 Task: Find connections with filter location Saint Neots with filter topic #Interviewingwith filter profile language Potuguese with filter current company Bajaj Housing Finance Limited with filter school REVA University with filter industry Historical Sites with filter service category Leadership Development with filter keywords title Operations Professional
Action: Mouse moved to (606, 85)
Screenshot: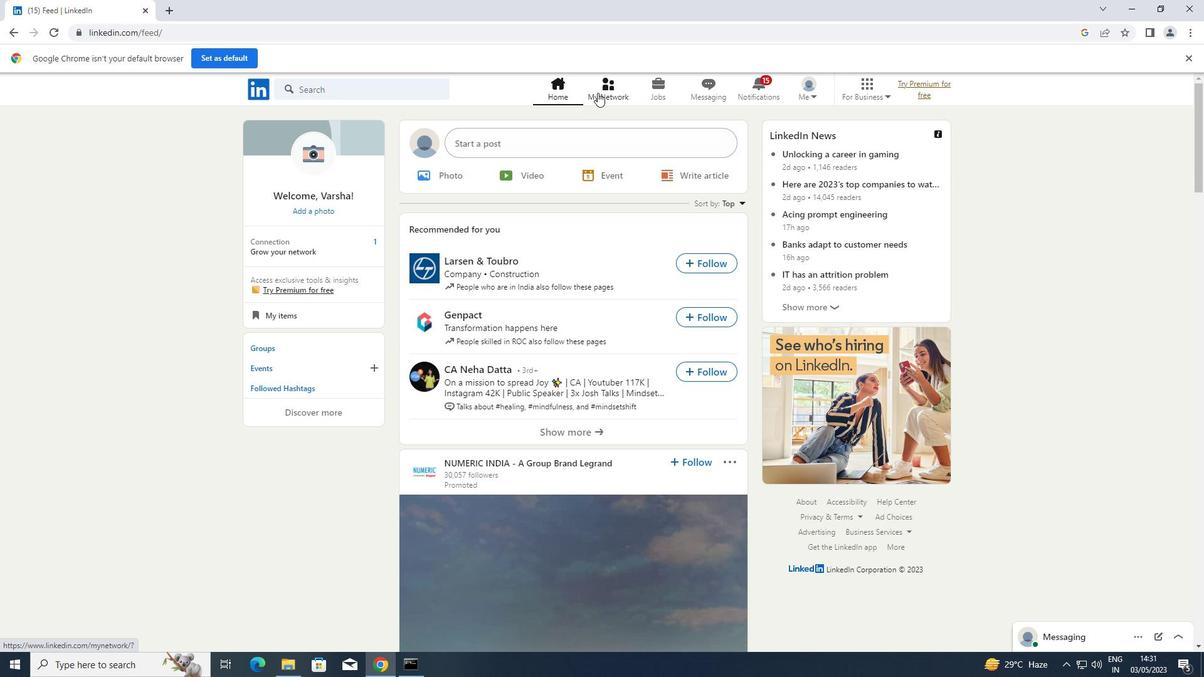 
Action: Mouse pressed left at (606, 85)
Screenshot: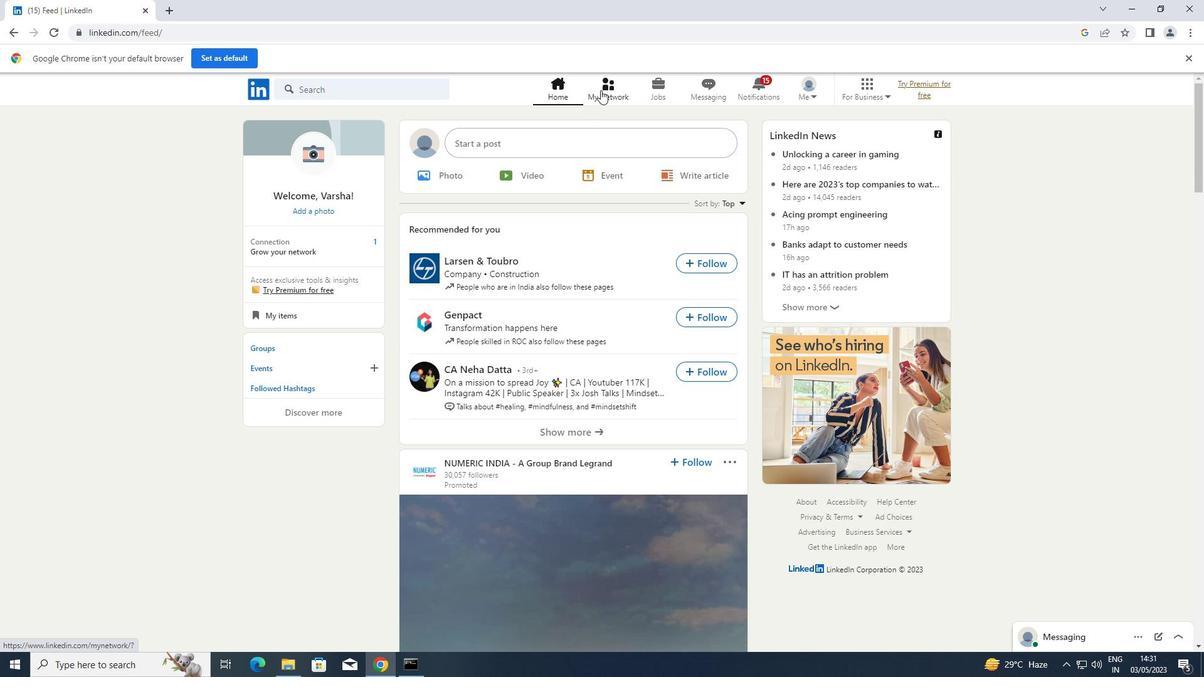 
Action: Mouse moved to (375, 160)
Screenshot: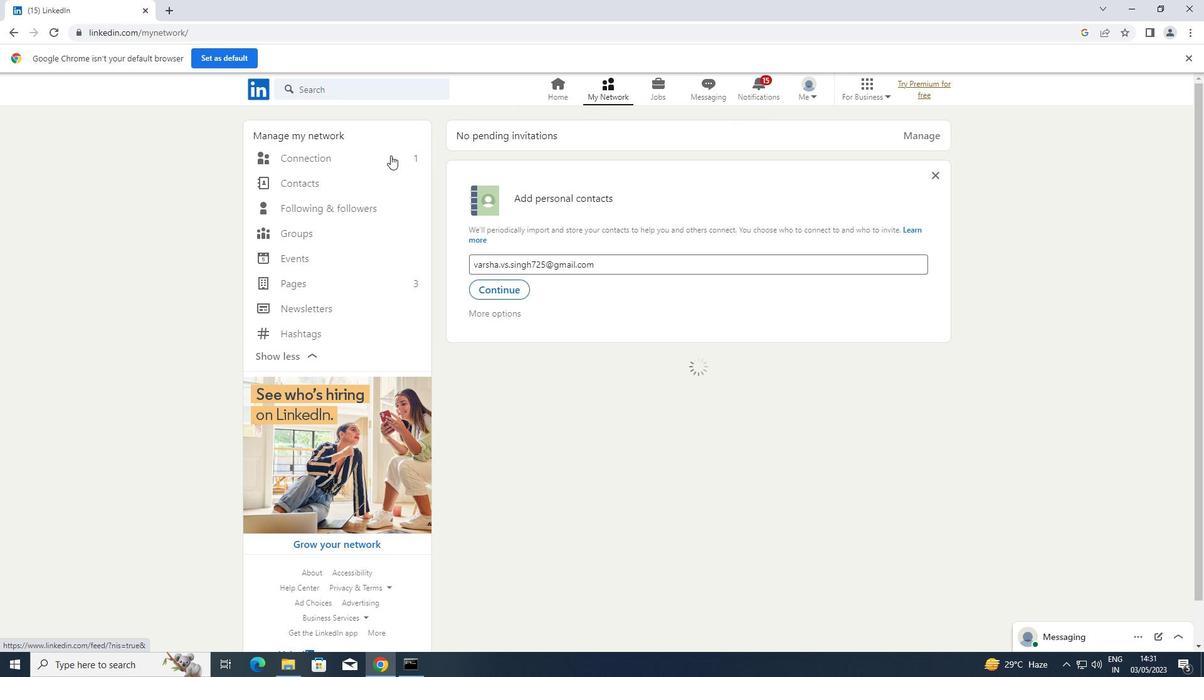 
Action: Mouse pressed left at (375, 160)
Screenshot: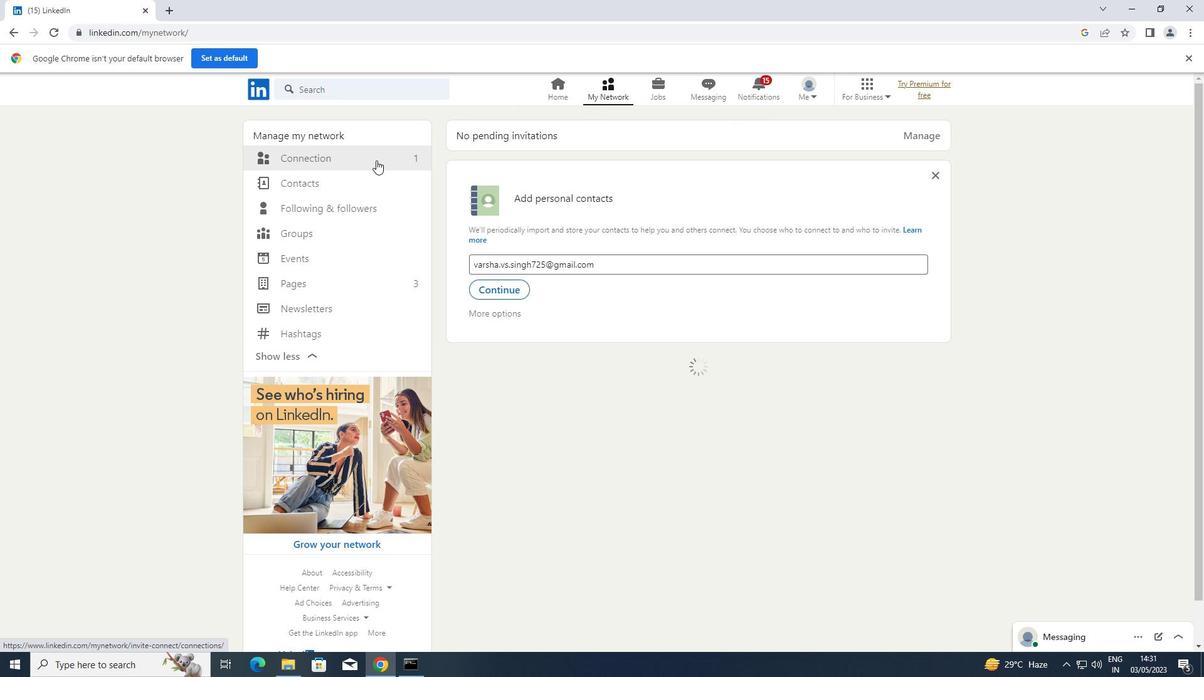 
Action: Mouse moved to (692, 160)
Screenshot: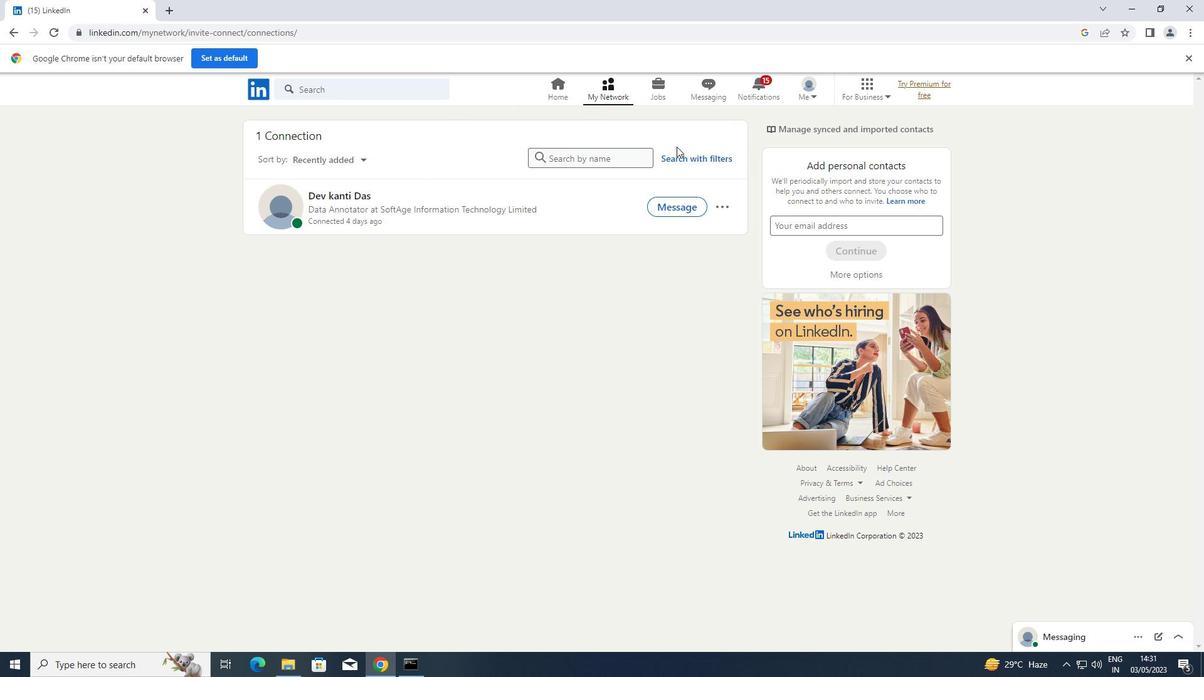 
Action: Mouse pressed left at (692, 160)
Screenshot: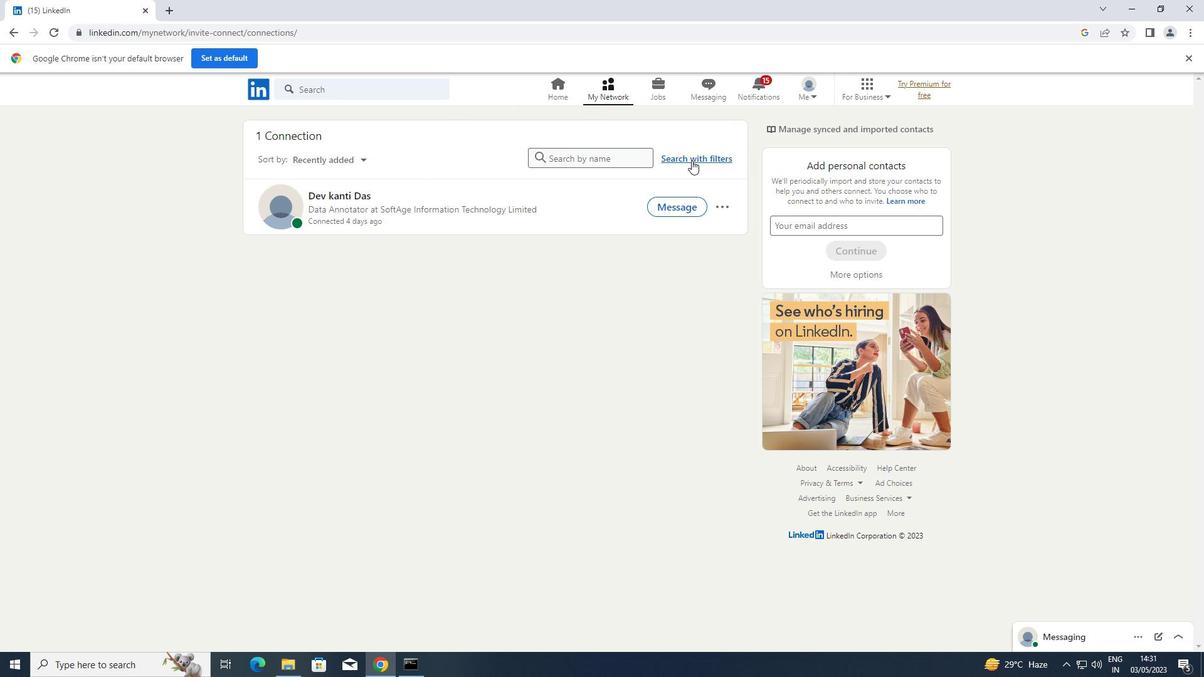 
Action: Mouse moved to (644, 124)
Screenshot: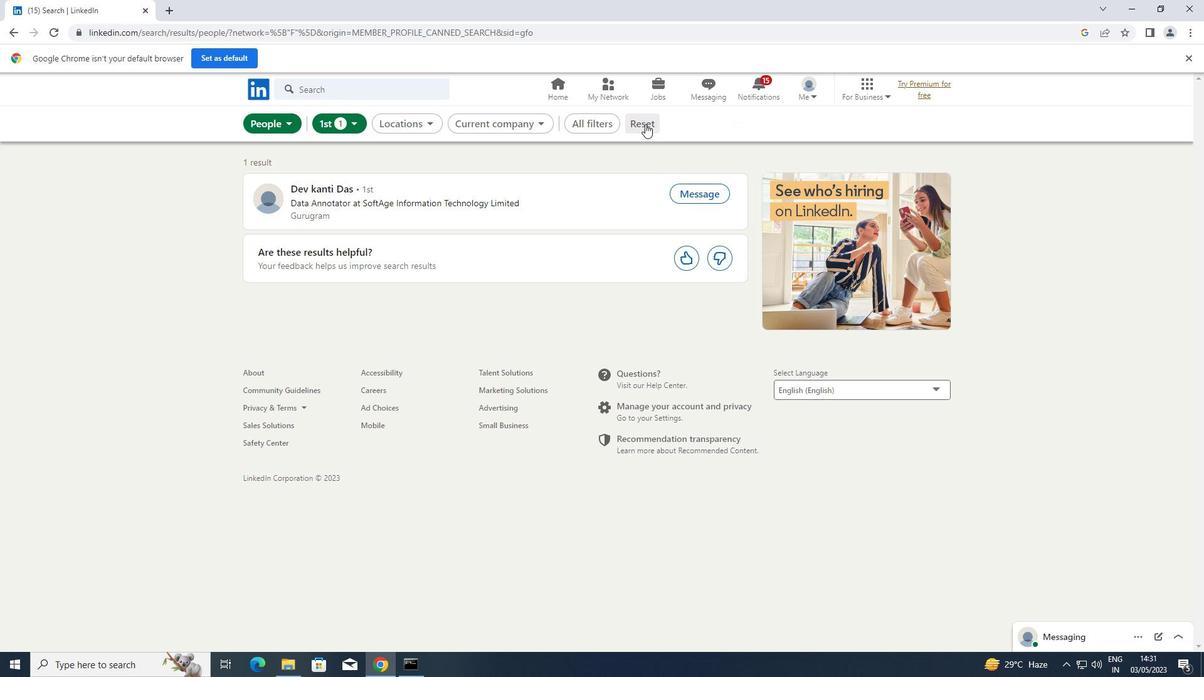 
Action: Mouse pressed left at (644, 124)
Screenshot: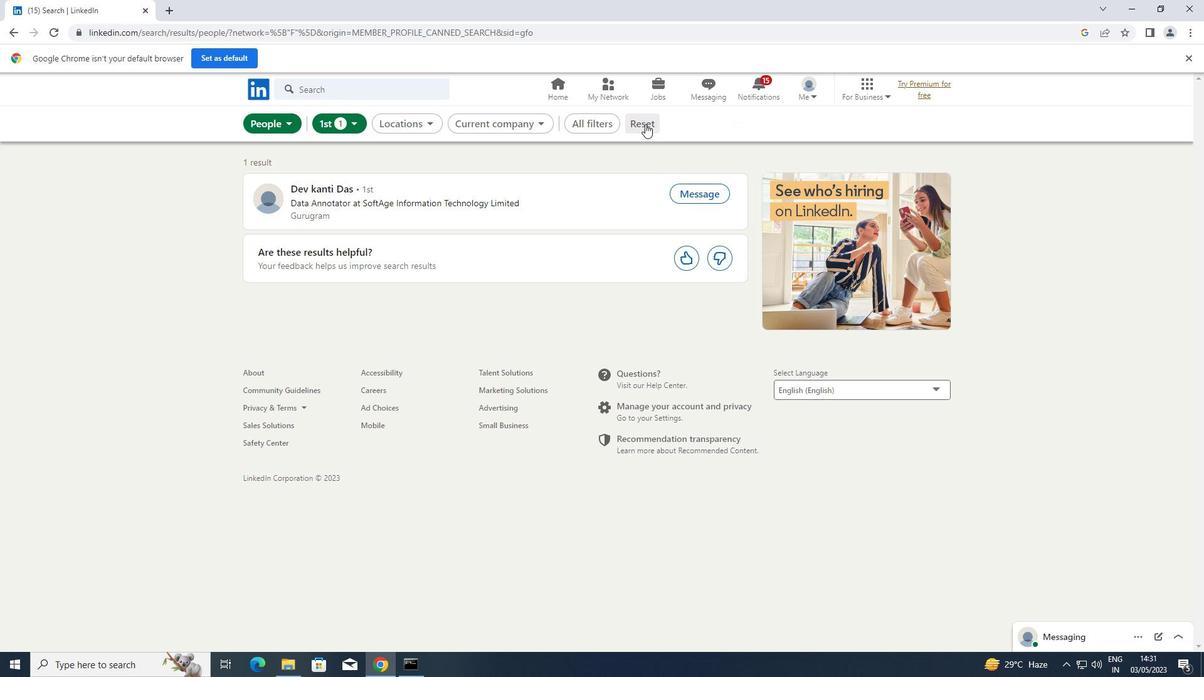 
Action: Mouse moved to (626, 126)
Screenshot: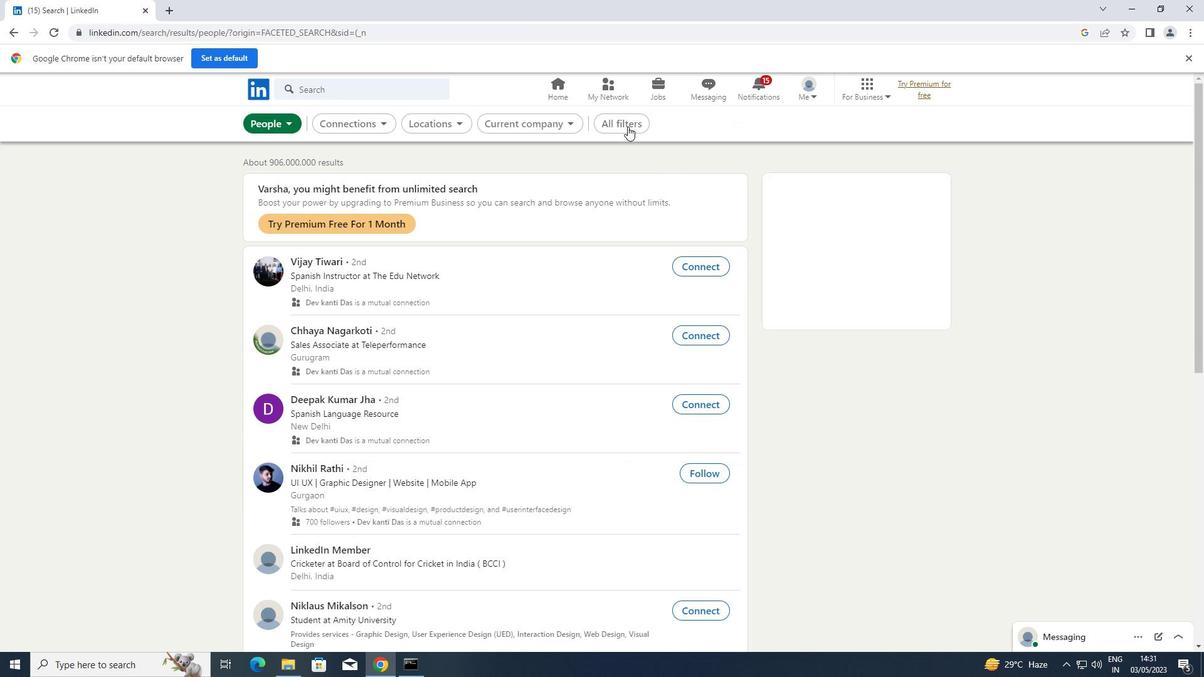 
Action: Mouse pressed left at (626, 126)
Screenshot: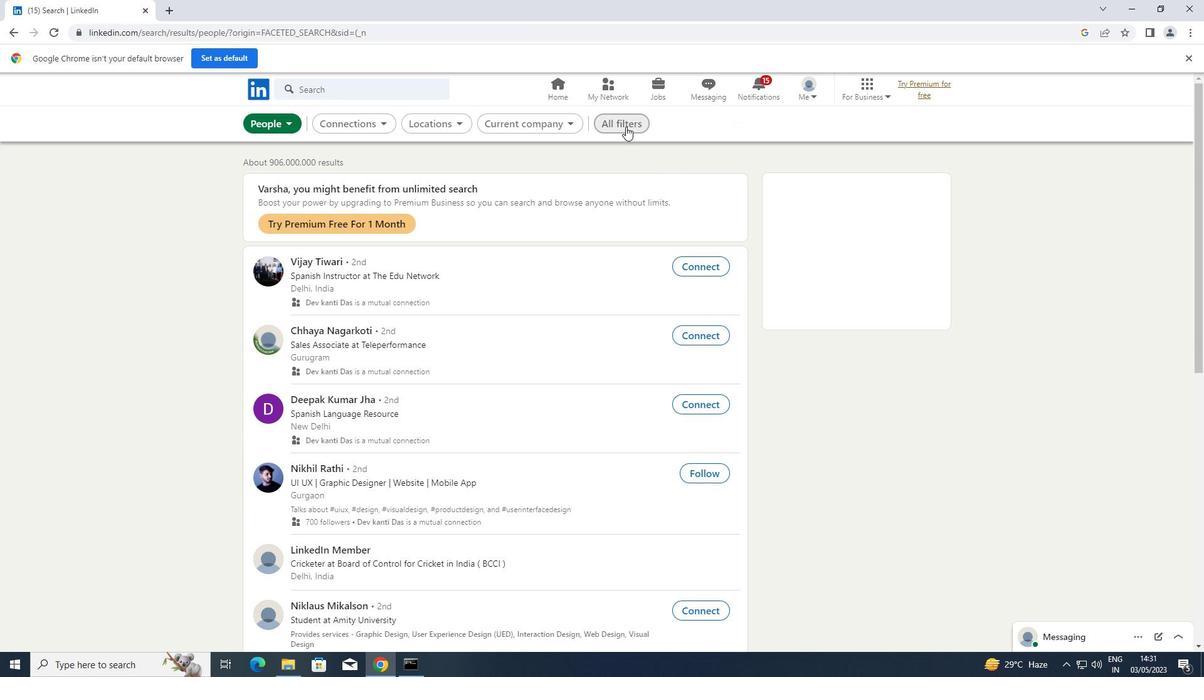 
Action: Mouse moved to (988, 279)
Screenshot: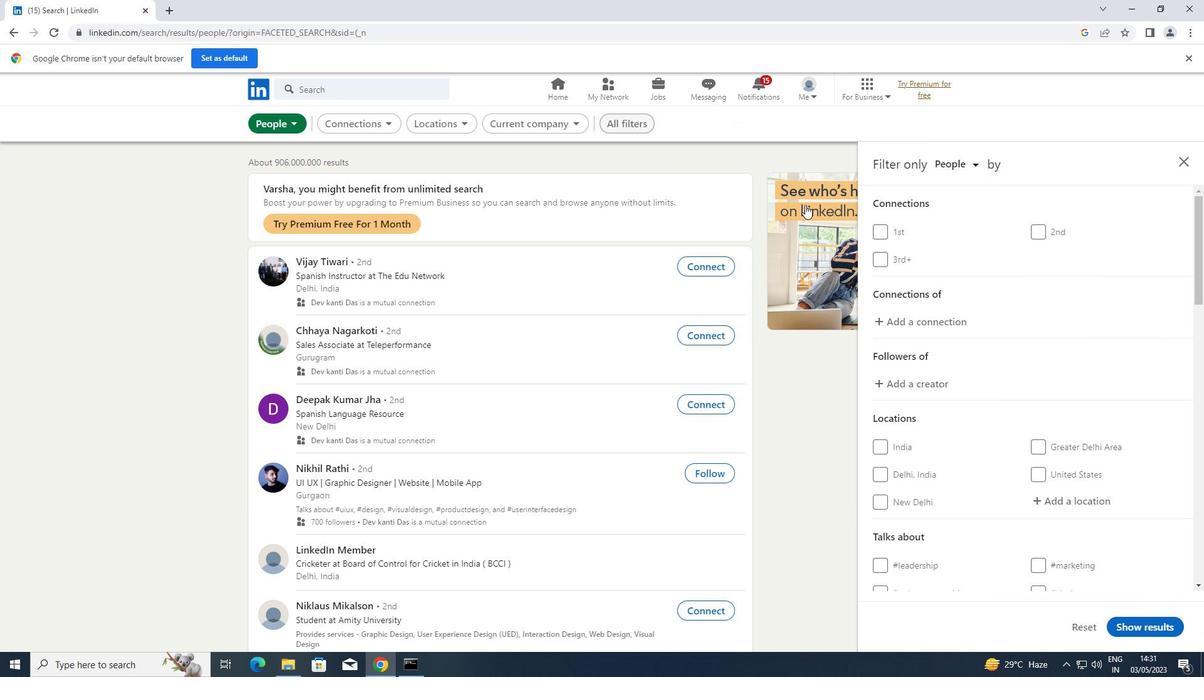 
Action: Mouse scrolled (988, 279) with delta (0, 0)
Screenshot: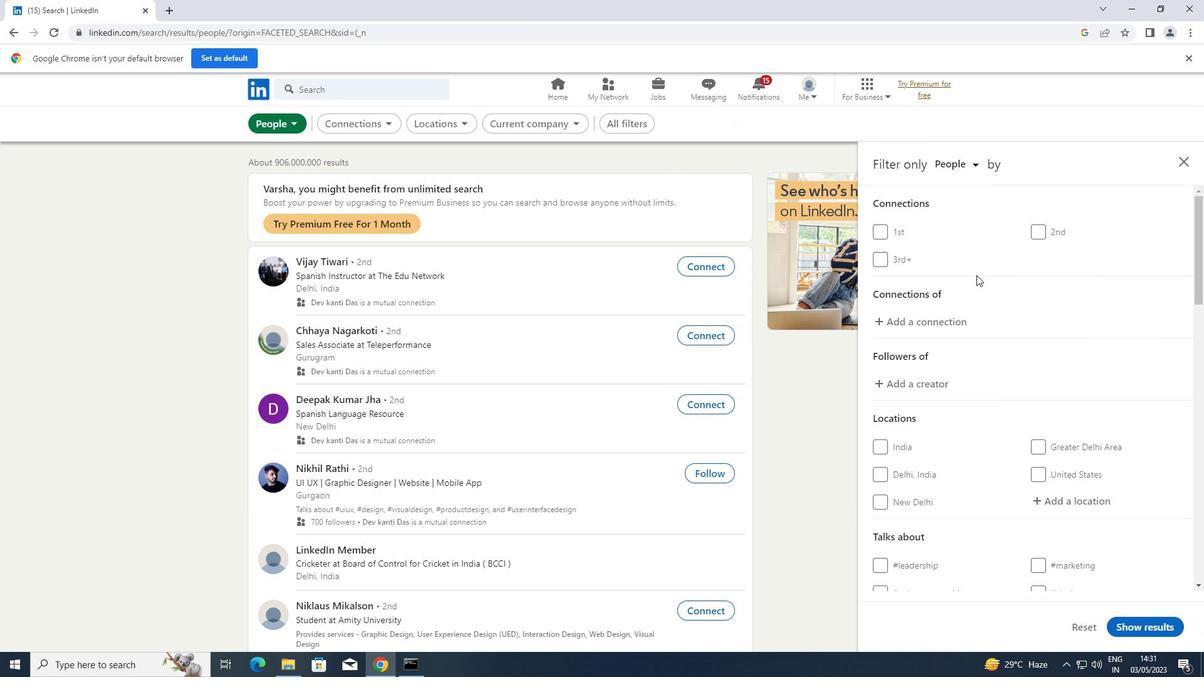 
Action: Mouse scrolled (988, 279) with delta (0, 0)
Screenshot: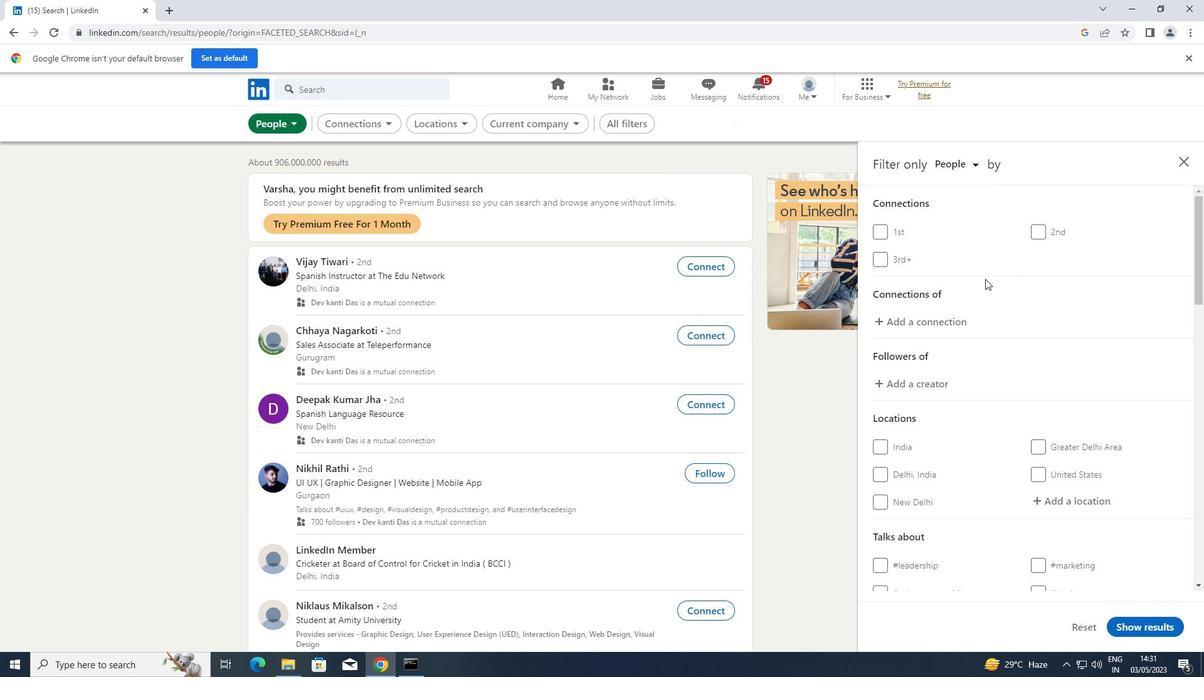 
Action: Mouse moved to (1072, 374)
Screenshot: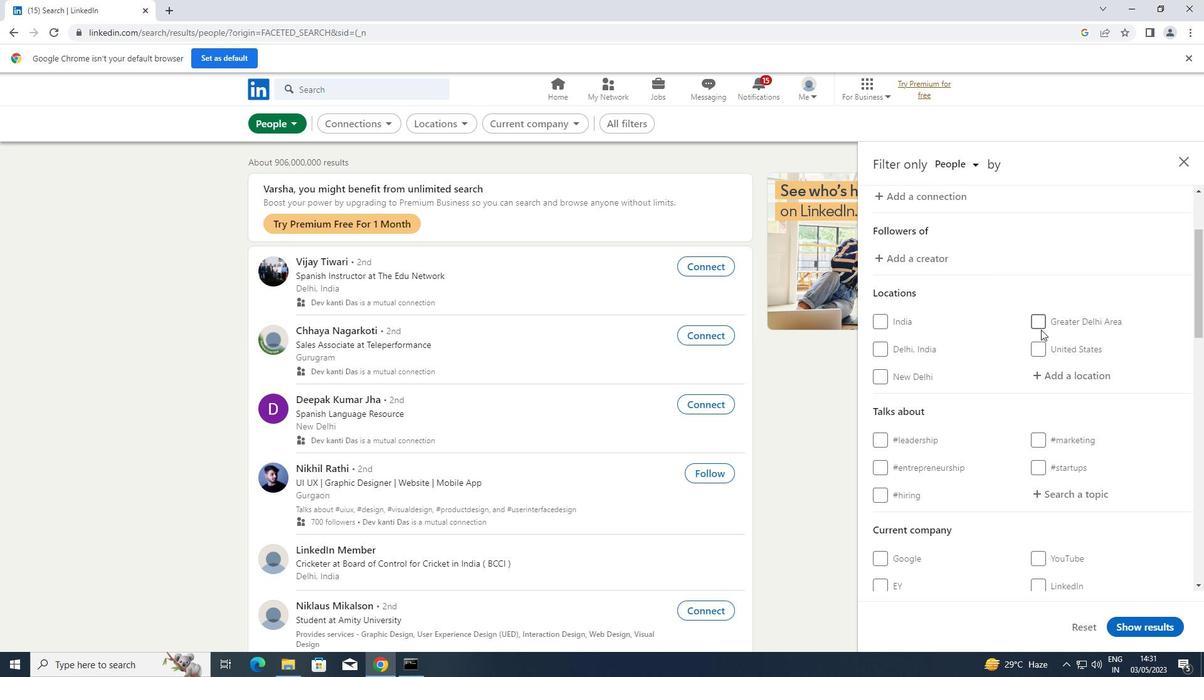 
Action: Mouse pressed left at (1072, 374)
Screenshot: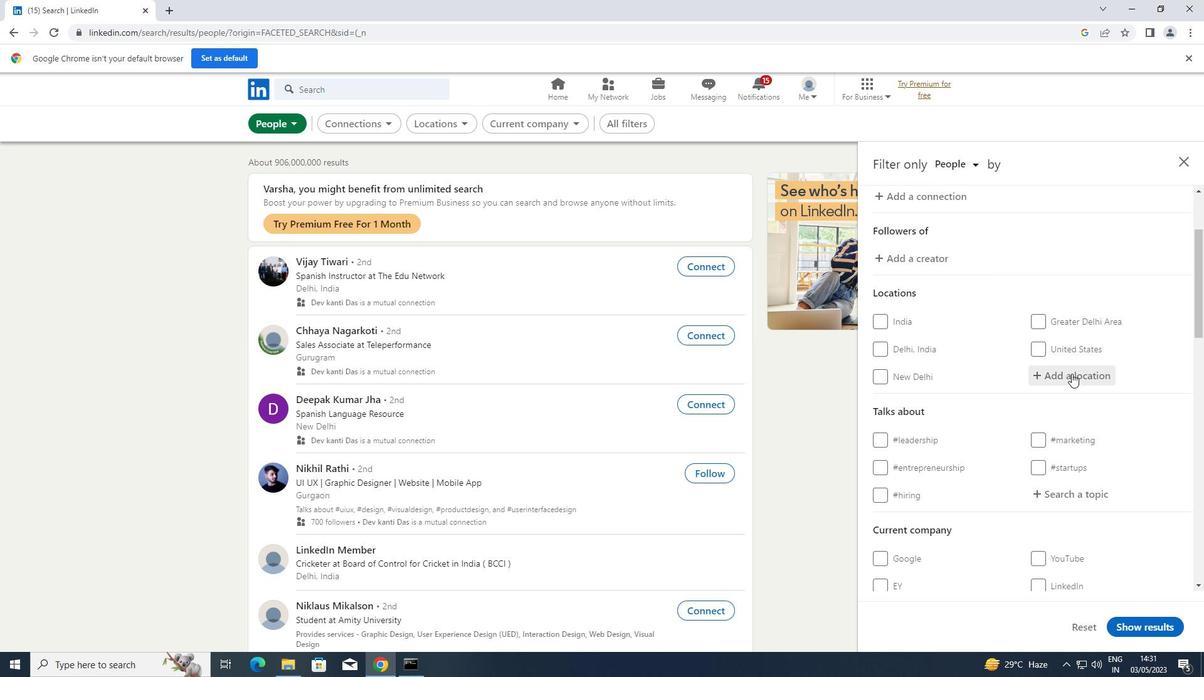 
Action: Key pressed <Key.shift>SAINT<Key.space><Key.shift>NEOTS
Screenshot: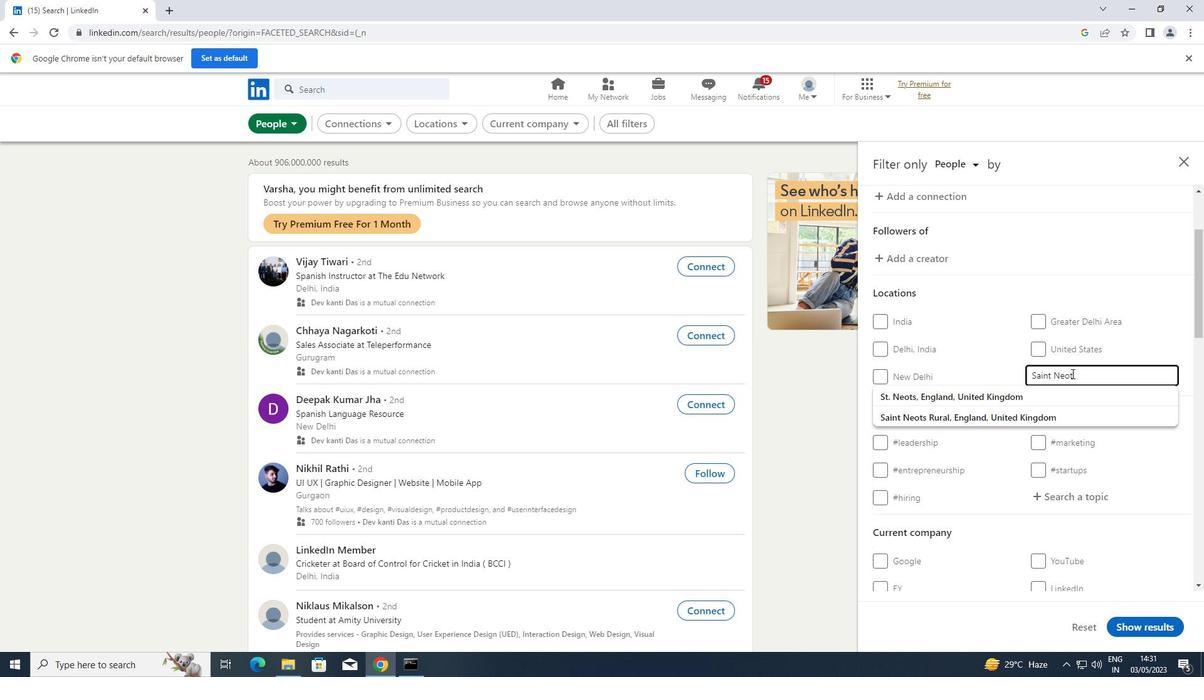 
Action: Mouse moved to (1063, 495)
Screenshot: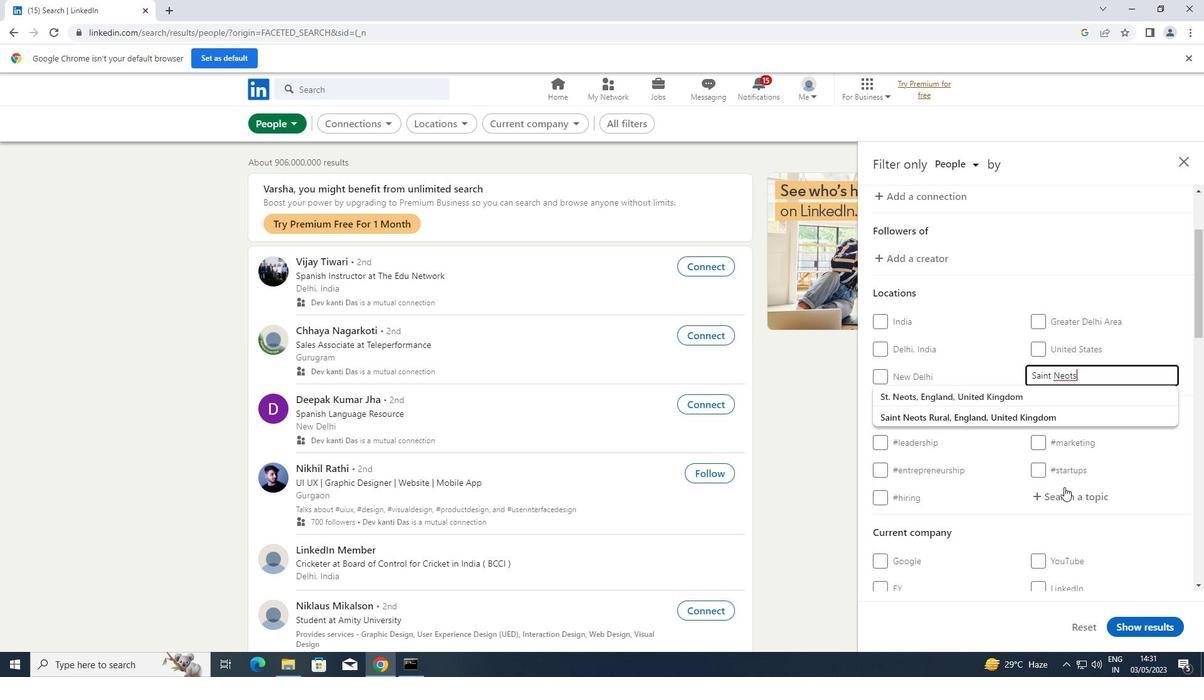 
Action: Mouse pressed left at (1063, 495)
Screenshot: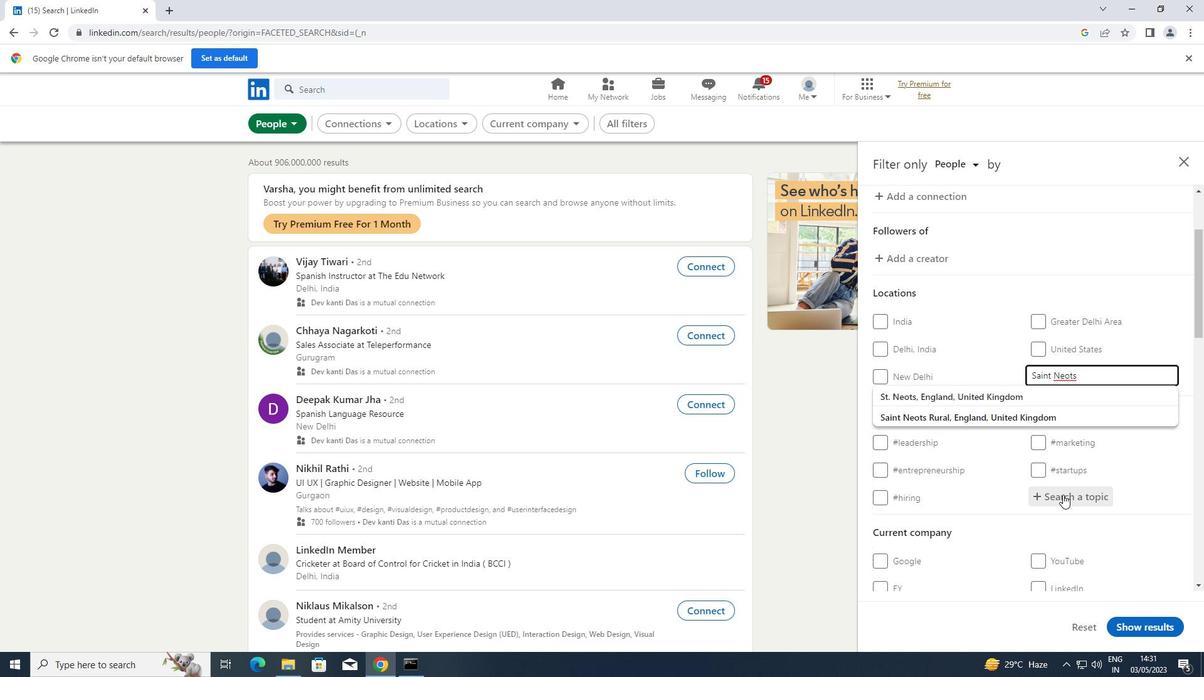 
Action: Key pressed <Key.shift>INTERVIEW
Screenshot: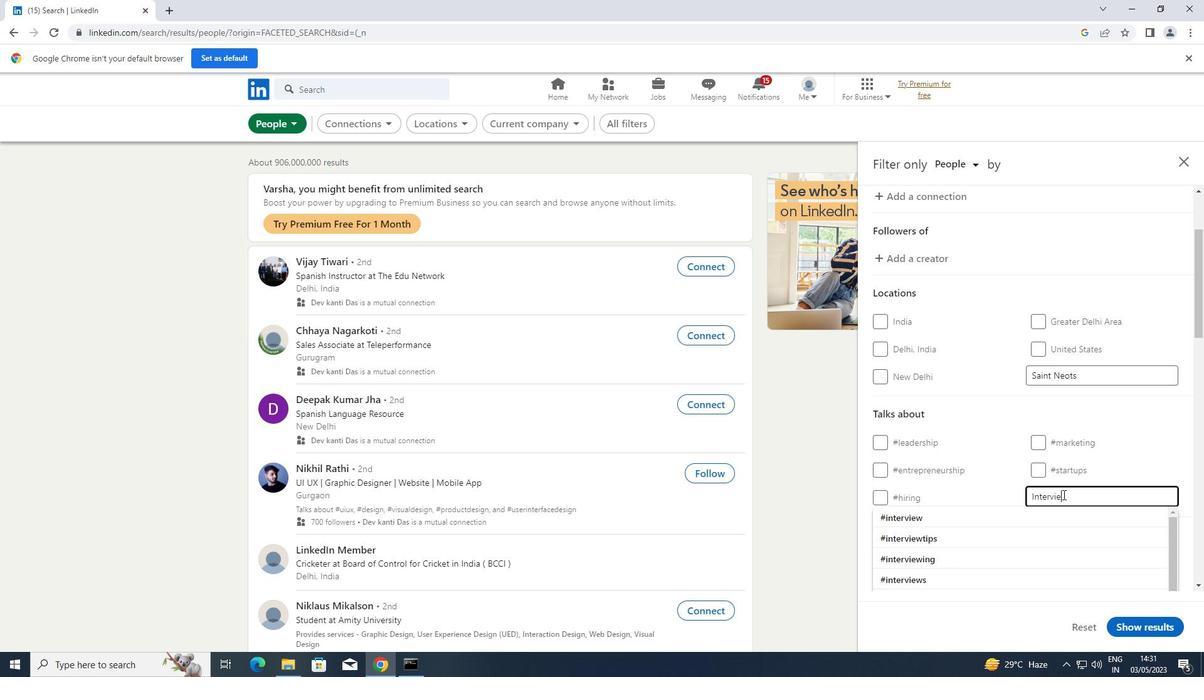 
Action: Mouse moved to (965, 523)
Screenshot: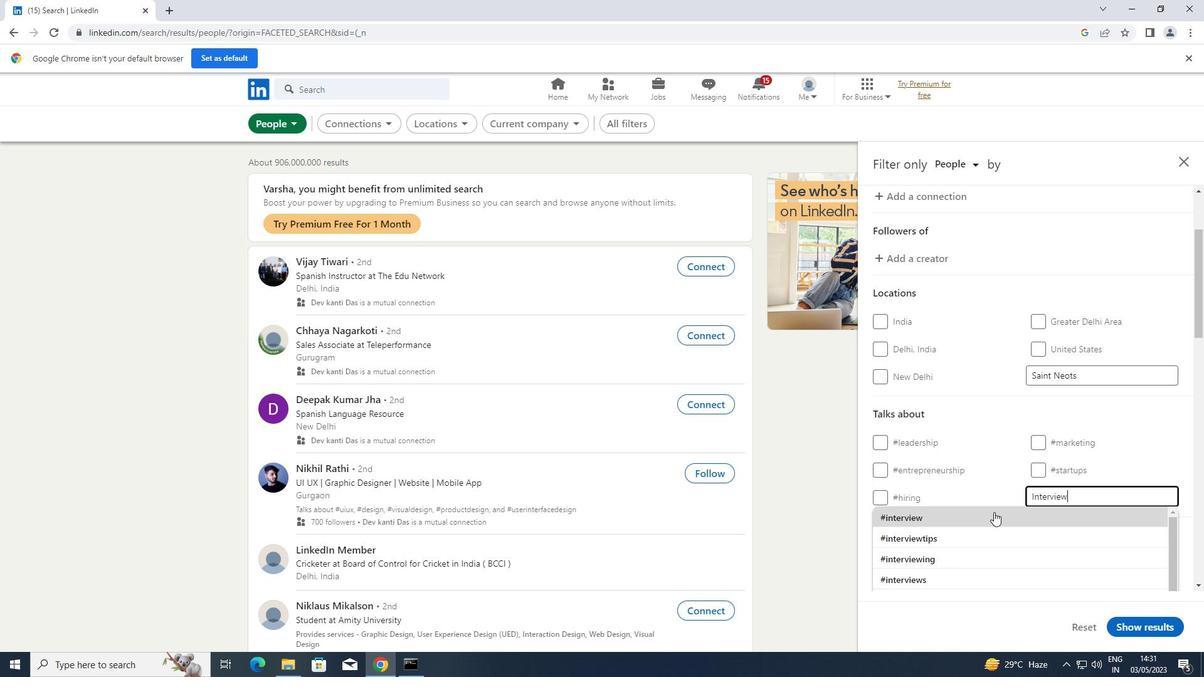 
Action: Mouse pressed left at (965, 523)
Screenshot: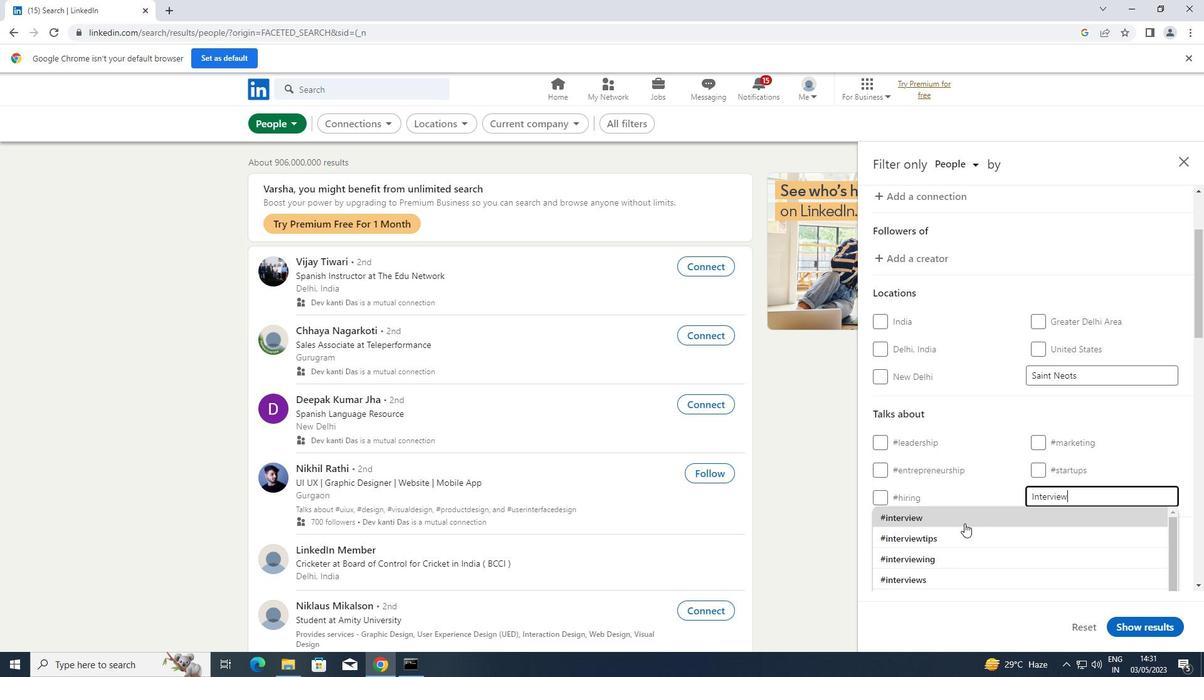 
Action: Mouse scrolled (965, 523) with delta (0, 0)
Screenshot: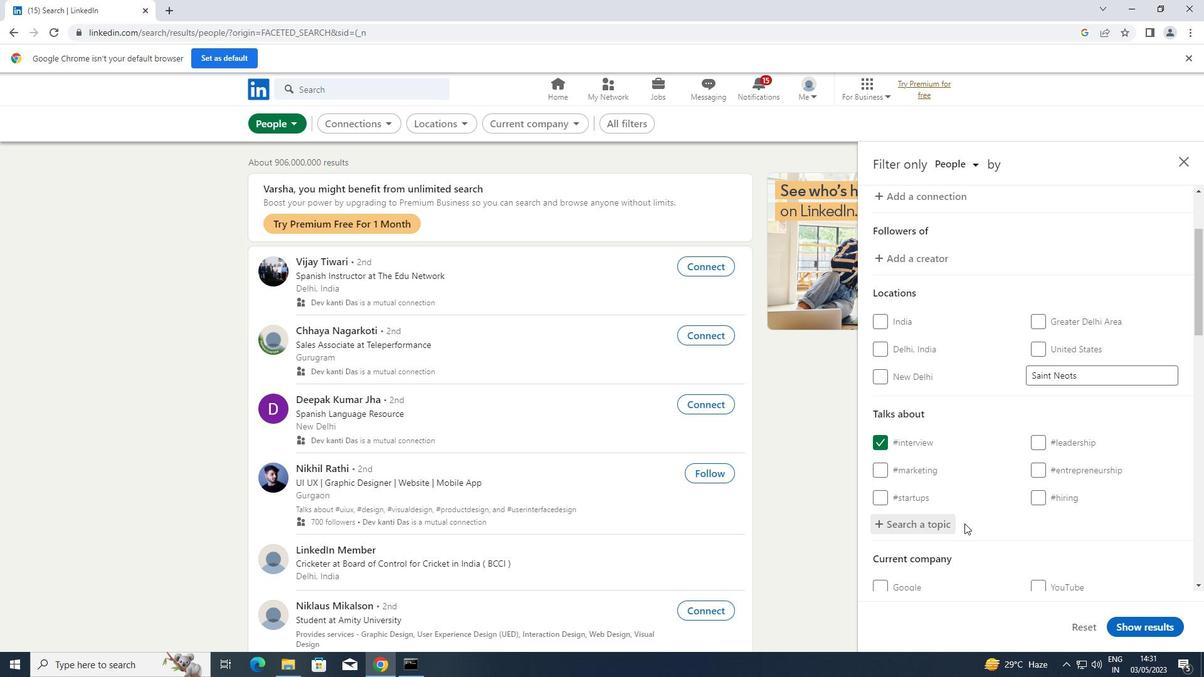 
Action: Mouse scrolled (965, 523) with delta (0, 0)
Screenshot: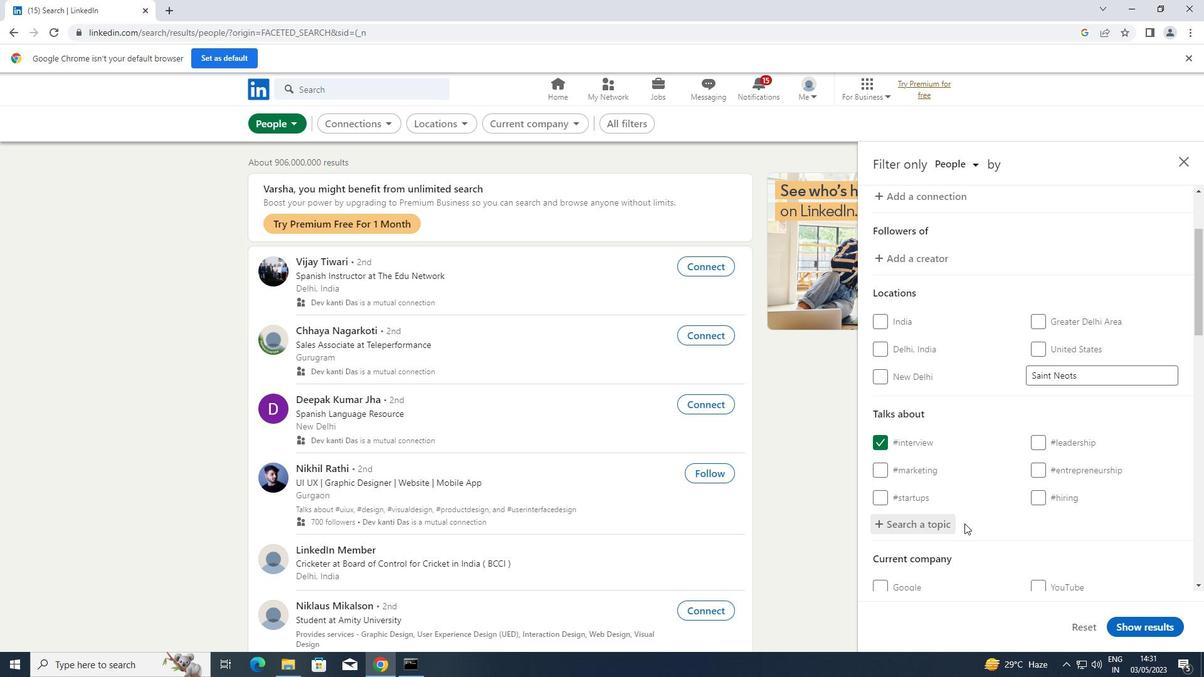 
Action: Mouse scrolled (965, 523) with delta (0, 0)
Screenshot: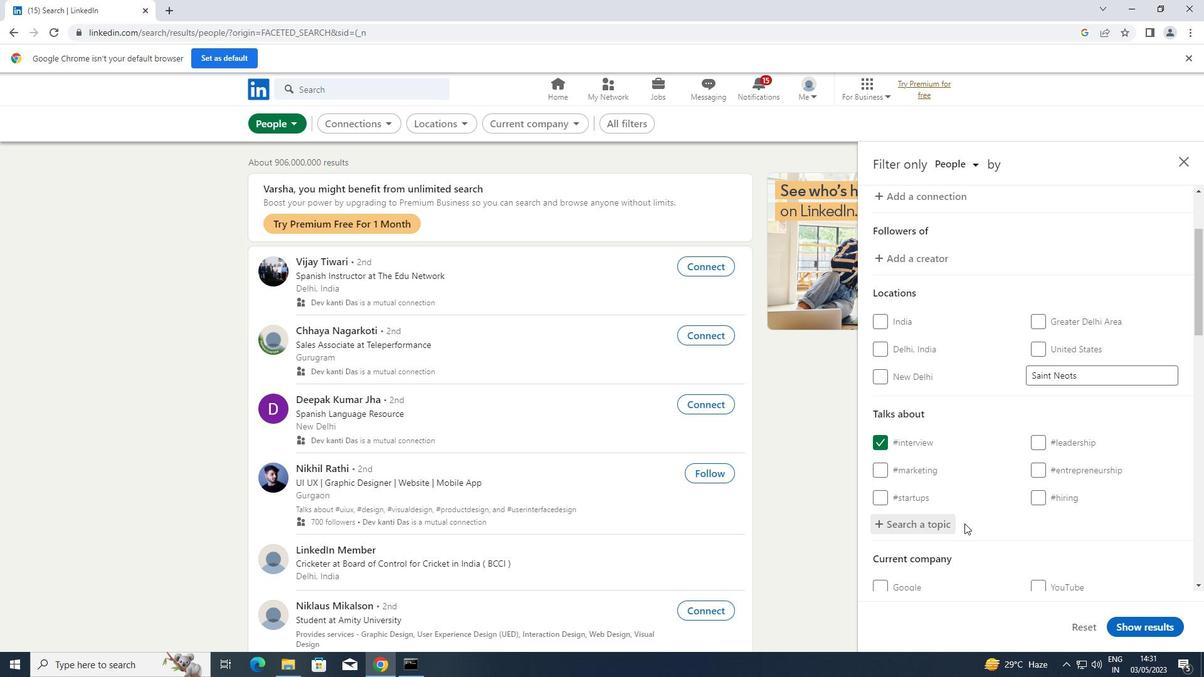 
Action: Mouse scrolled (965, 523) with delta (0, 0)
Screenshot: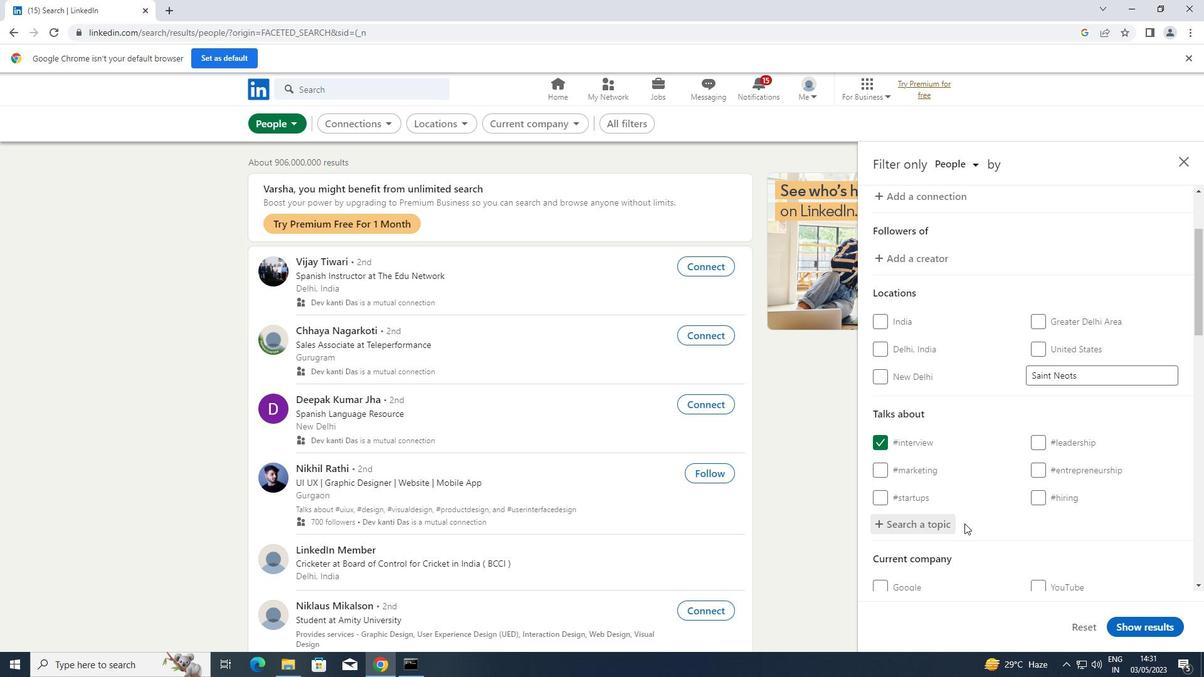 
Action: Mouse moved to (967, 521)
Screenshot: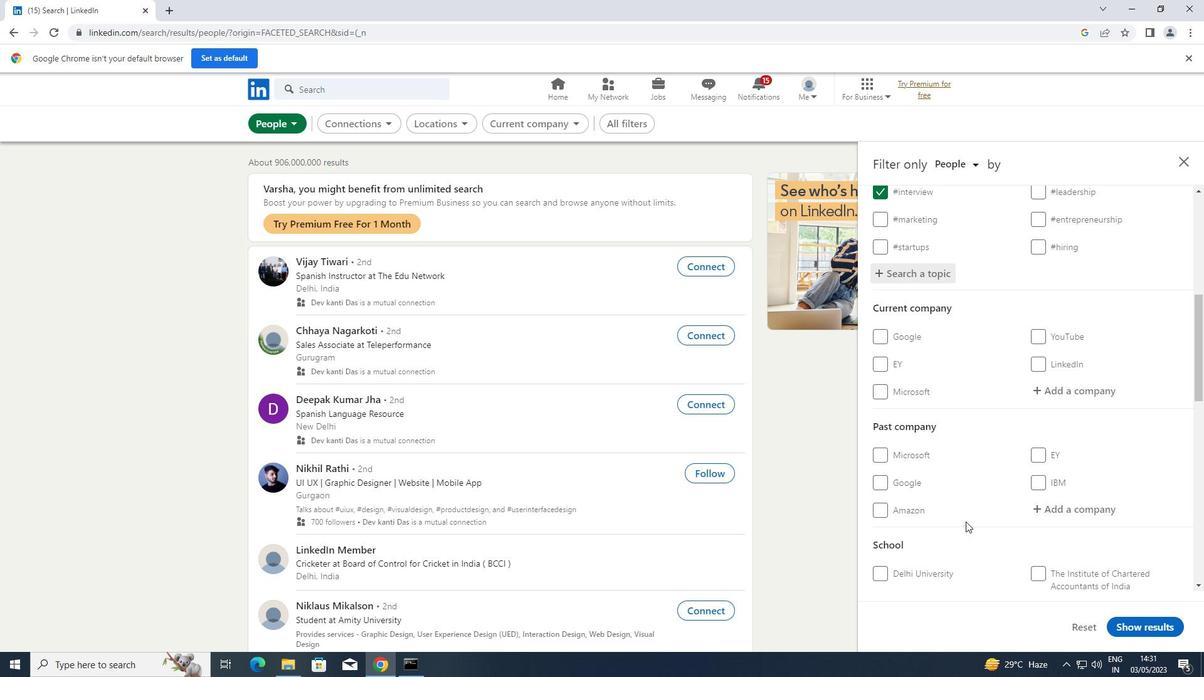 
Action: Mouse scrolled (967, 520) with delta (0, 0)
Screenshot: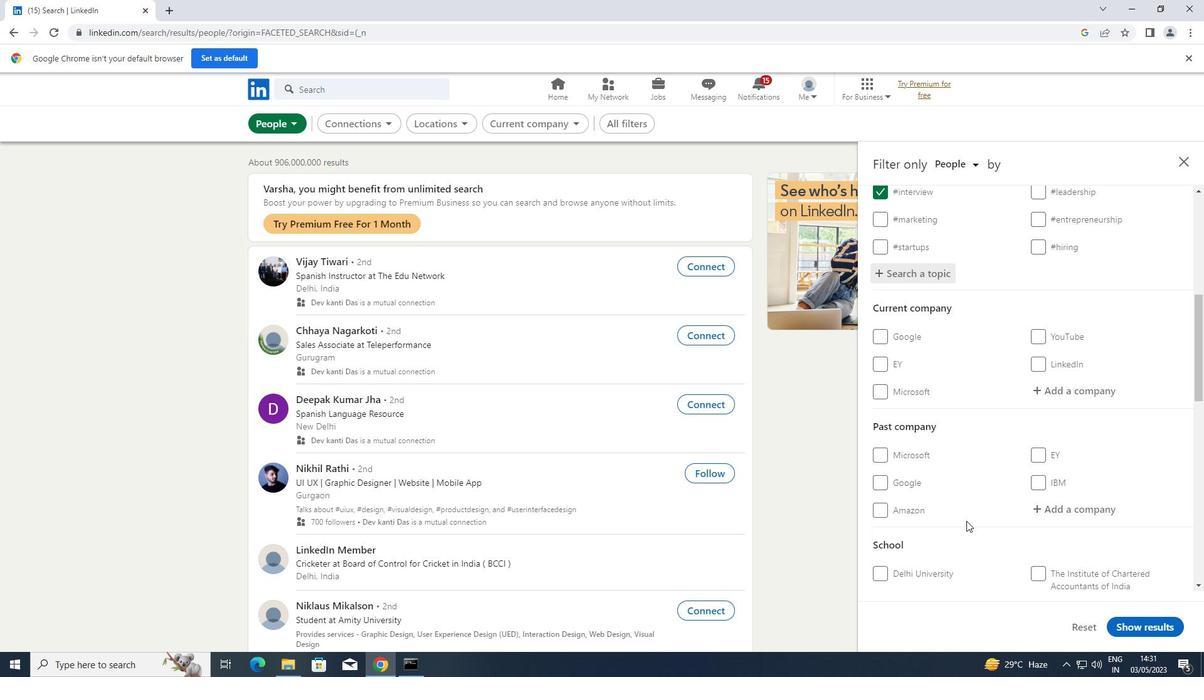 
Action: Mouse scrolled (967, 520) with delta (0, 0)
Screenshot: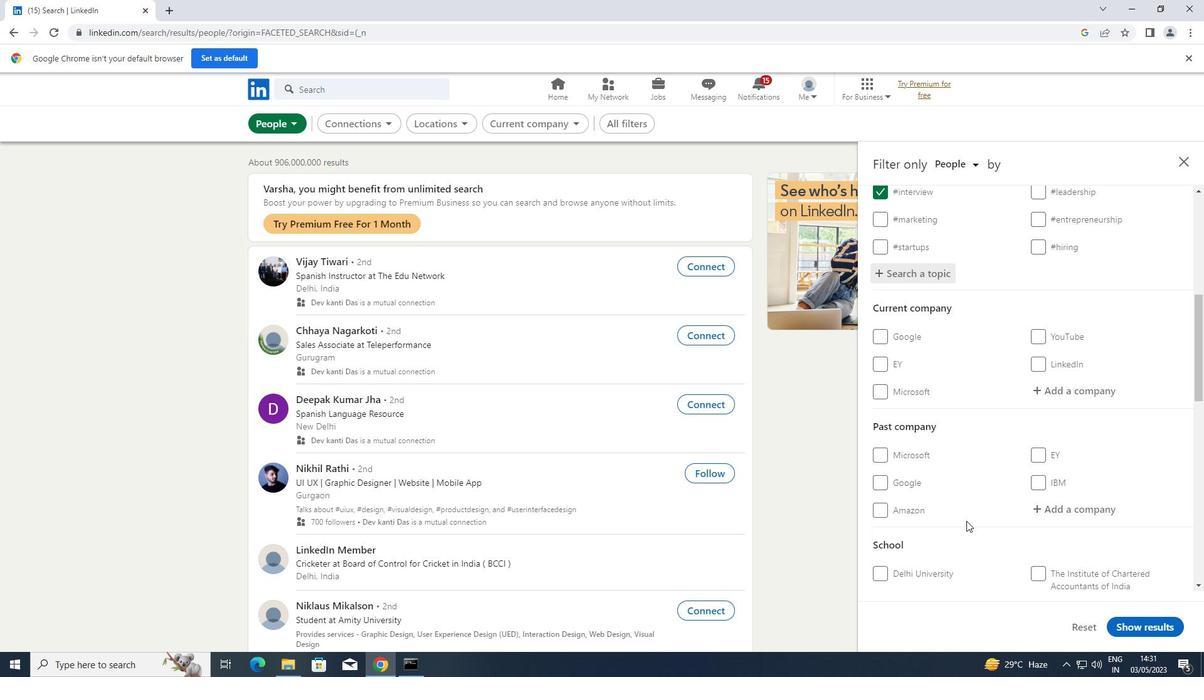 
Action: Mouse scrolled (967, 520) with delta (0, 0)
Screenshot: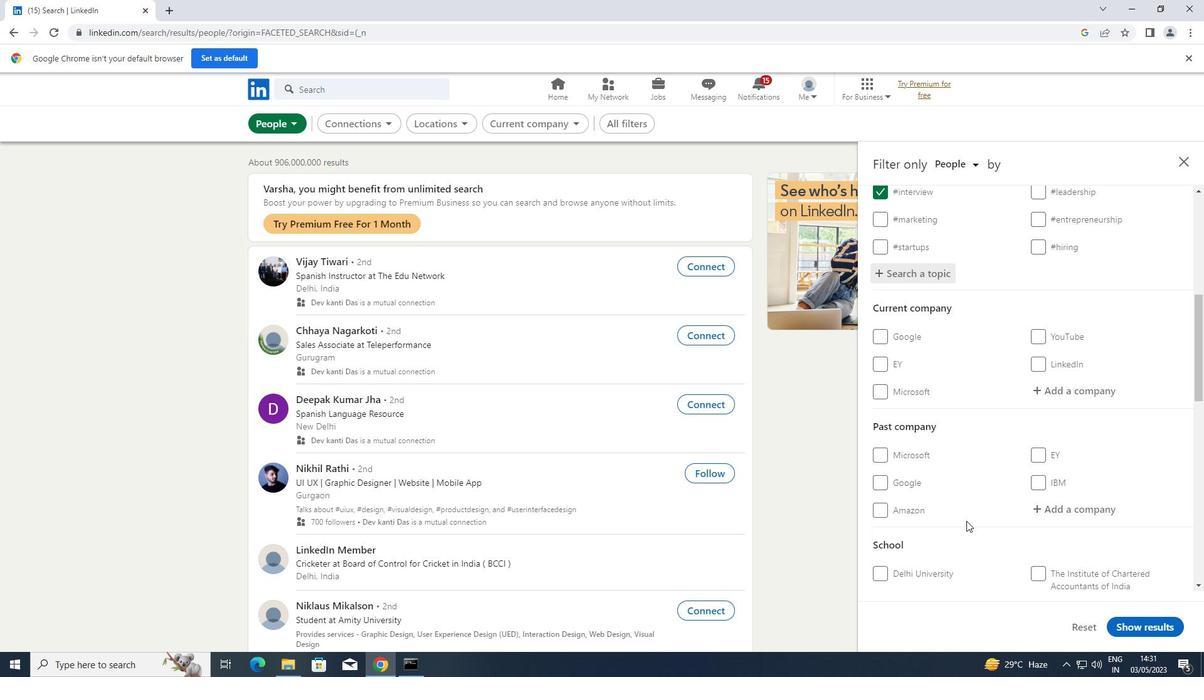 
Action: Mouse scrolled (967, 520) with delta (0, 0)
Screenshot: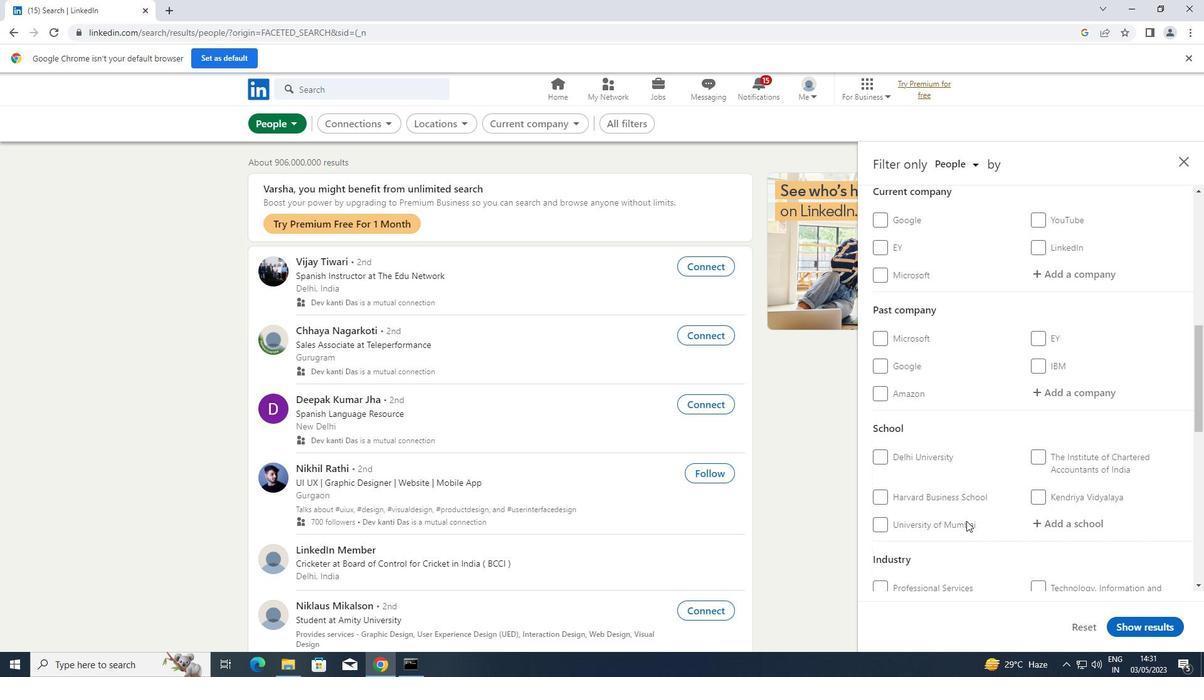 
Action: Mouse scrolled (967, 520) with delta (0, 0)
Screenshot: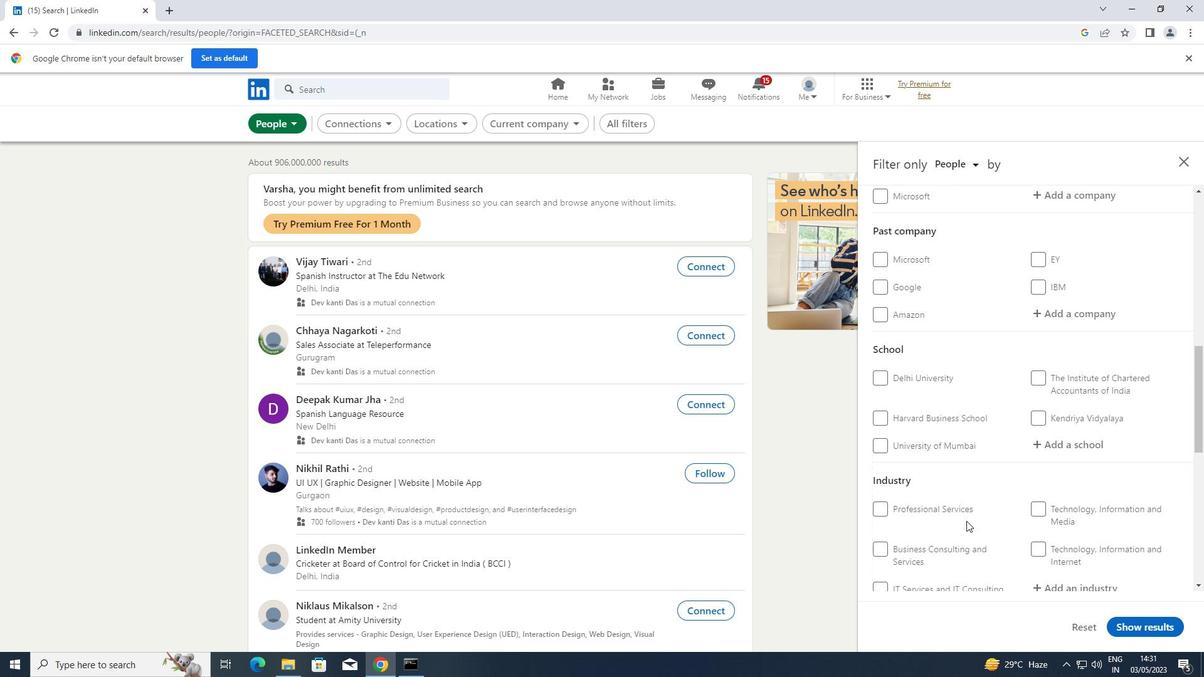 
Action: Mouse scrolled (967, 520) with delta (0, 0)
Screenshot: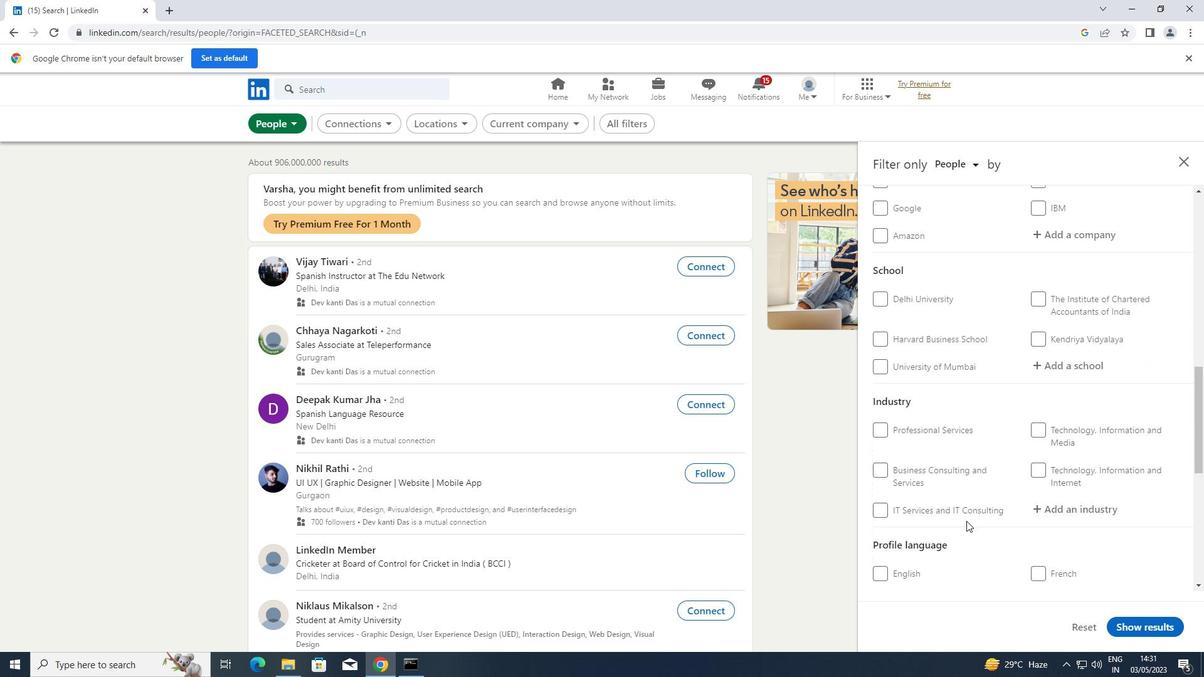 
Action: Mouse moved to (1039, 502)
Screenshot: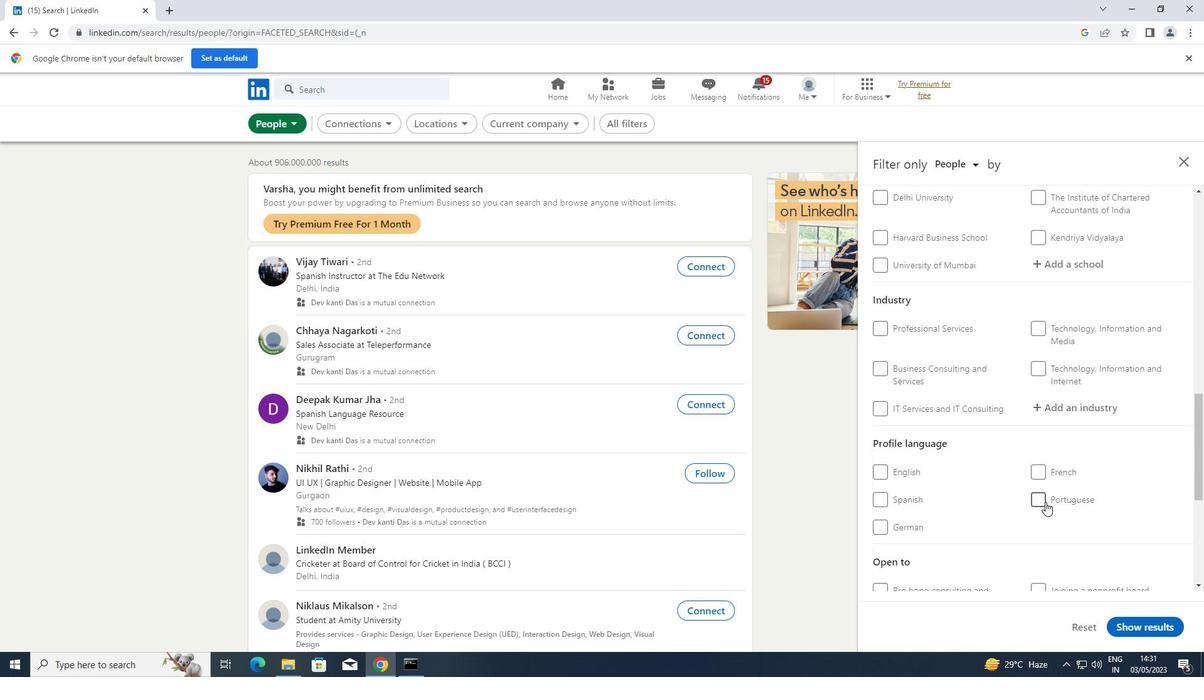 
Action: Mouse pressed left at (1039, 502)
Screenshot: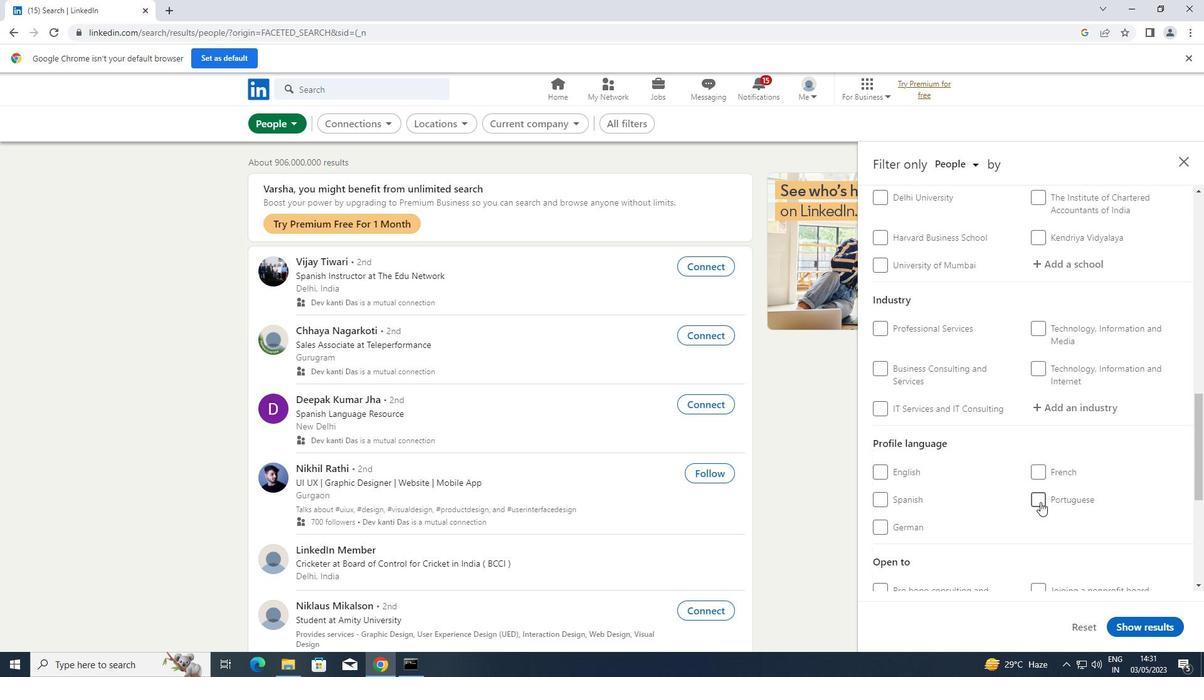 
Action: Mouse moved to (1029, 491)
Screenshot: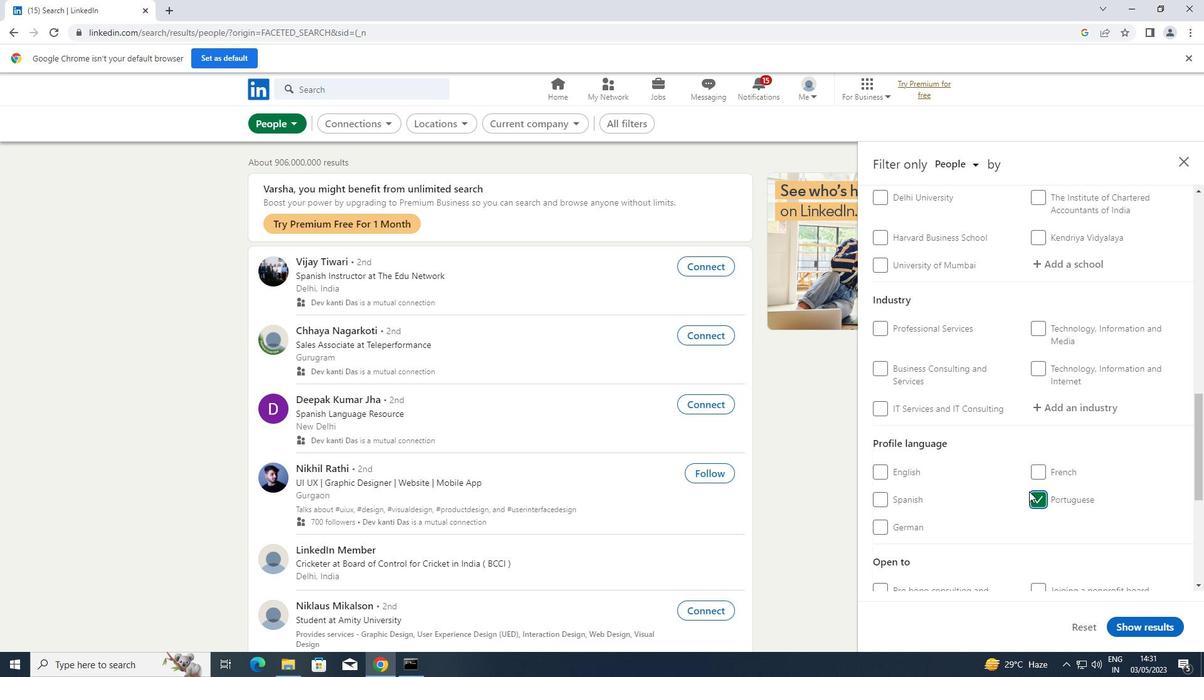 
Action: Mouse scrolled (1029, 491) with delta (0, 0)
Screenshot: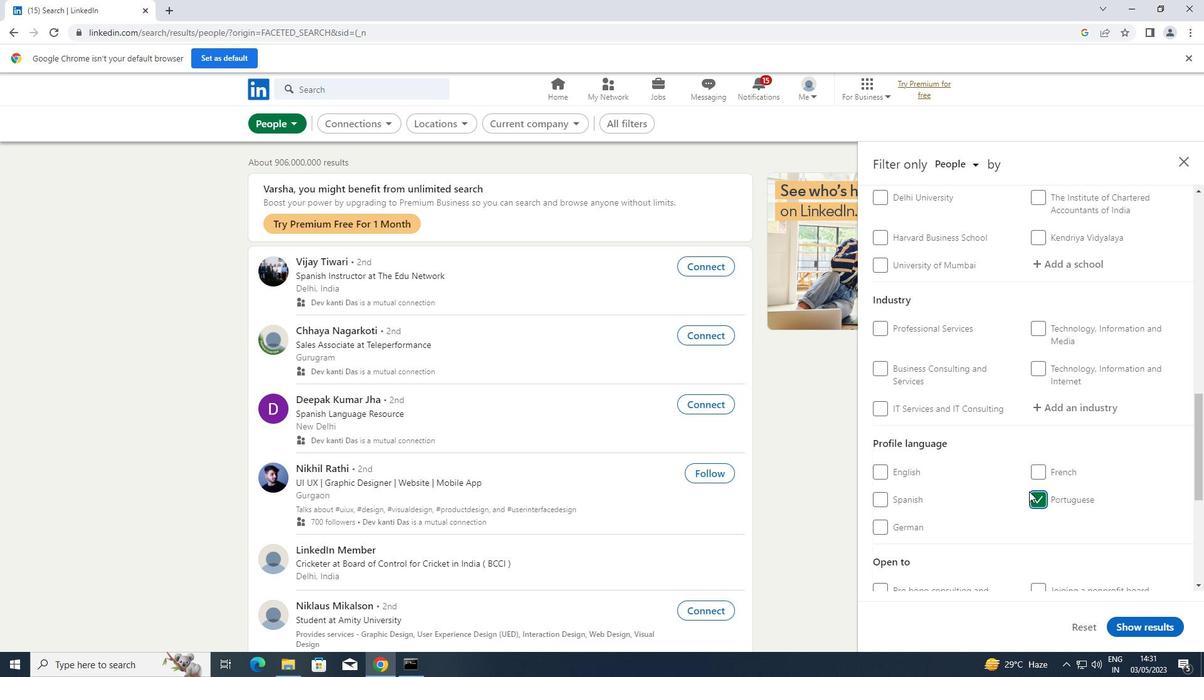 
Action: Mouse scrolled (1029, 491) with delta (0, 0)
Screenshot: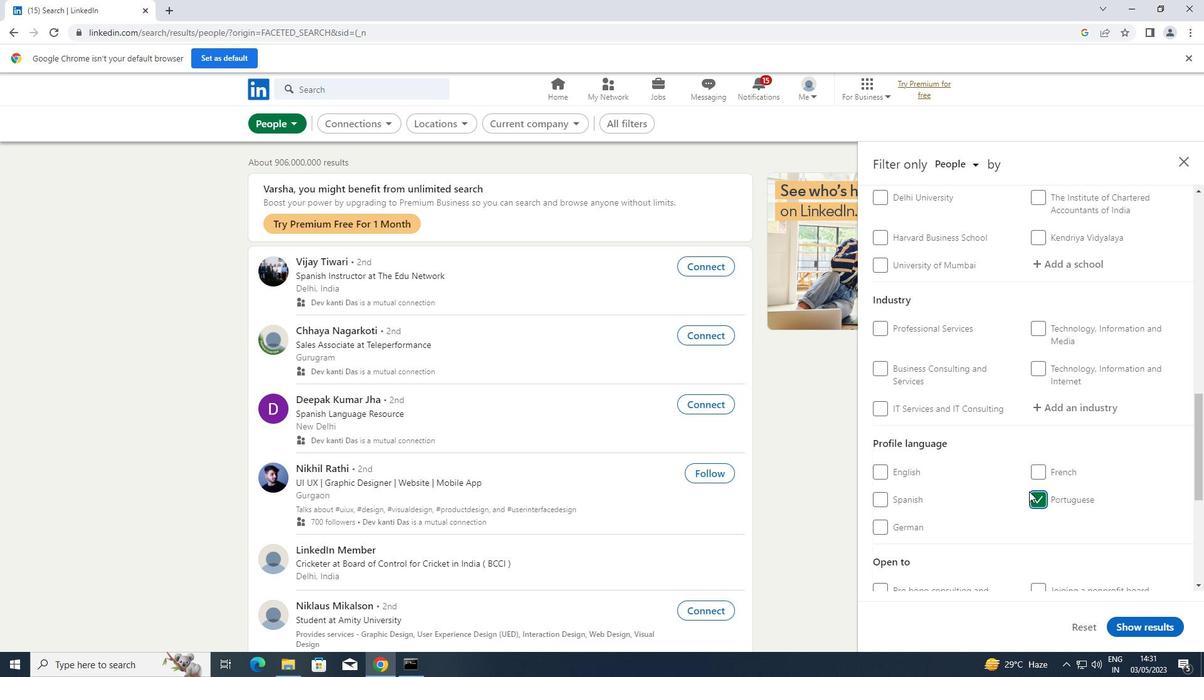 
Action: Mouse scrolled (1029, 491) with delta (0, 0)
Screenshot: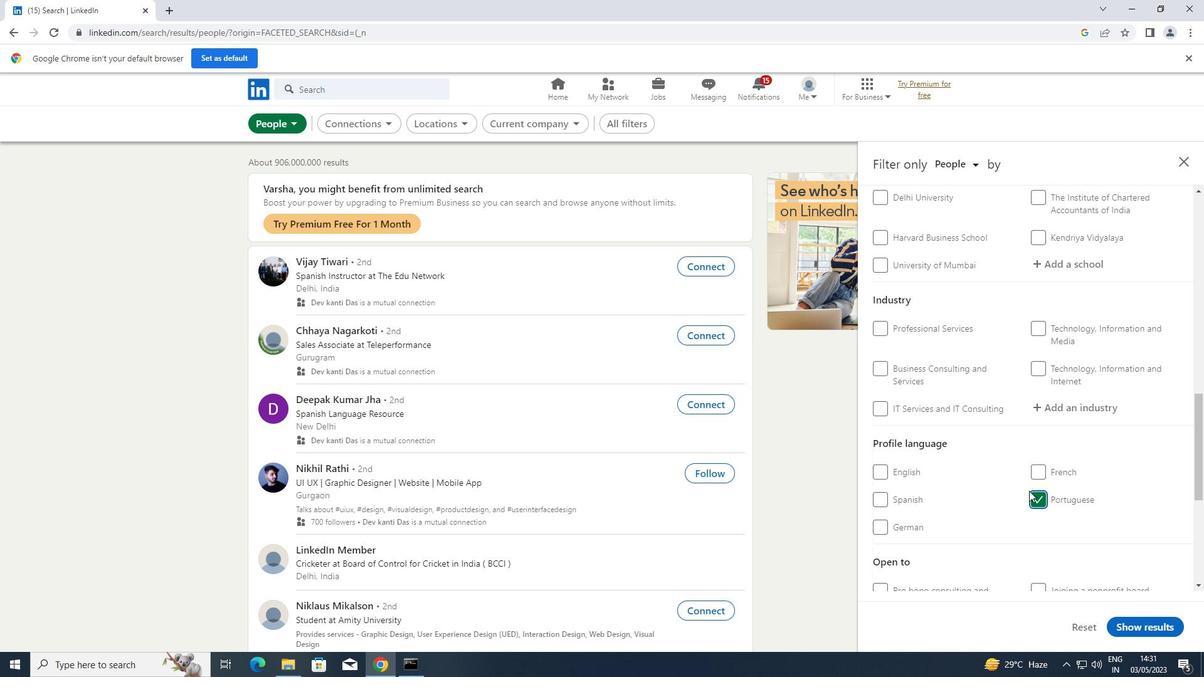 
Action: Mouse scrolled (1029, 491) with delta (0, 0)
Screenshot: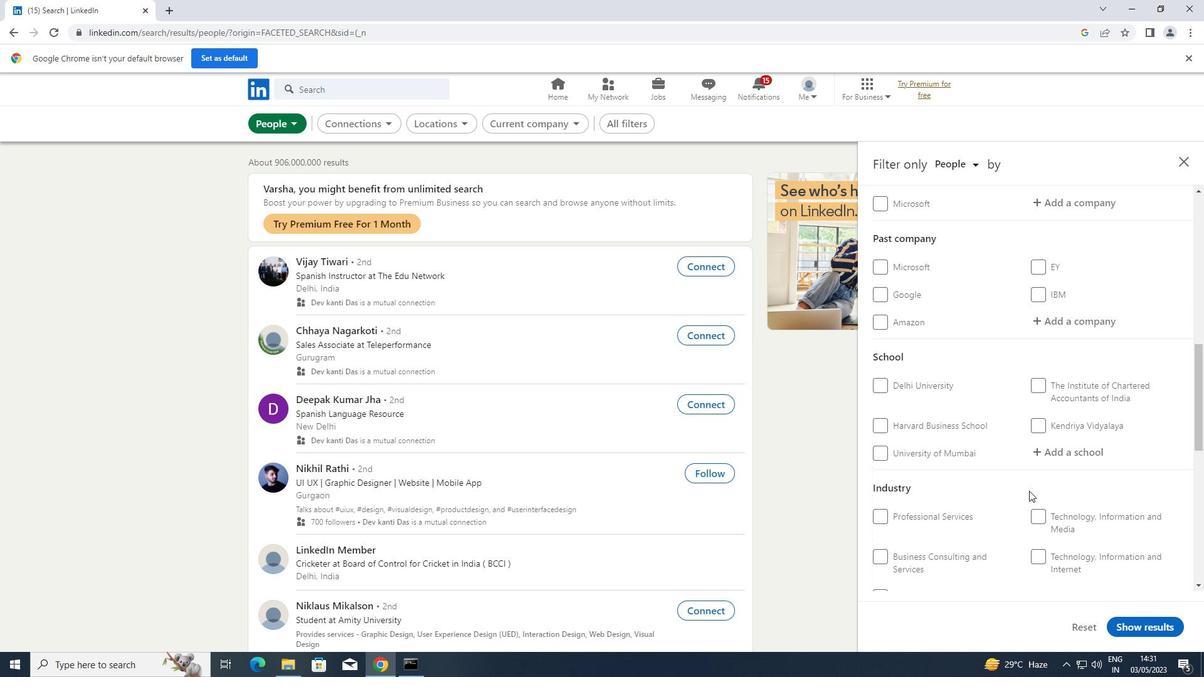 
Action: Mouse scrolled (1029, 491) with delta (0, 0)
Screenshot: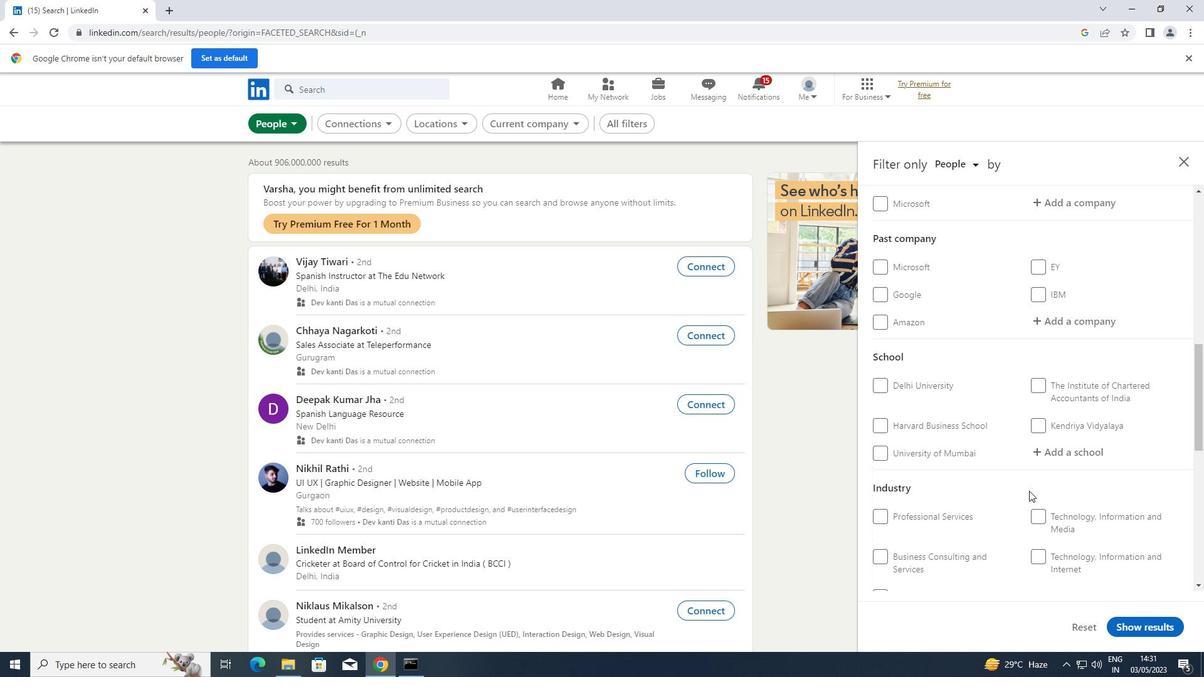 
Action: Mouse scrolled (1029, 491) with delta (0, 0)
Screenshot: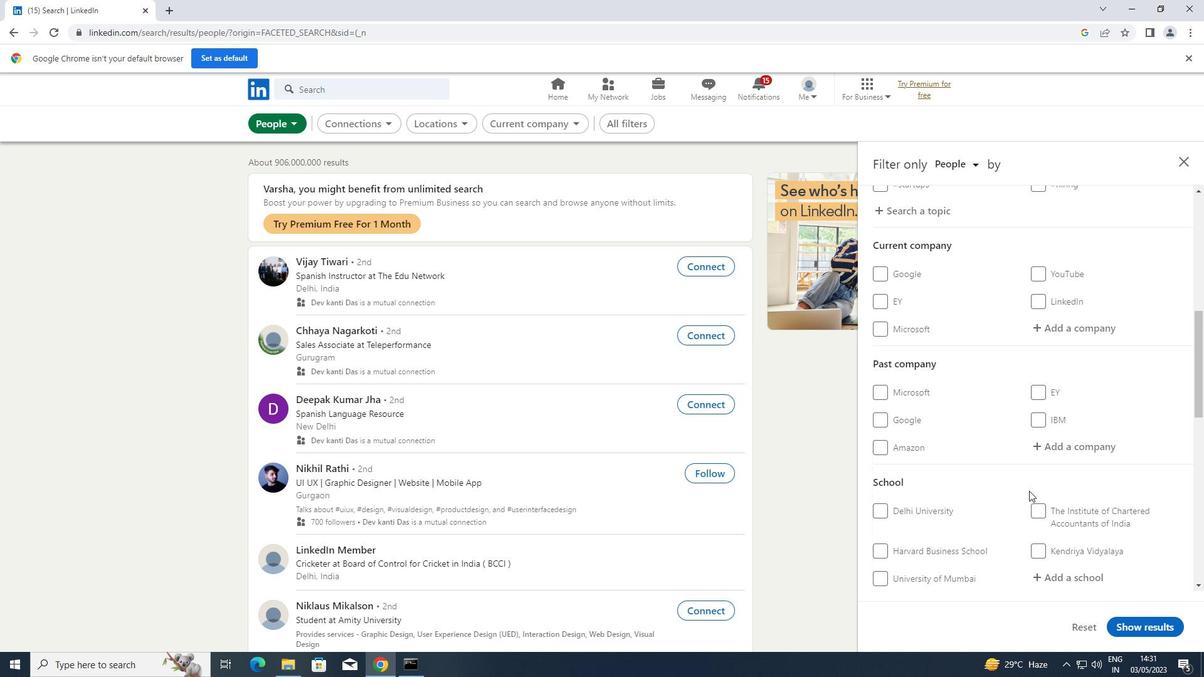 
Action: Mouse moved to (1111, 387)
Screenshot: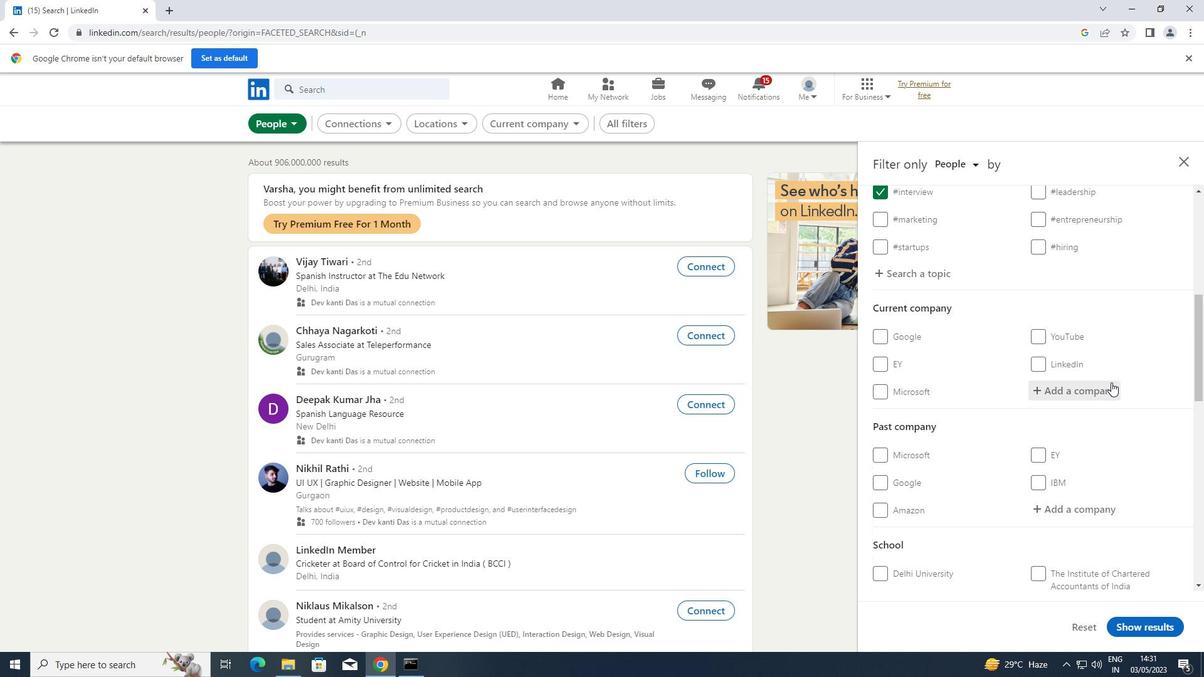 
Action: Mouse pressed left at (1111, 387)
Screenshot: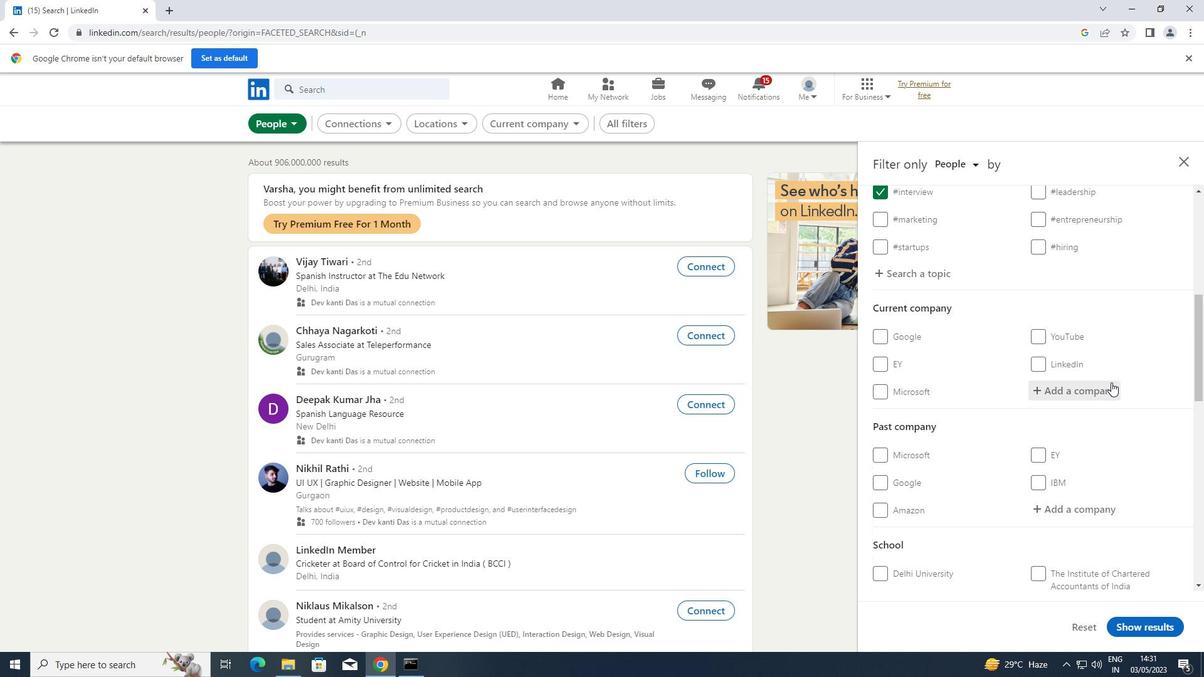 
Action: Key pressed <Key.shift>BAJAJ<Key.space><Key.shift>HOUSI
Screenshot: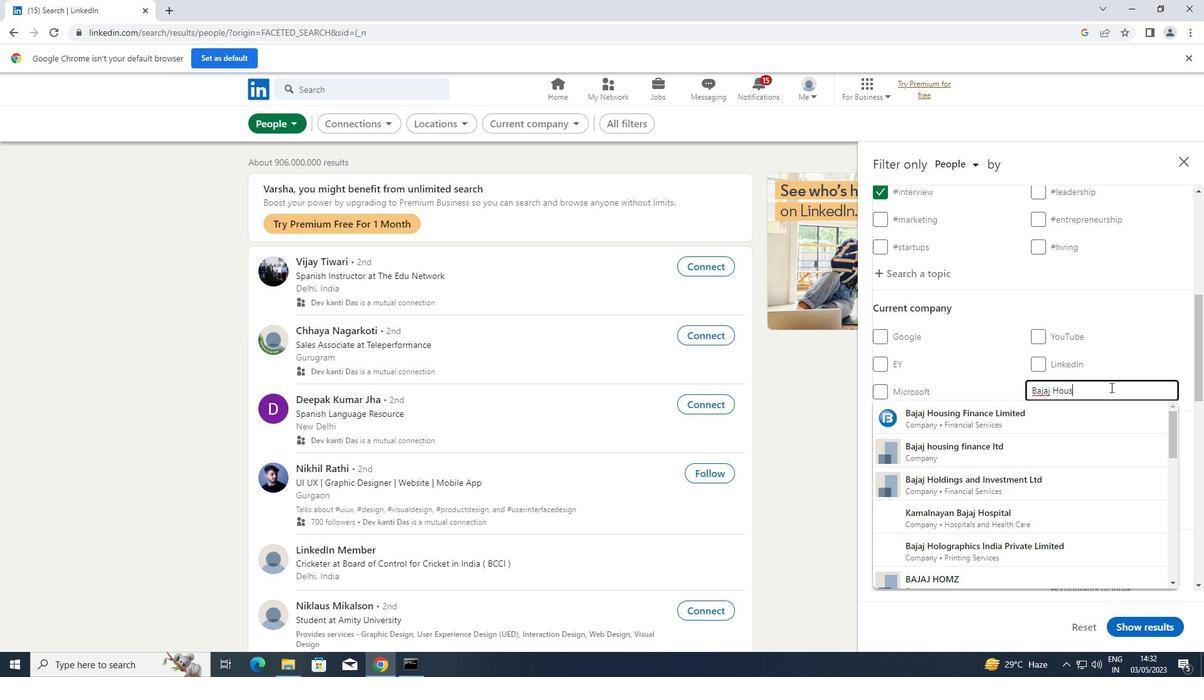 
Action: Mouse moved to (1018, 408)
Screenshot: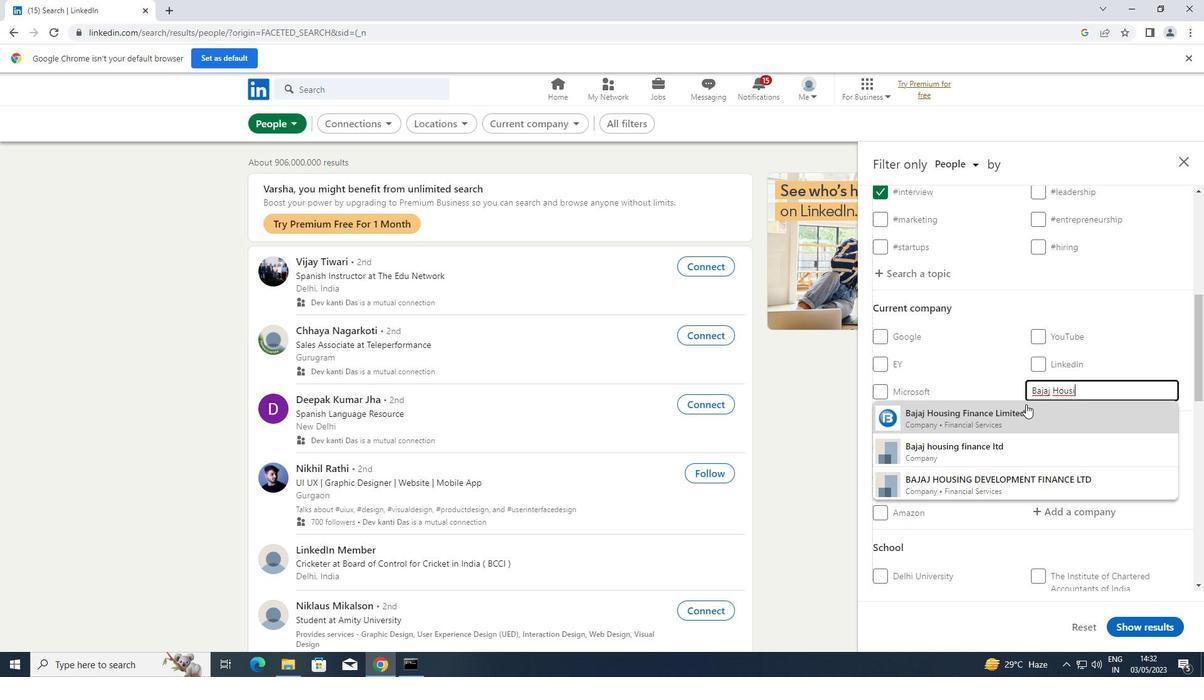 
Action: Mouse pressed left at (1018, 408)
Screenshot: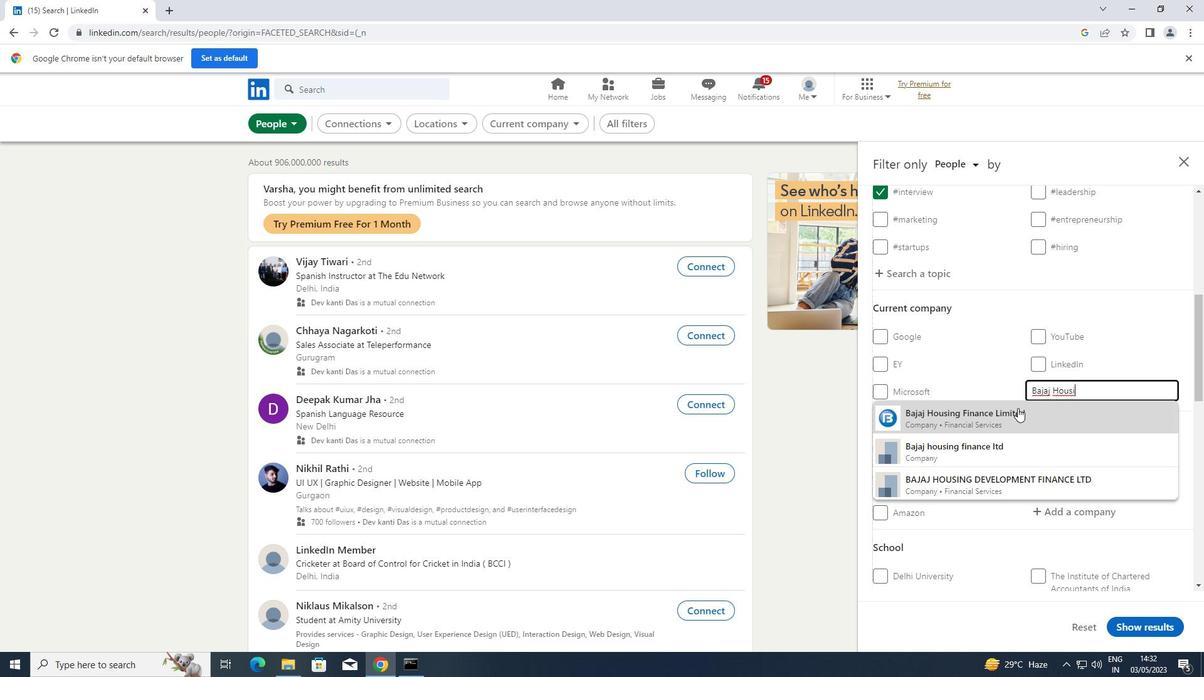 
Action: Mouse scrolled (1018, 407) with delta (0, 0)
Screenshot: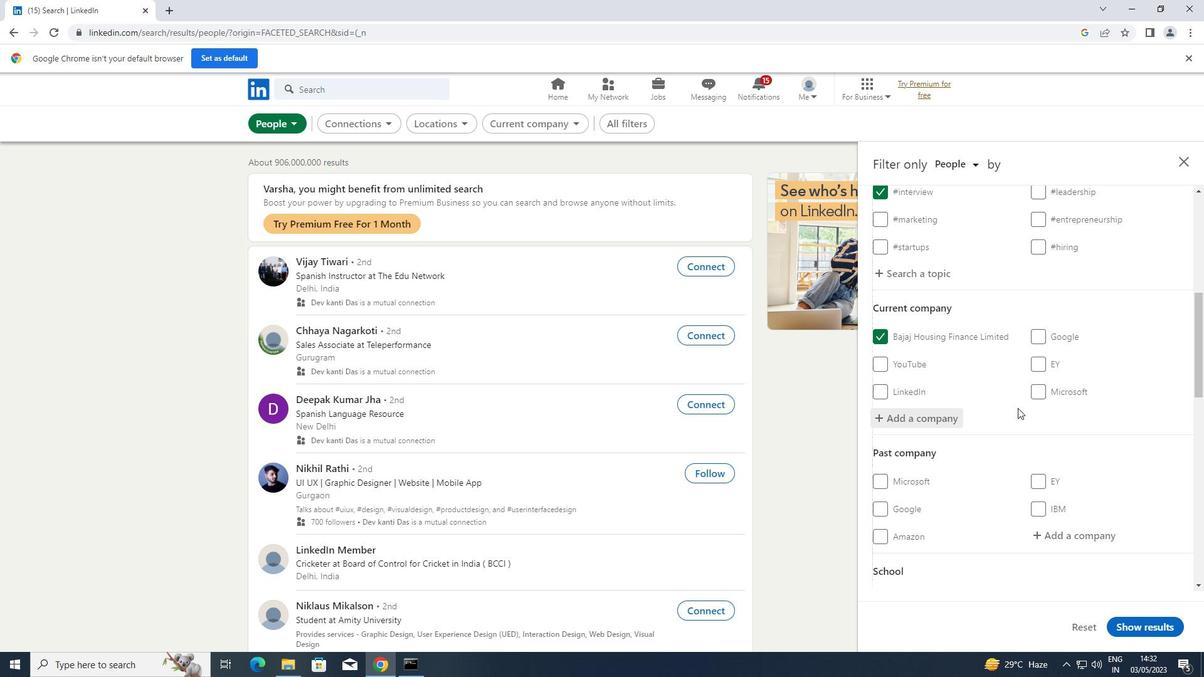 
Action: Mouse scrolled (1018, 407) with delta (0, 0)
Screenshot: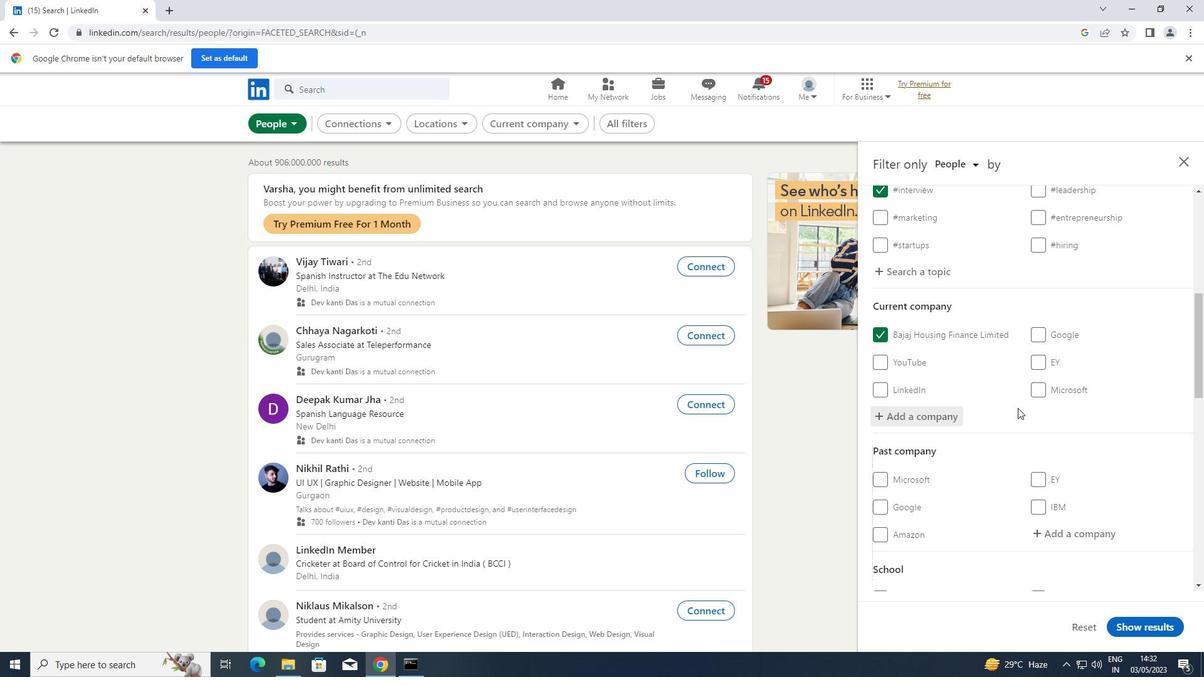 
Action: Mouse scrolled (1018, 407) with delta (0, 0)
Screenshot: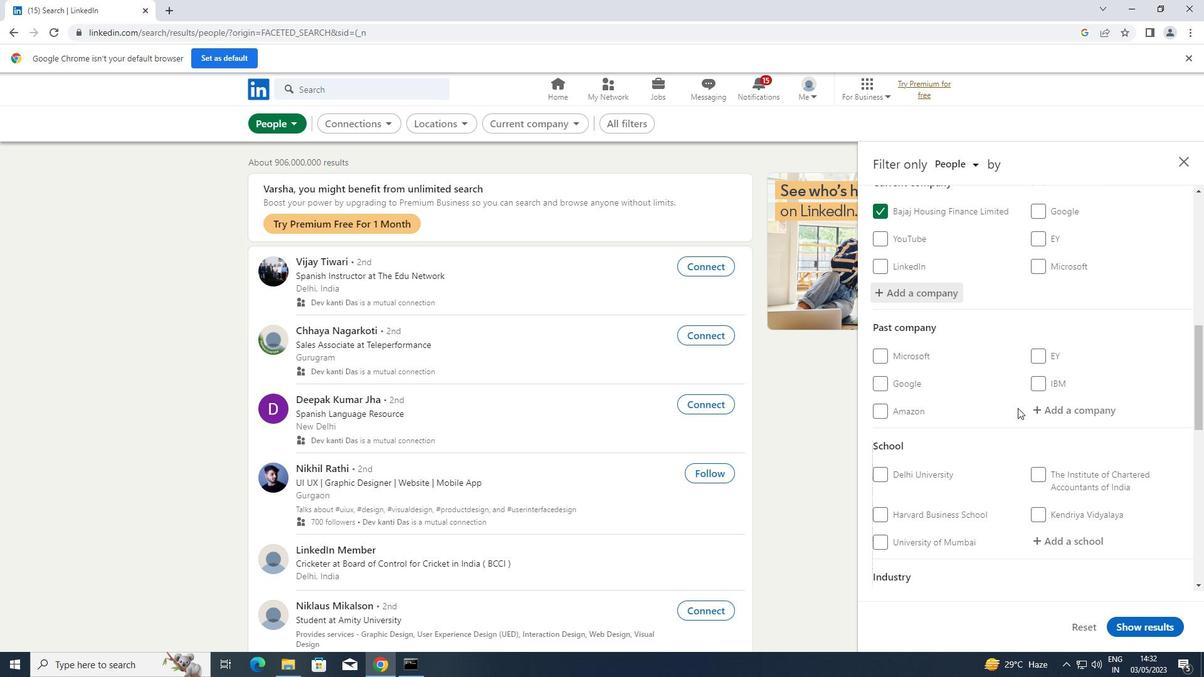 
Action: Mouse scrolled (1018, 407) with delta (0, 0)
Screenshot: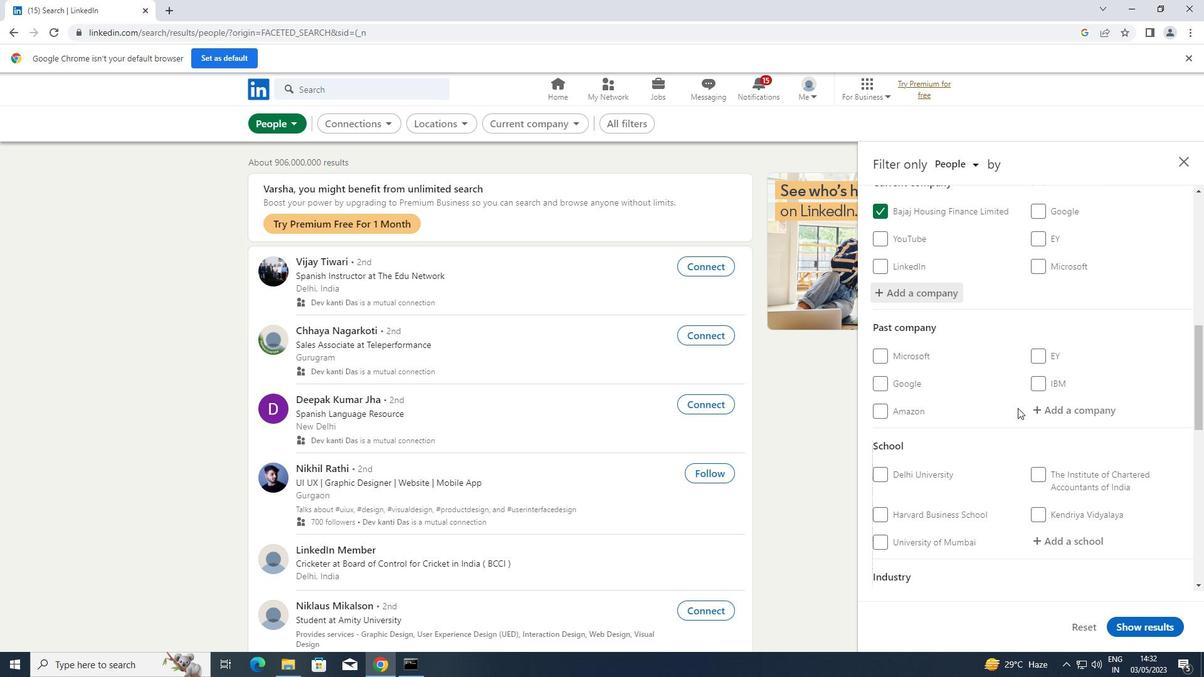
Action: Mouse moved to (1063, 419)
Screenshot: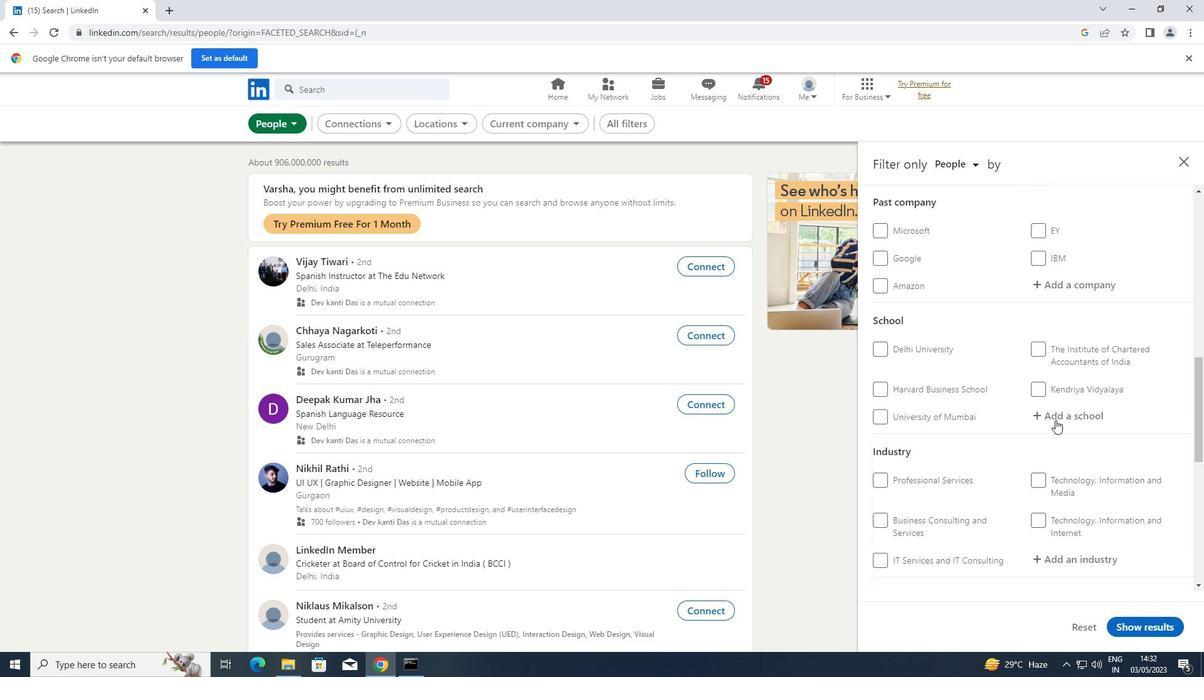 
Action: Mouse pressed left at (1063, 419)
Screenshot: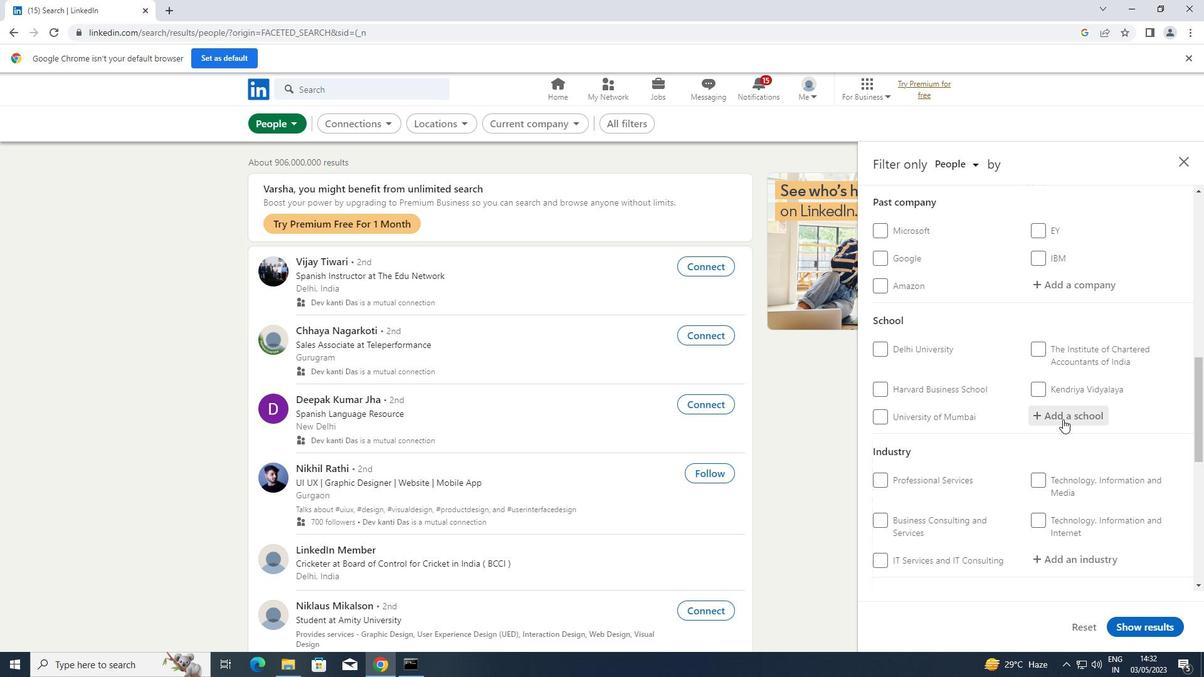 
Action: Key pressed <Key.shift>REVA<Key.space>
Screenshot: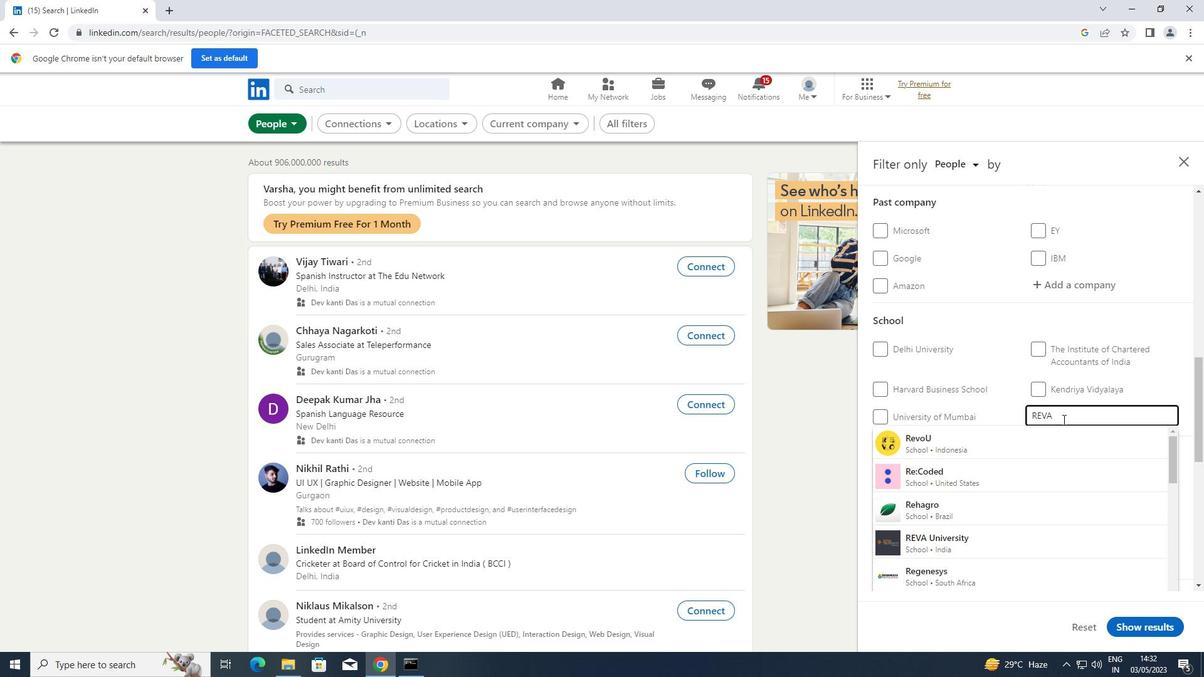 
Action: Mouse moved to (978, 439)
Screenshot: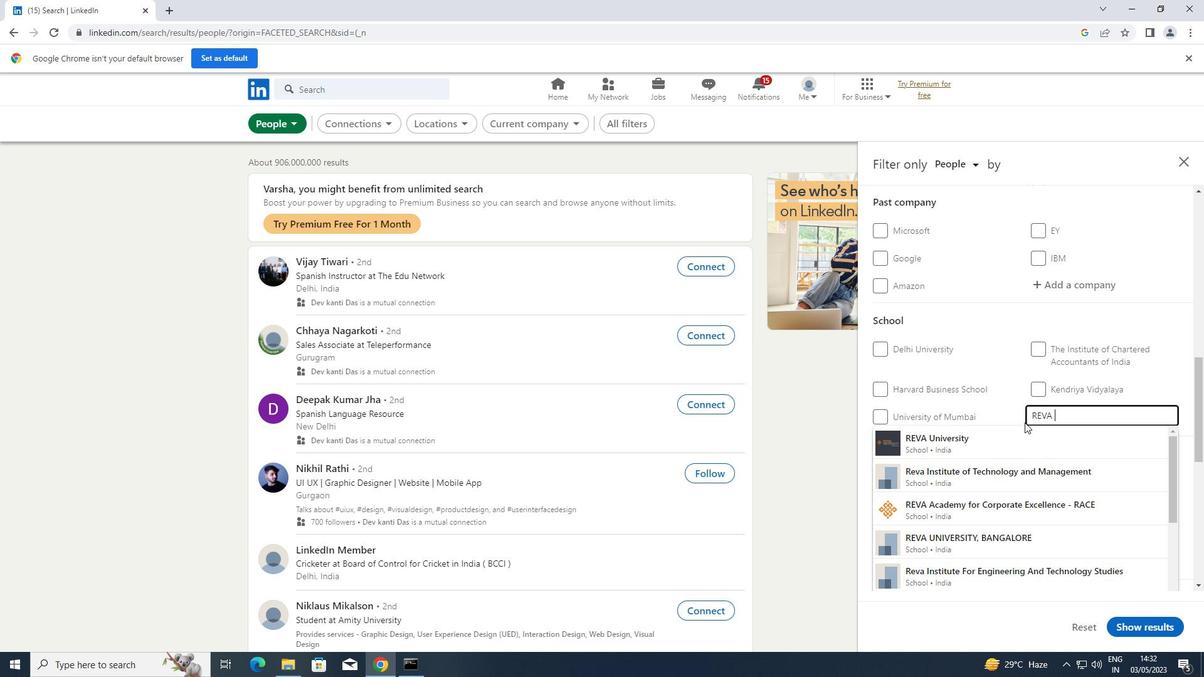 
Action: Mouse pressed left at (978, 439)
Screenshot: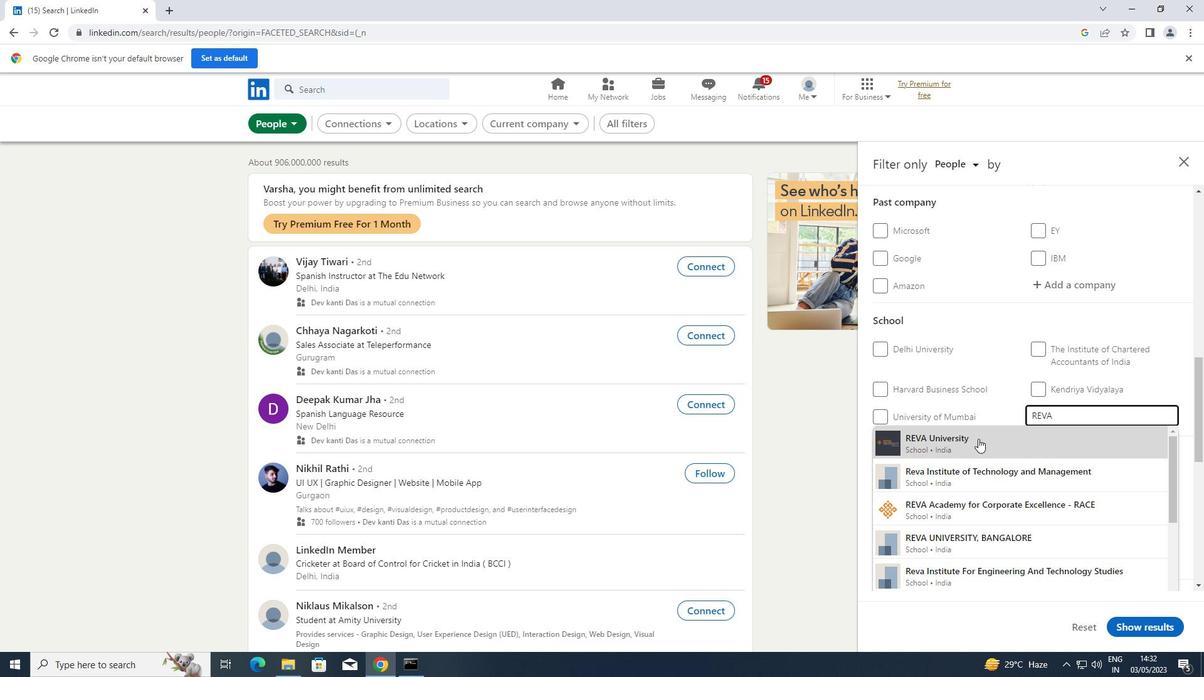 
Action: Mouse moved to (980, 438)
Screenshot: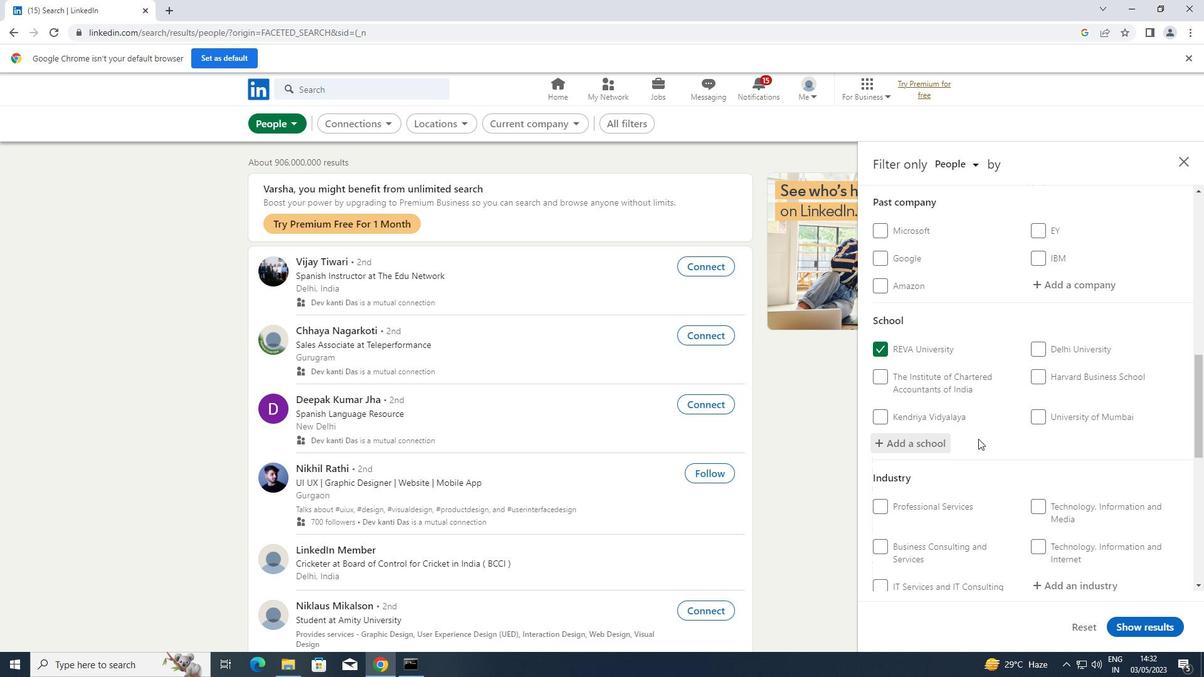 
Action: Mouse scrolled (980, 438) with delta (0, 0)
Screenshot: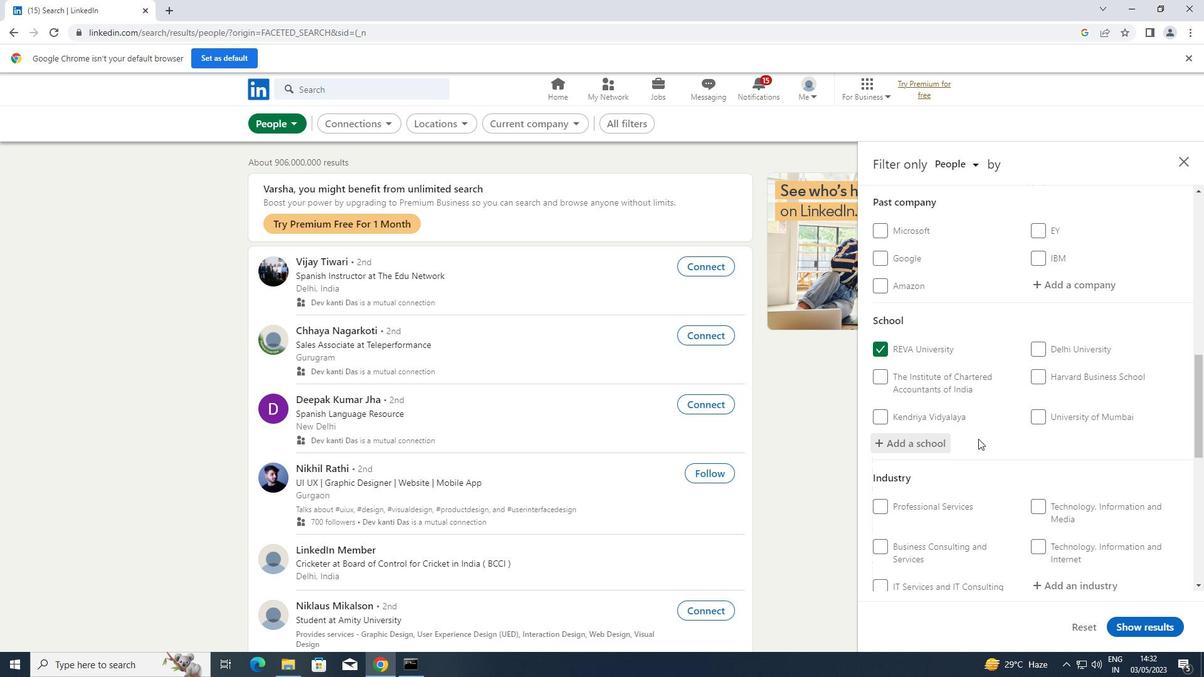
Action: Mouse scrolled (980, 438) with delta (0, 0)
Screenshot: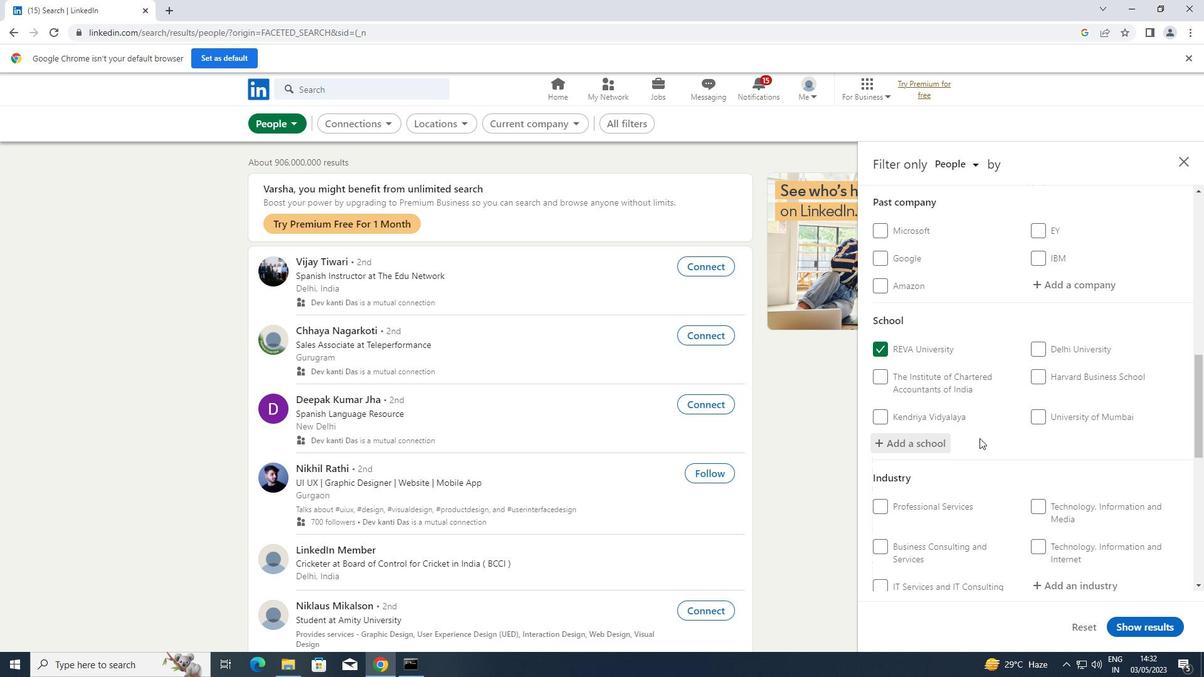 
Action: Mouse scrolled (980, 438) with delta (0, 0)
Screenshot: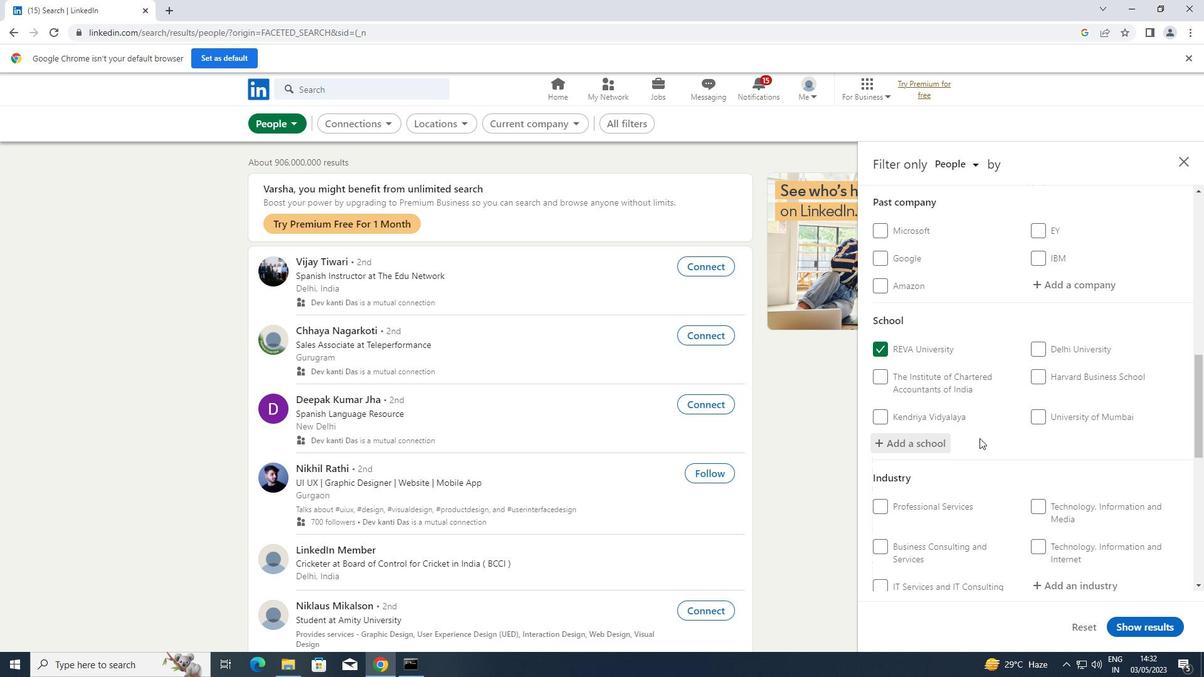 
Action: Mouse scrolled (980, 438) with delta (0, 0)
Screenshot: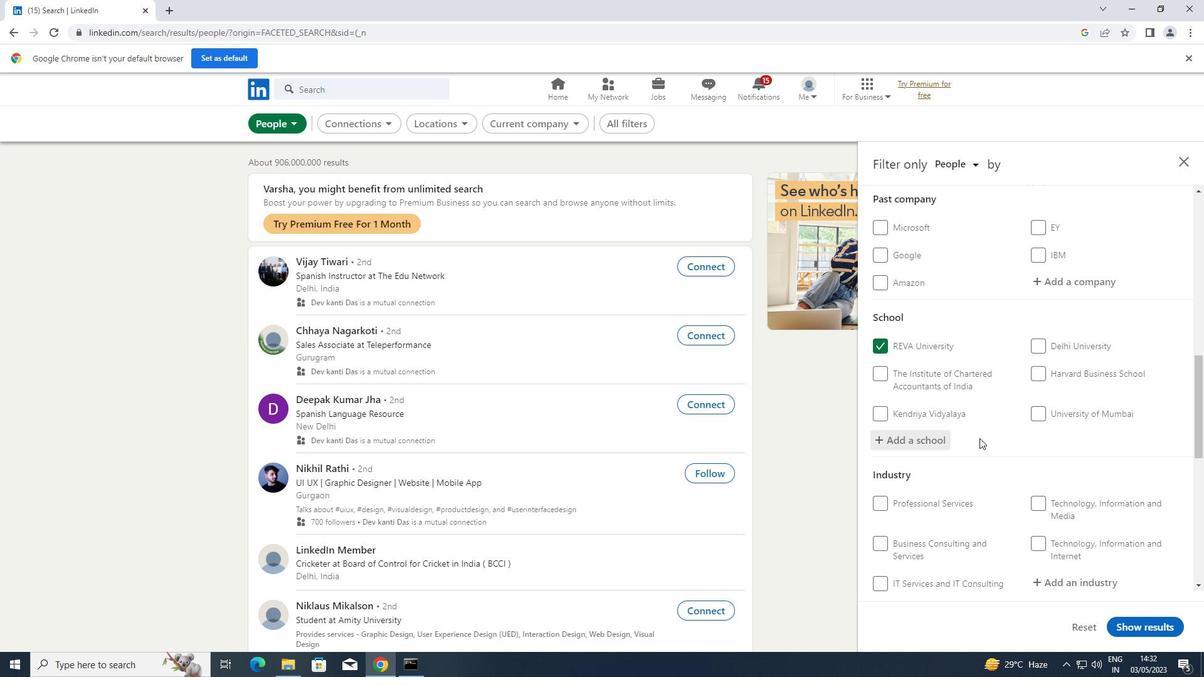 
Action: Mouse moved to (1100, 334)
Screenshot: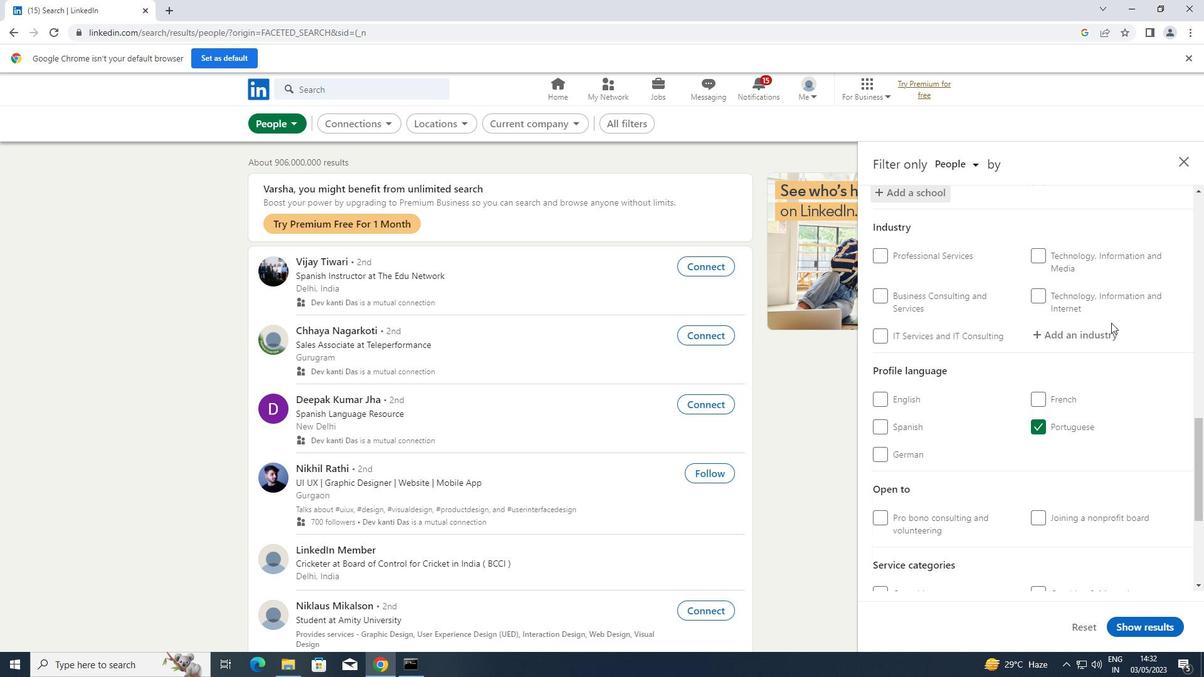 
Action: Mouse pressed left at (1100, 334)
Screenshot: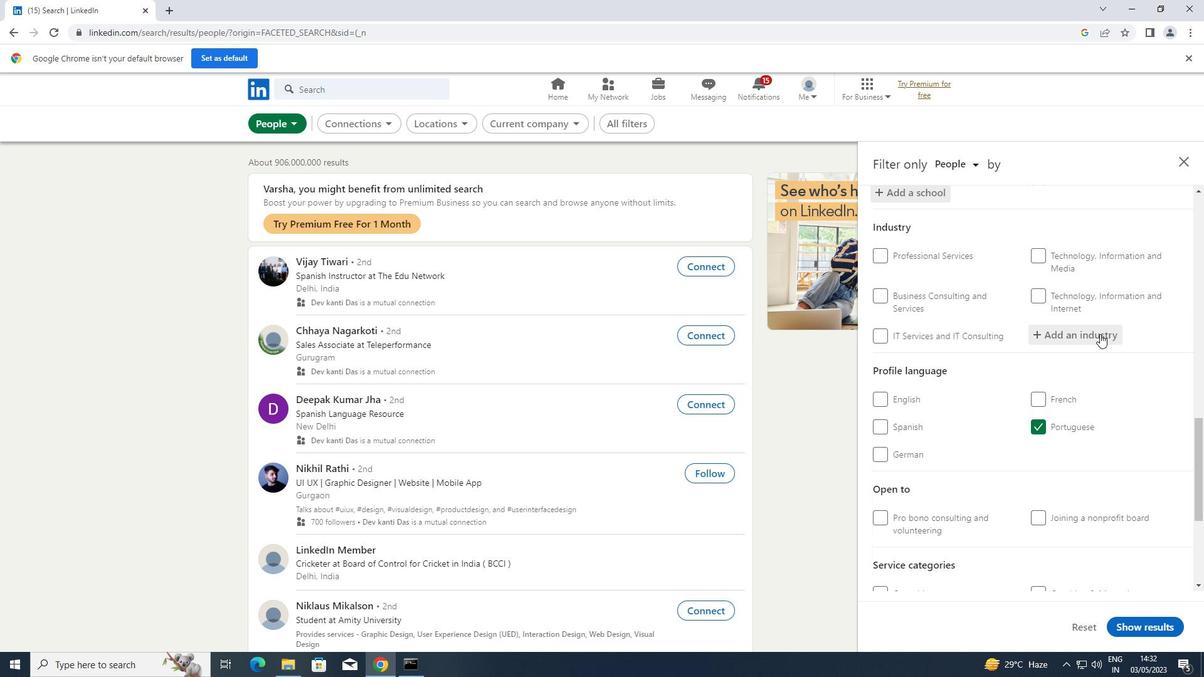 
Action: Key pressed <Key.shift>HISTOR
Screenshot: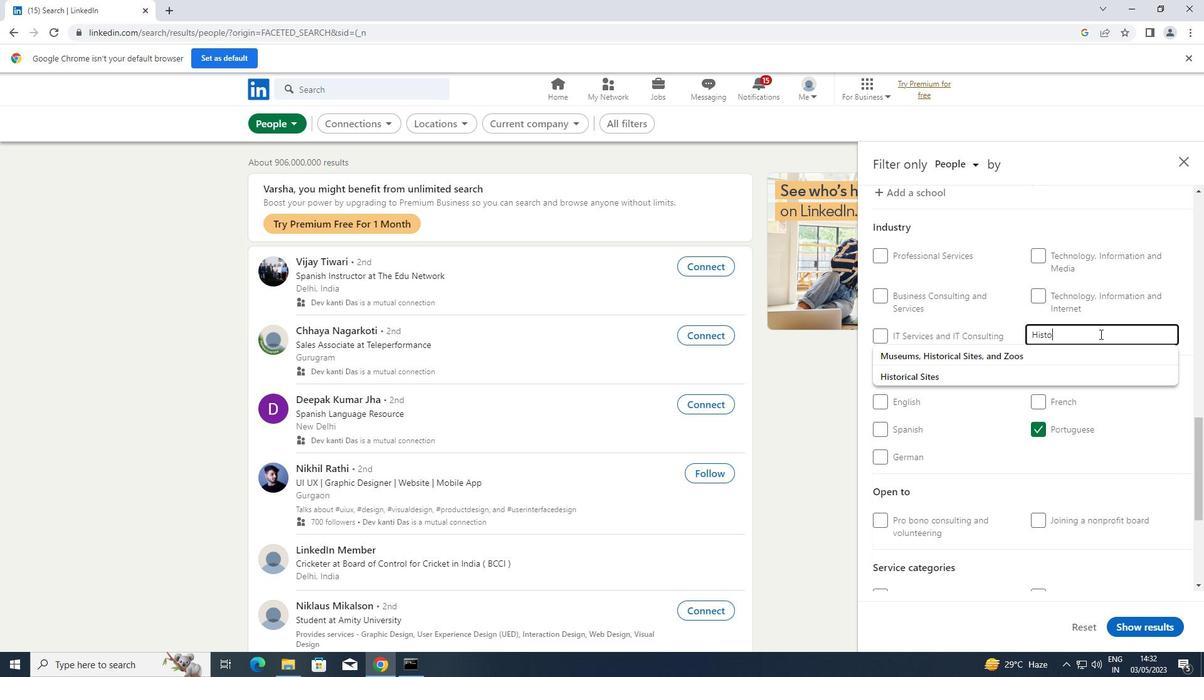 
Action: Mouse moved to (1010, 376)
Screenshot: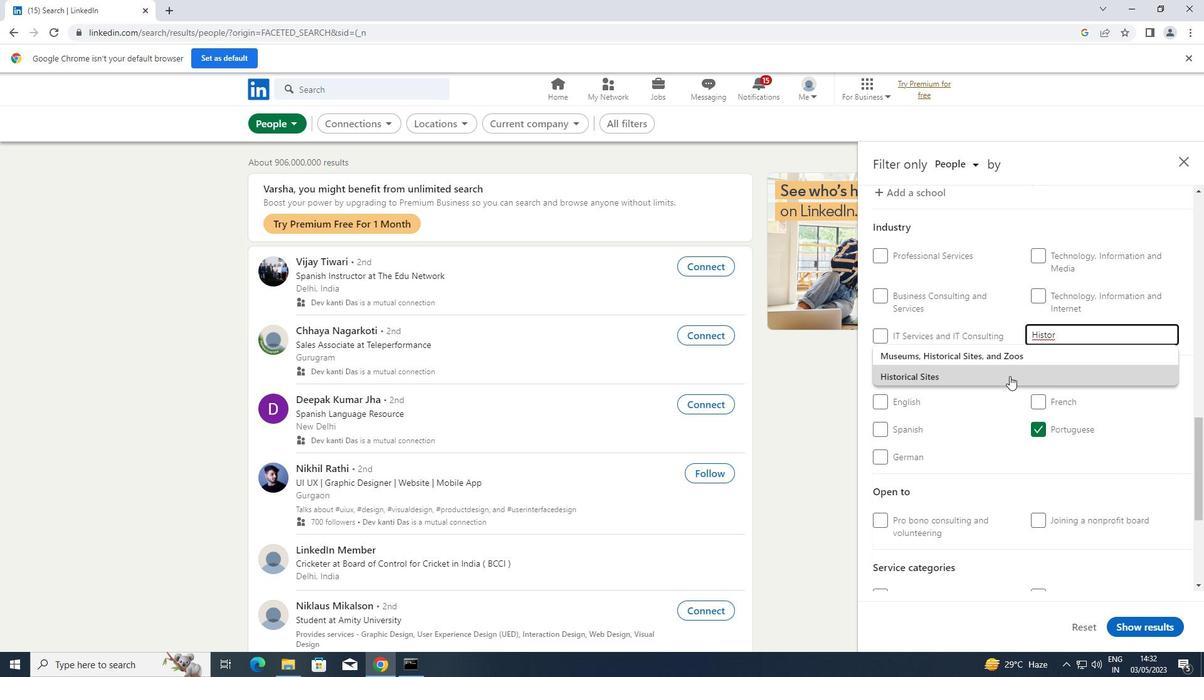 
Action: Mouse pressed left at (1010, 376)
Screenshot: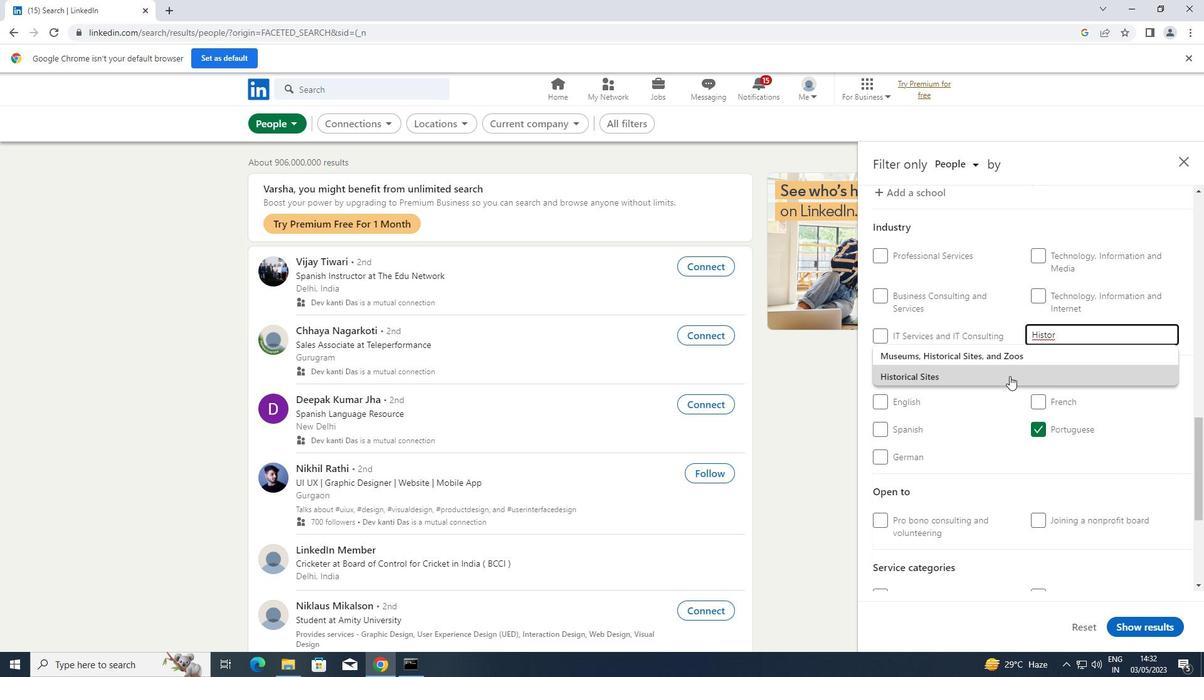 
Action: Mouse scrolled (1010, 375) with delta (0, 0)
Screenshot: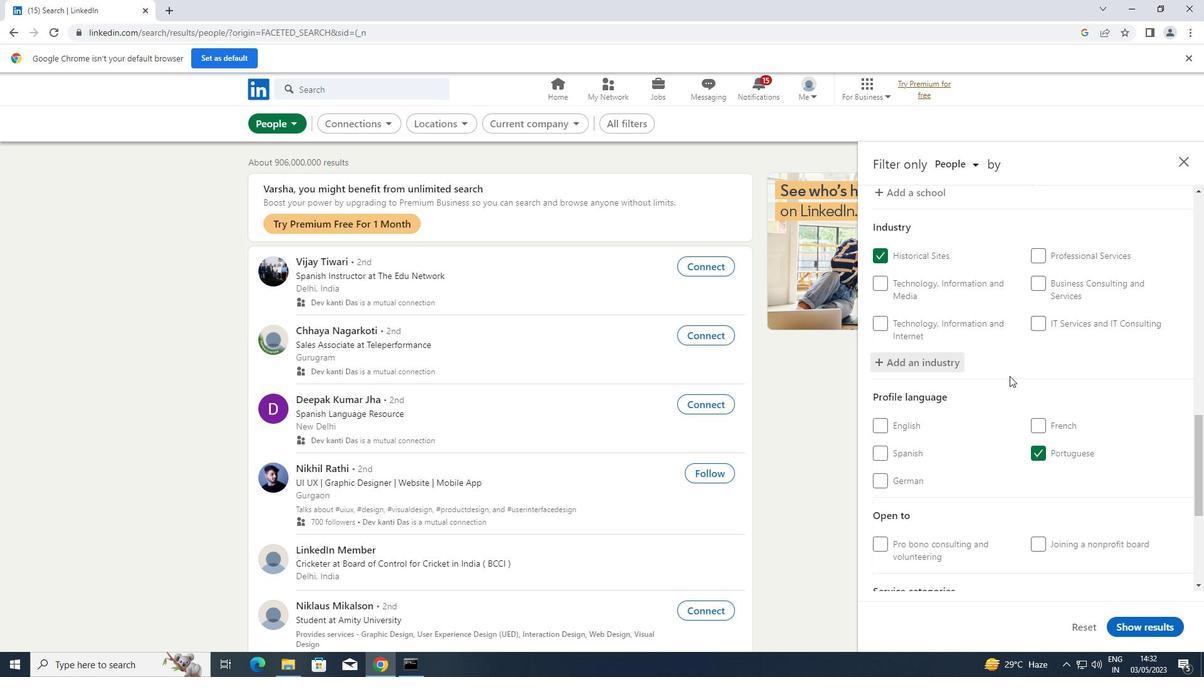 
Action: Mouse scrolled (1010, 375) with delta (0, 0)
Screenshot: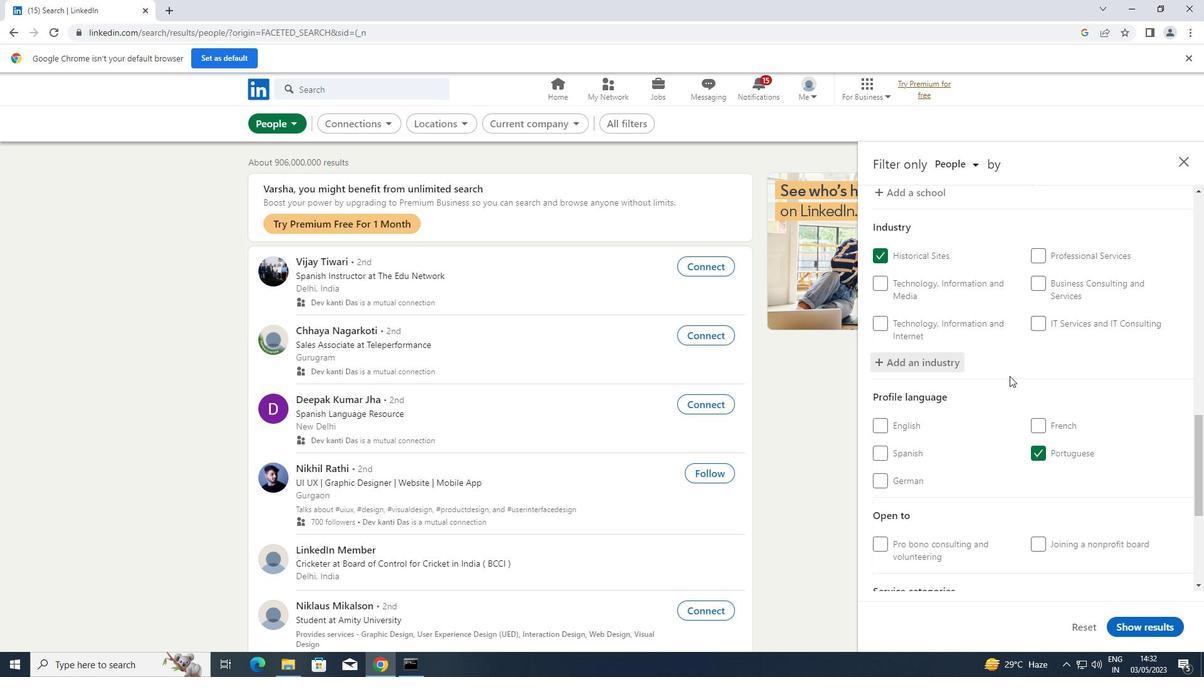 
Action: Mouse scrolled (1010, 375) with delta (0, 0)
Screenshot: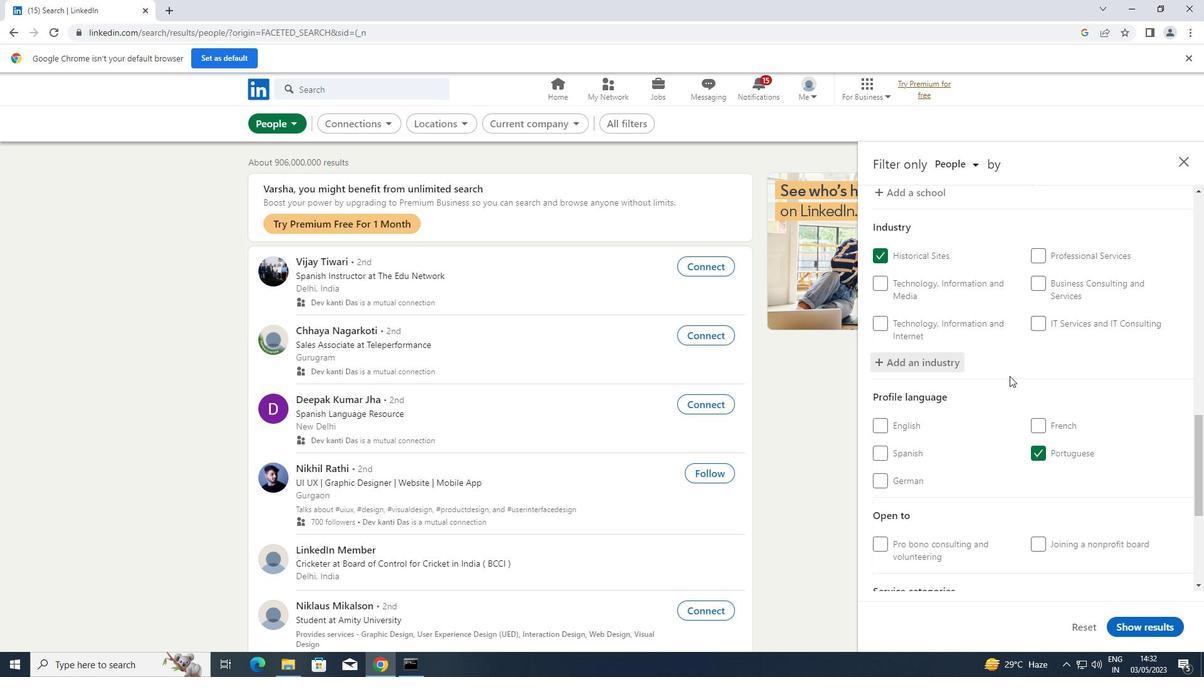 
Action: Mouse scrolled (1010, 375) with delta (0, 0)
Screenshot: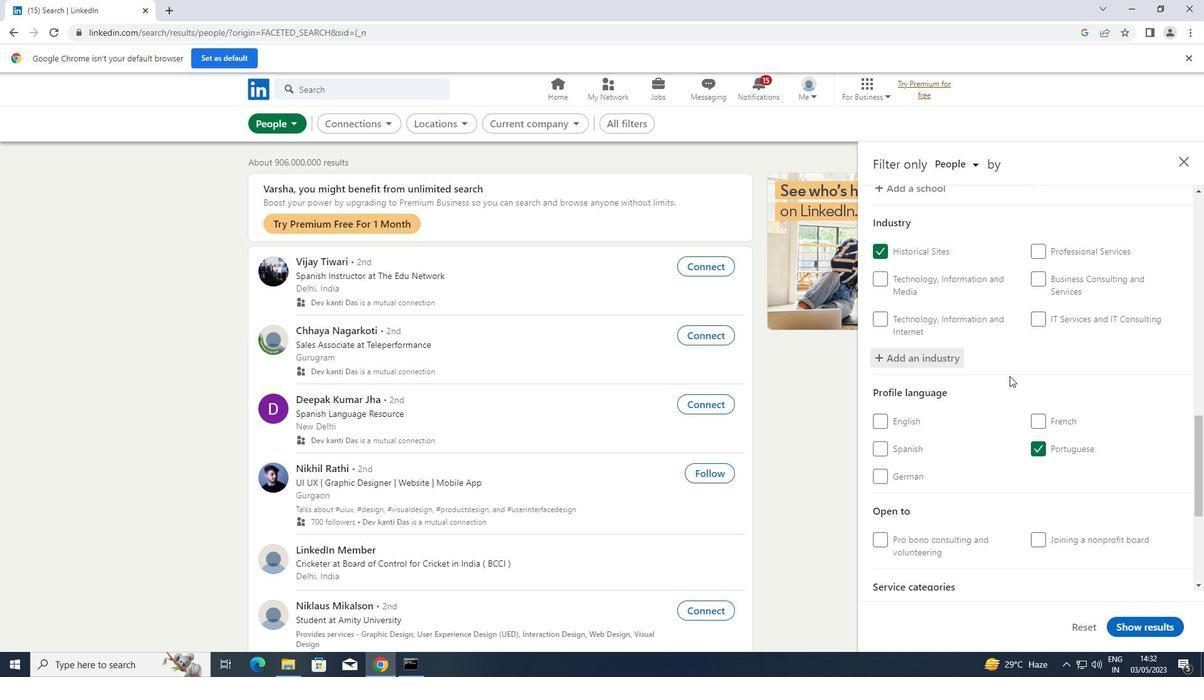 
Action: Mouse moved to (1054, 429)
Screenshot: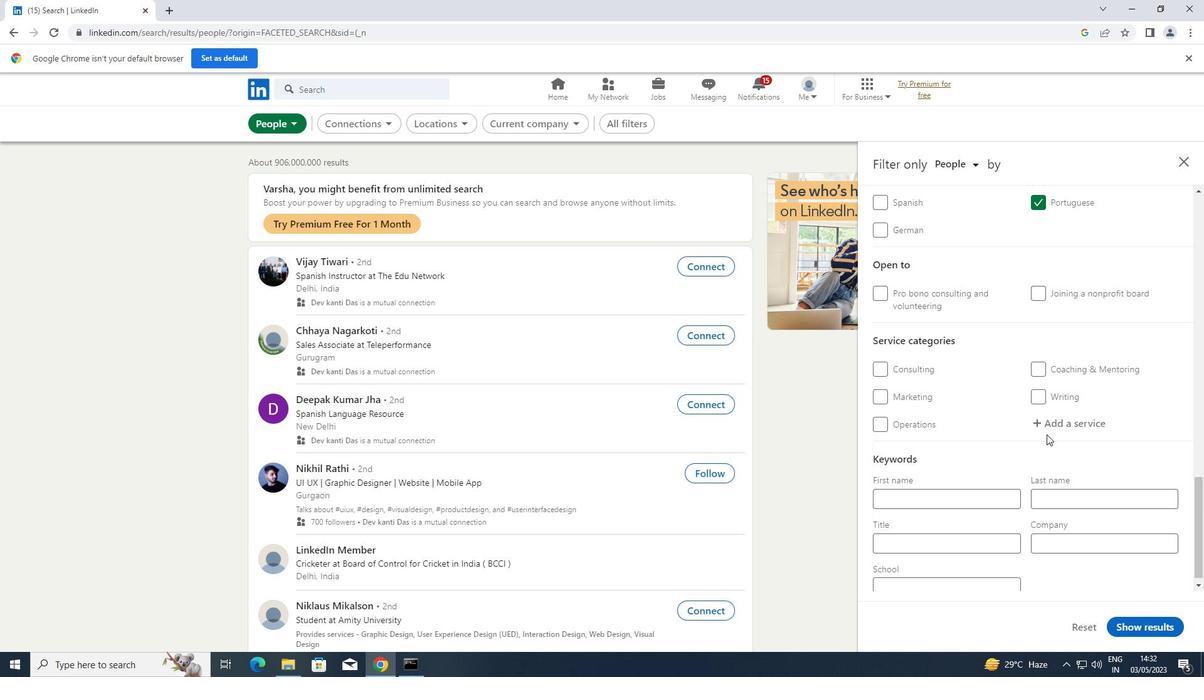 
Action: Mouse pressed left at (1054, 429)
Screenshot: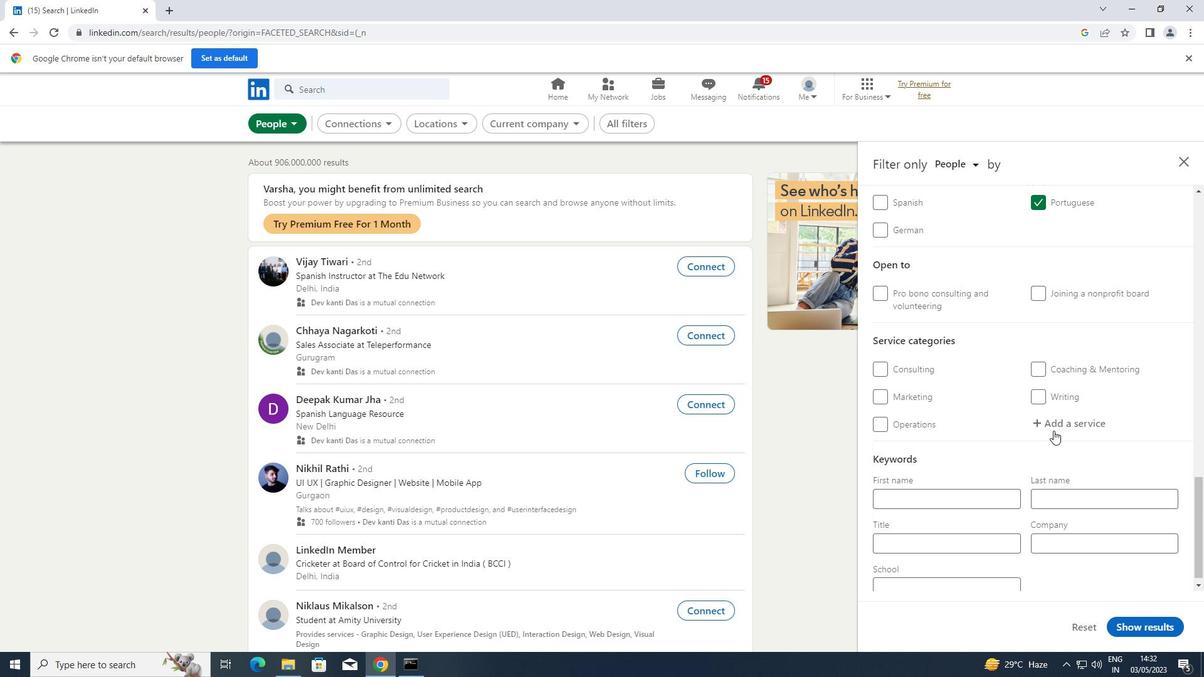 
Action: Key pressed <Key.shift>LEADERSHI
Screenshot: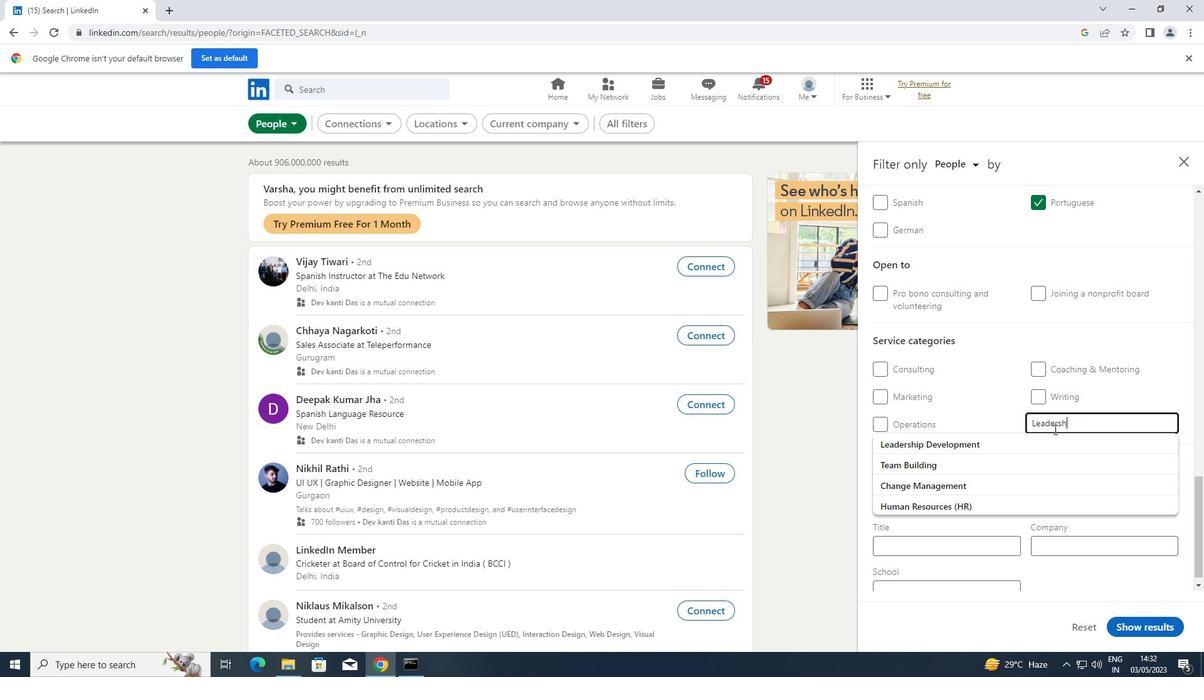 
Action: Mouse moved to (1006, 438)
Screenshot: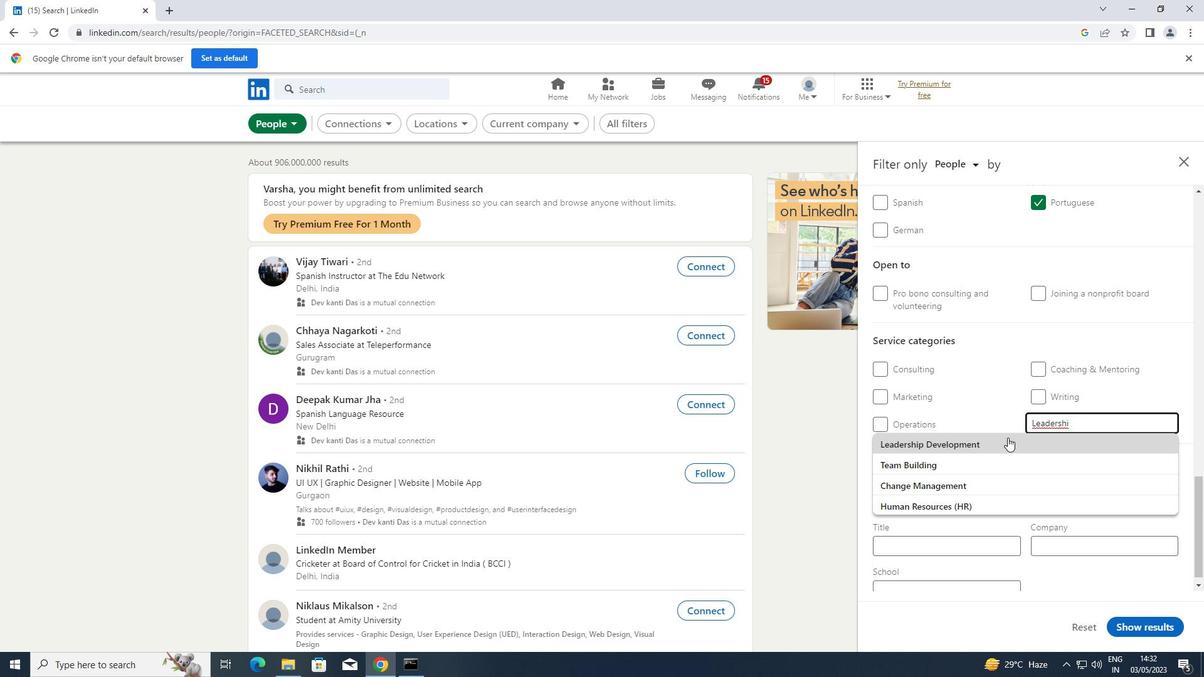 
Action: Mouse pressed left at (1006, 438)
Screenshot: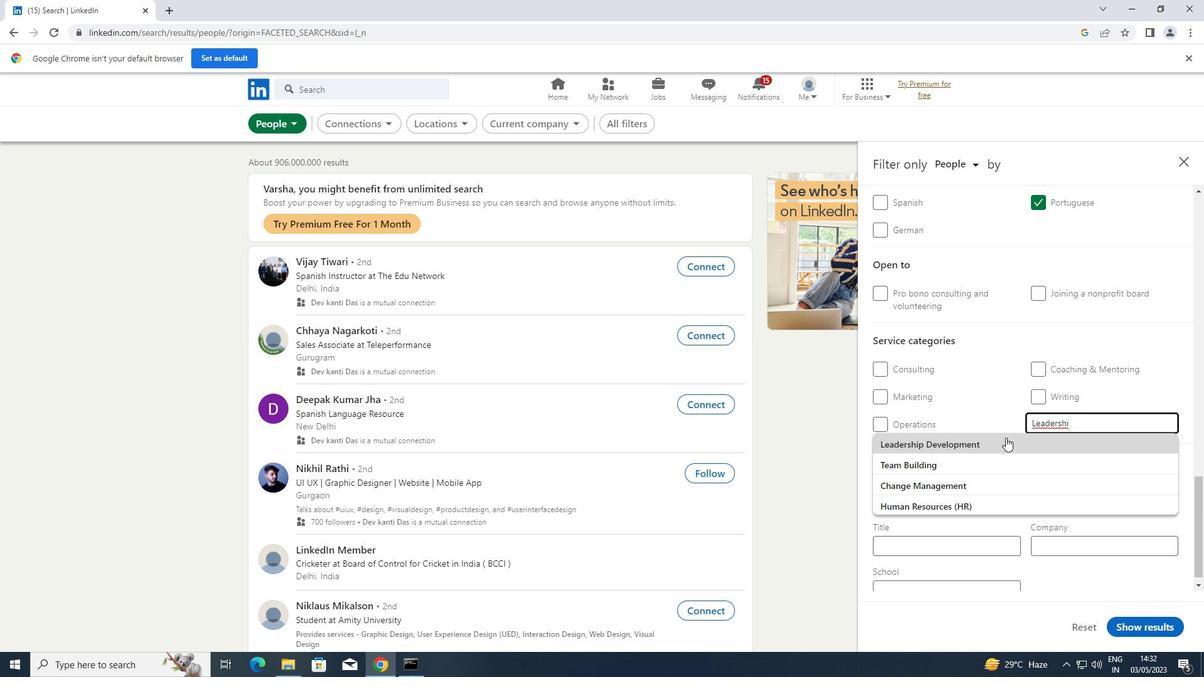 
Action: Mouse scrolled (1006, 437) with delta (0, 0)
Screenshot: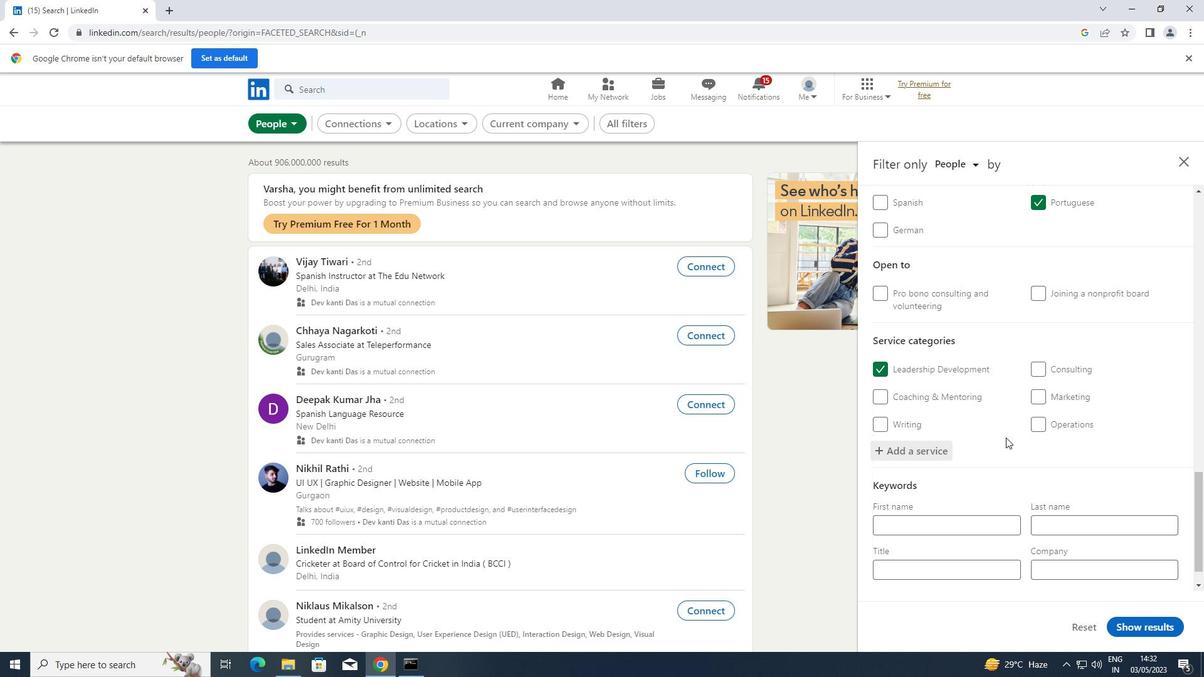 
Action: Mouse scrolled (1006, 437) with delta (0, 0)
Screenshot: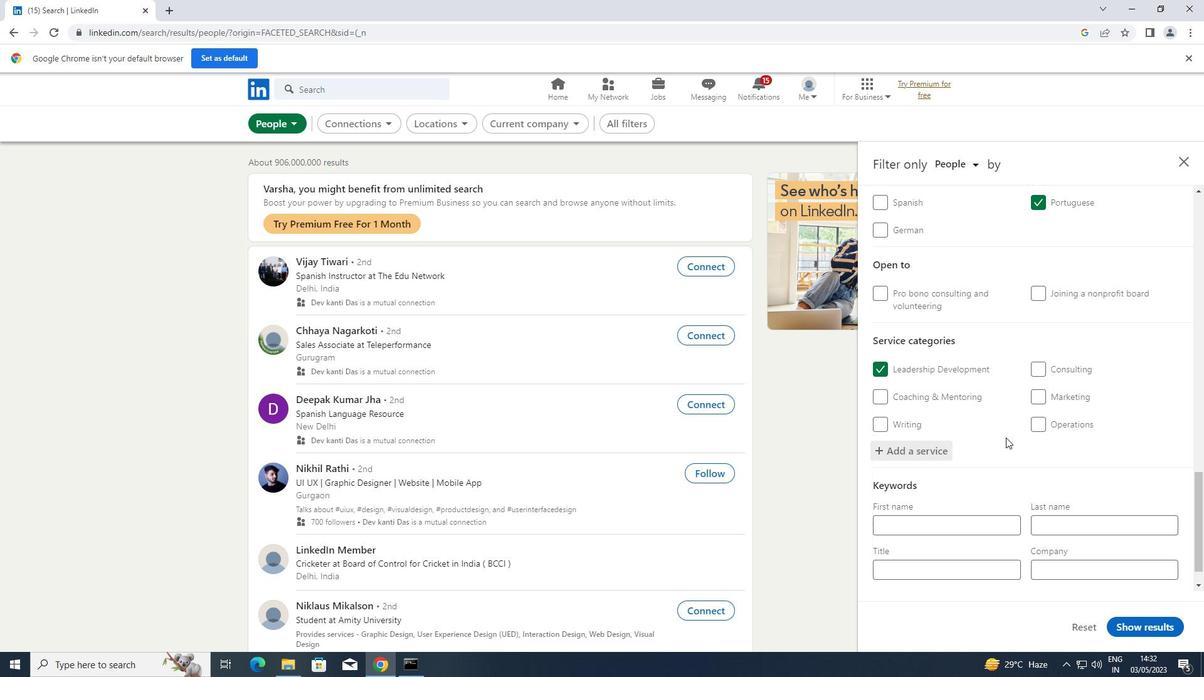 
Action: Mouse scrolled (1006, 437) with delta (0, 0)
Screenshot: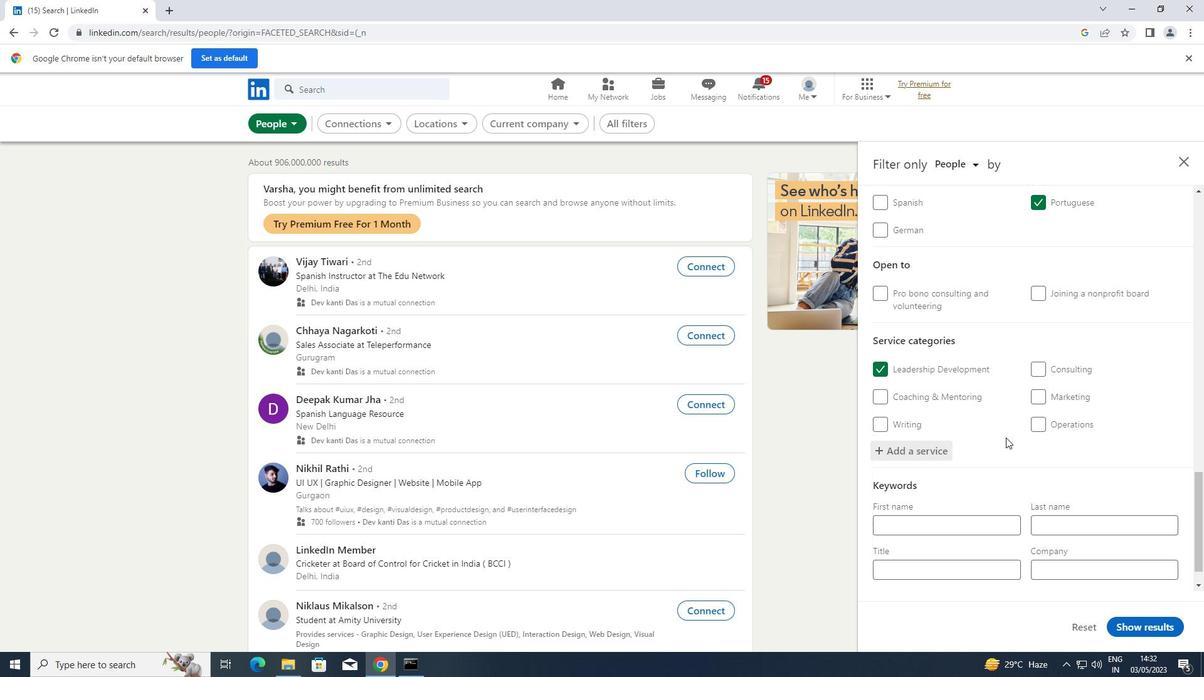 
Action: Mouse scrolled (1006, 437) with delta (0, 0)
Screenshot: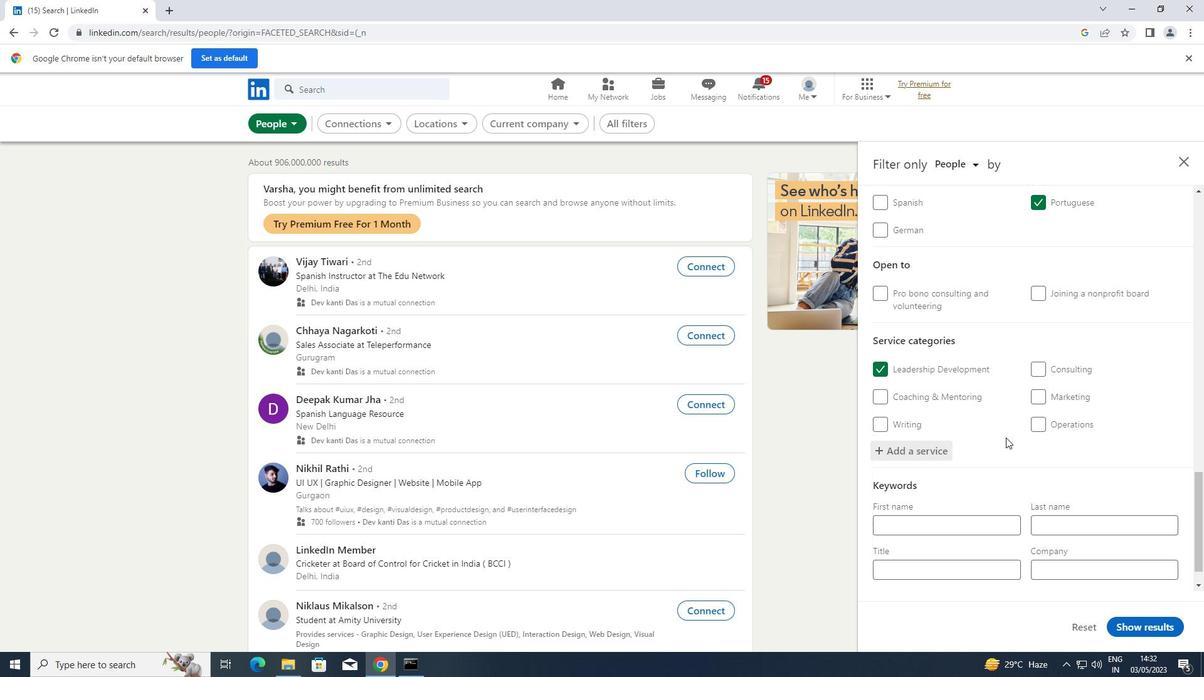 
Action: Mouse scrolled (1006, 437) with delta (0, 0)
Screenshot: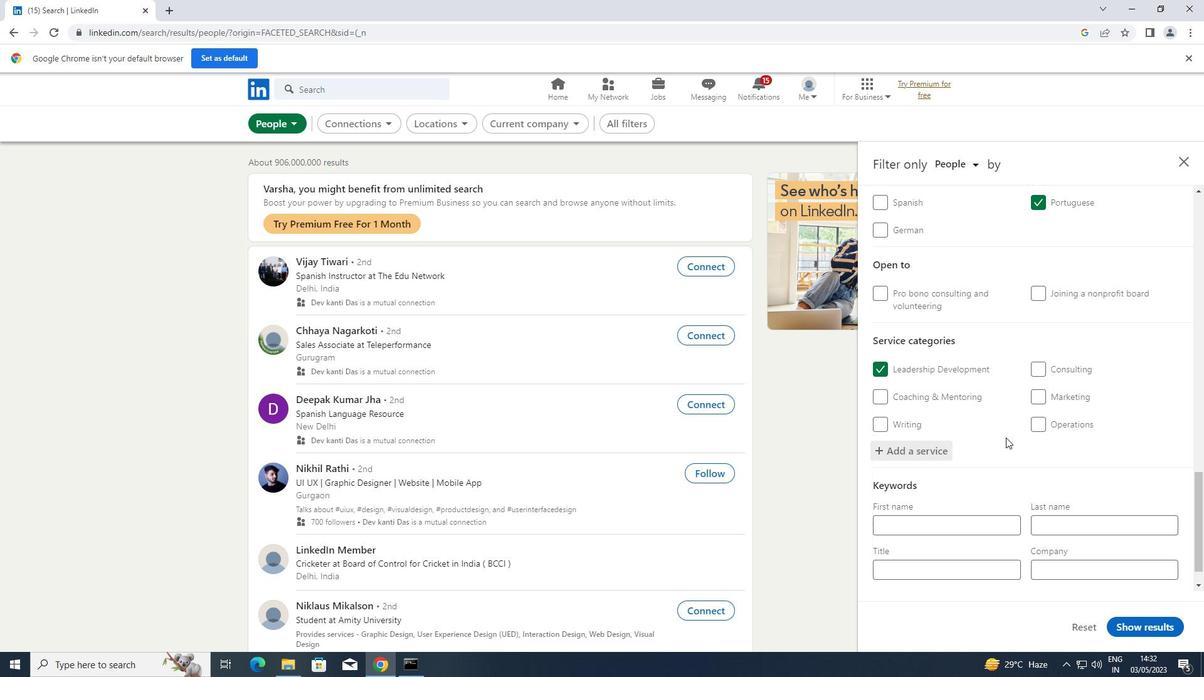 
Action: Mouse scrolled (1006, 437) with delta (0, 0)
Screenshot: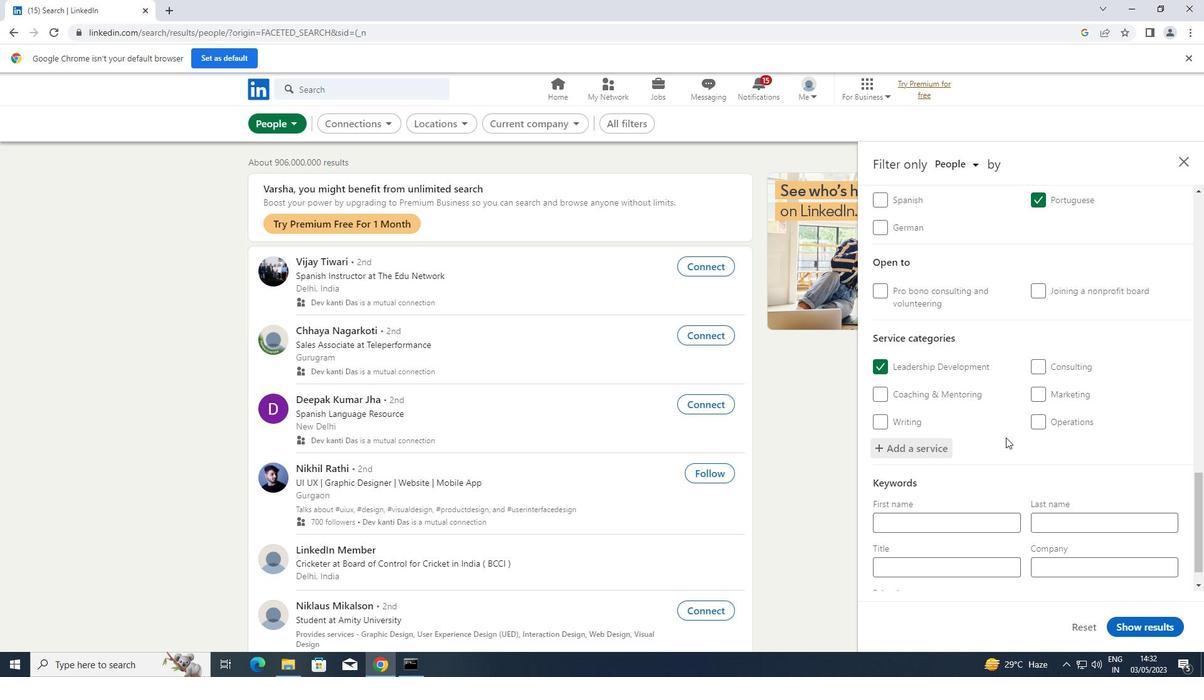 
Action: Mouse moved to (952, 539)
Screenshot: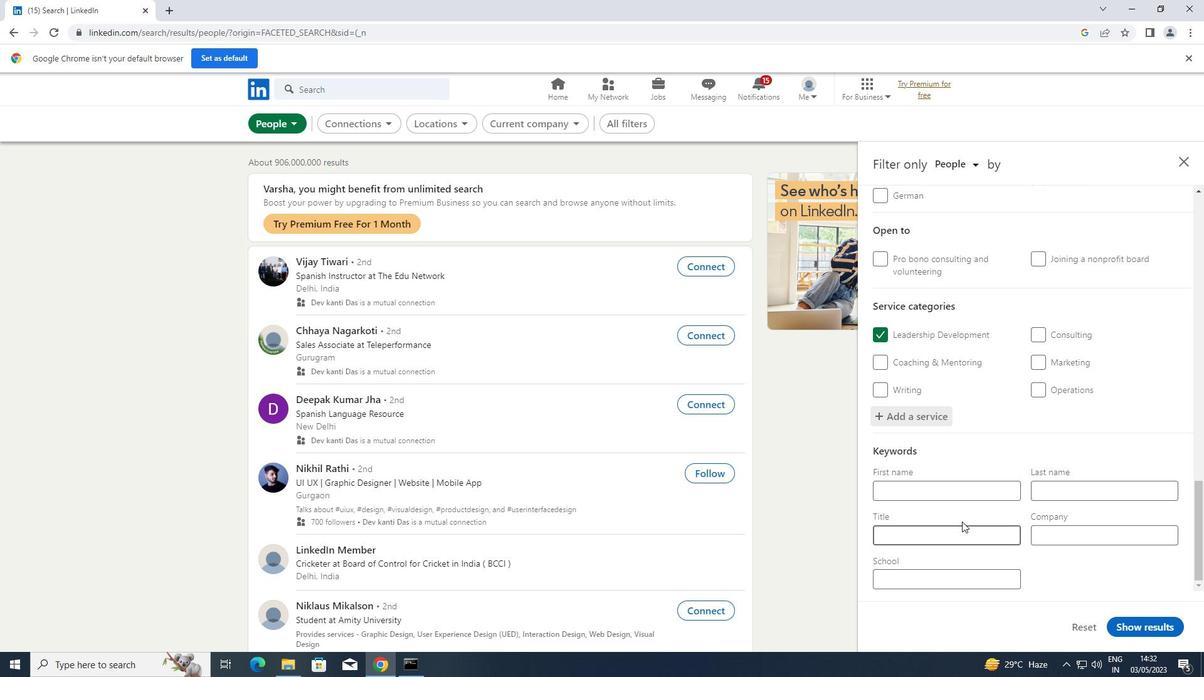 
Action: Mouse pressed left at (952, 539)
Screenshot: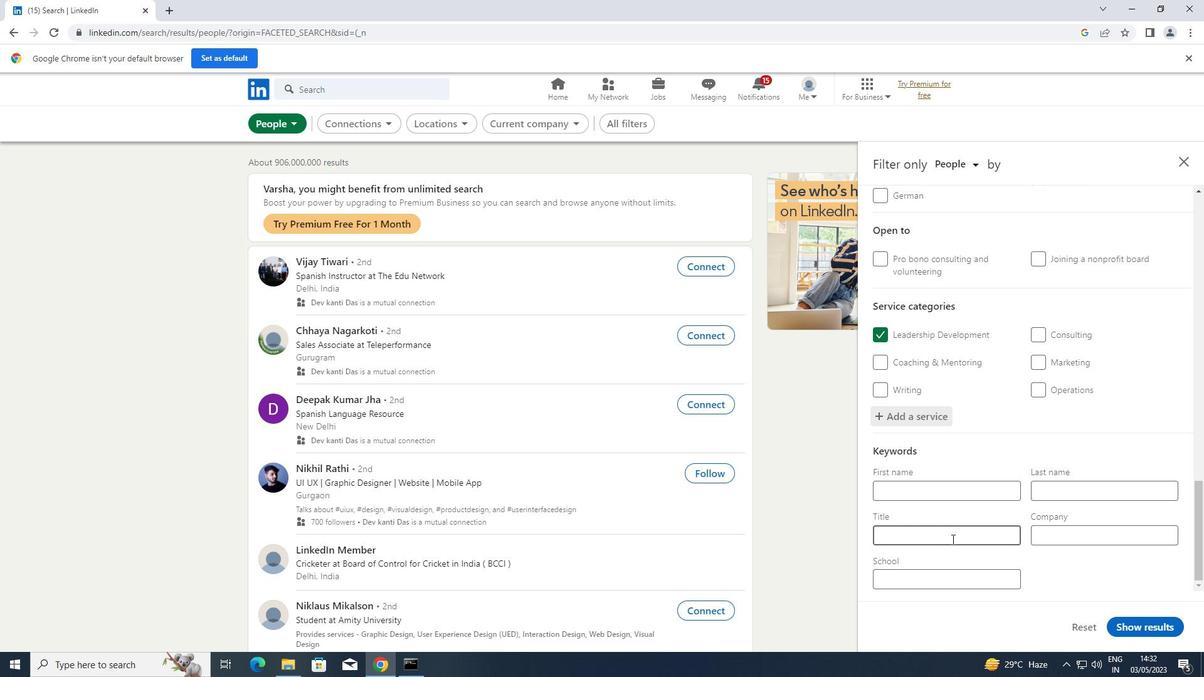 
Action: Mouse moved to (952, 539)
Screenshot: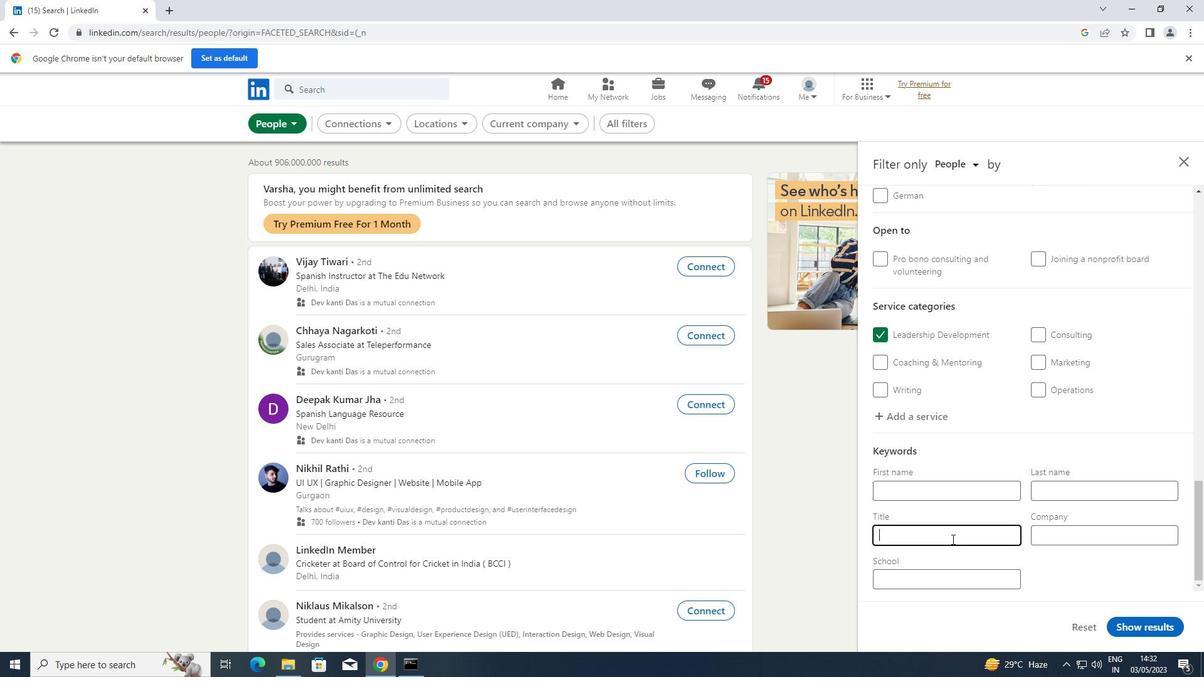 
Action: Key pressed <Key.shift>OPERATIONS<Key.space><Key.shift>PROFESSIONAL
Screenshot: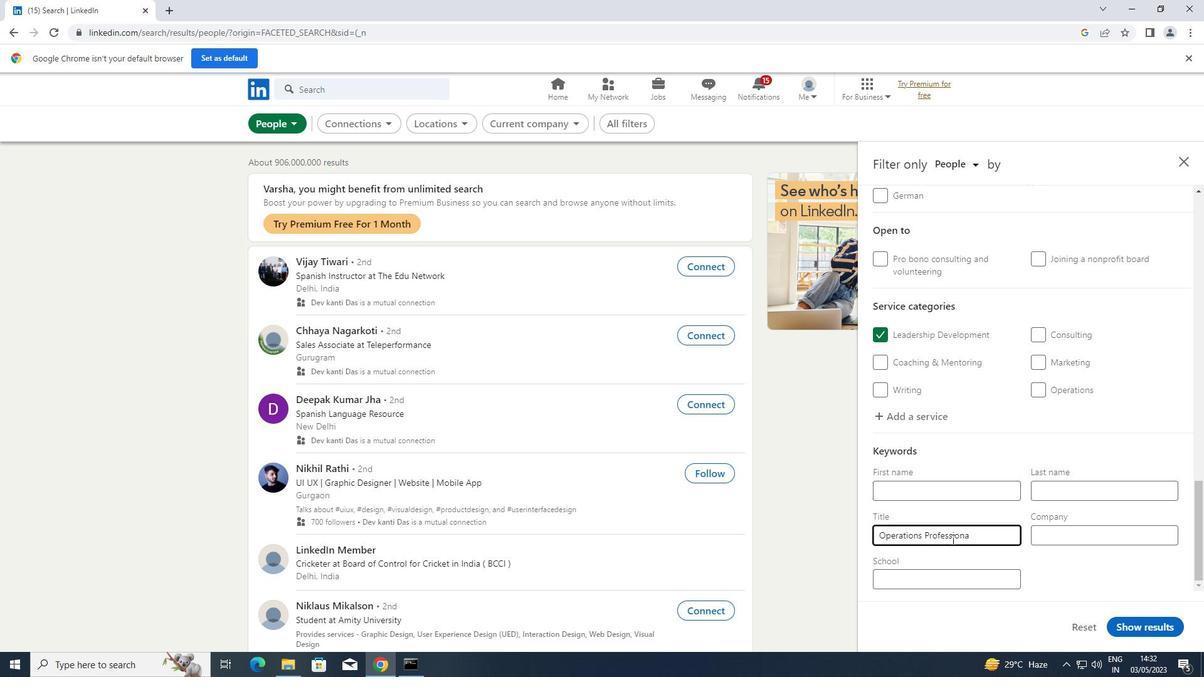 
Action: Mouse moved to (1132, 622)
Screenshot: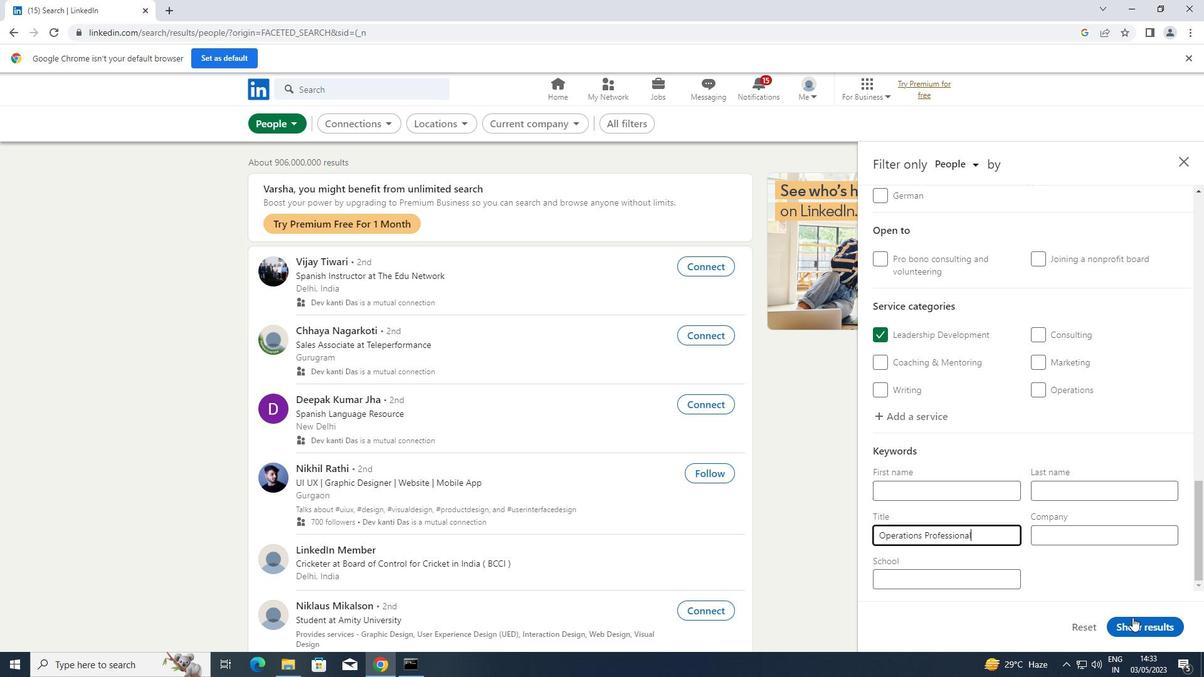 
Action: Mouse pressed left at (1132, 622)
Screenshot: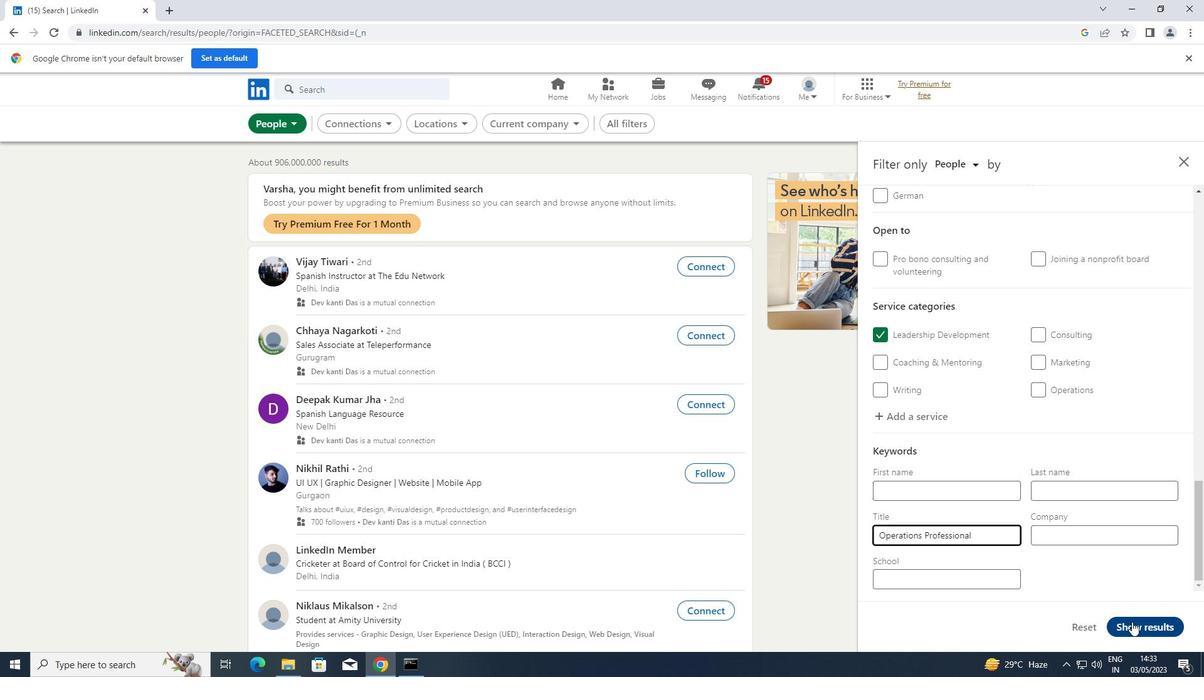 
